 Task: Buy 3 AIR Pipes from Exhaust & Emissions section under best seller category for shipping address: Dustin Brown, 3514 Cook Hill Road, Danbury, Connecticut 06810, Cell Number 2034707320. Pay from credit card ending with 6010, CVV 682
Action: Mouse moved to (1, 96)
Screenshot: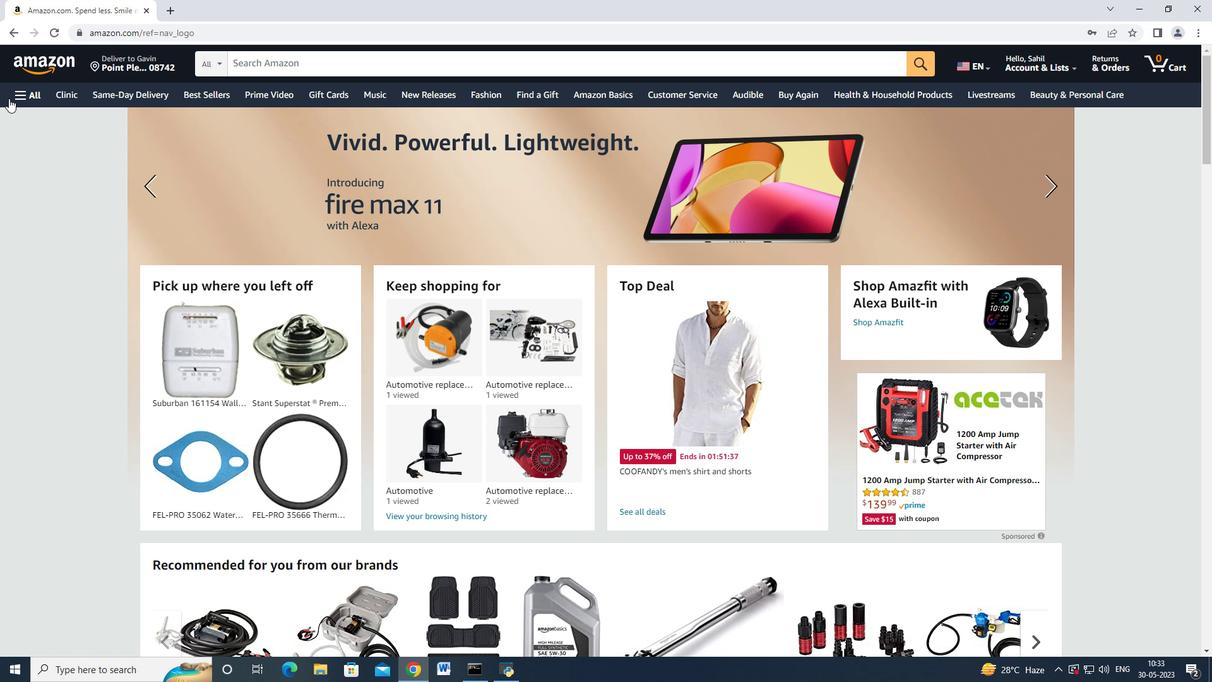 
Action: Mouse pressed left at (1, 96)
Screenshot: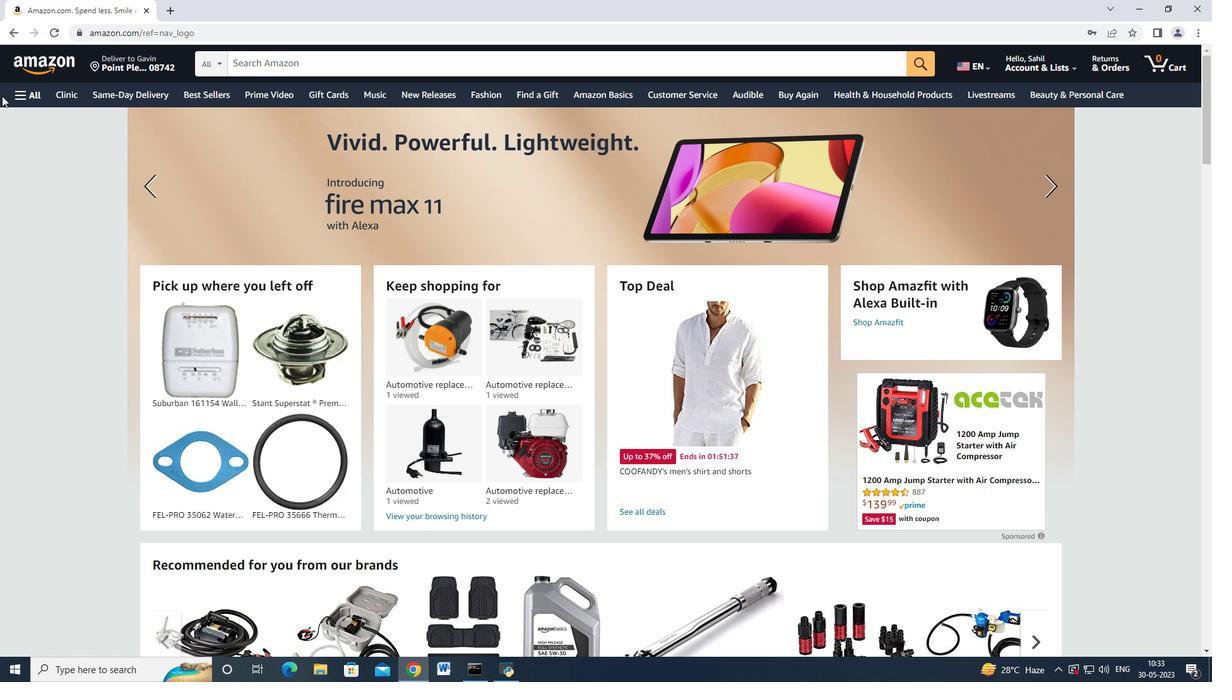 
Action: Mouse moved to (13, 94)
Screenshot: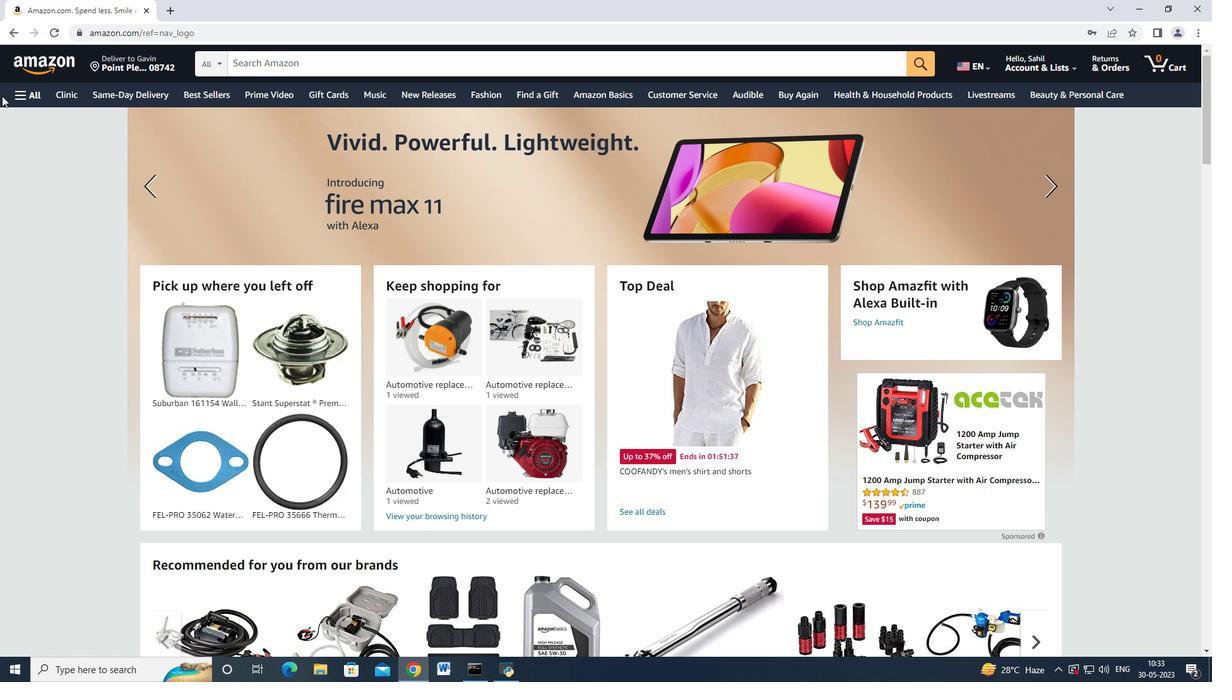 
Action: Mouse pressed left at (13, 94)
Screenshot: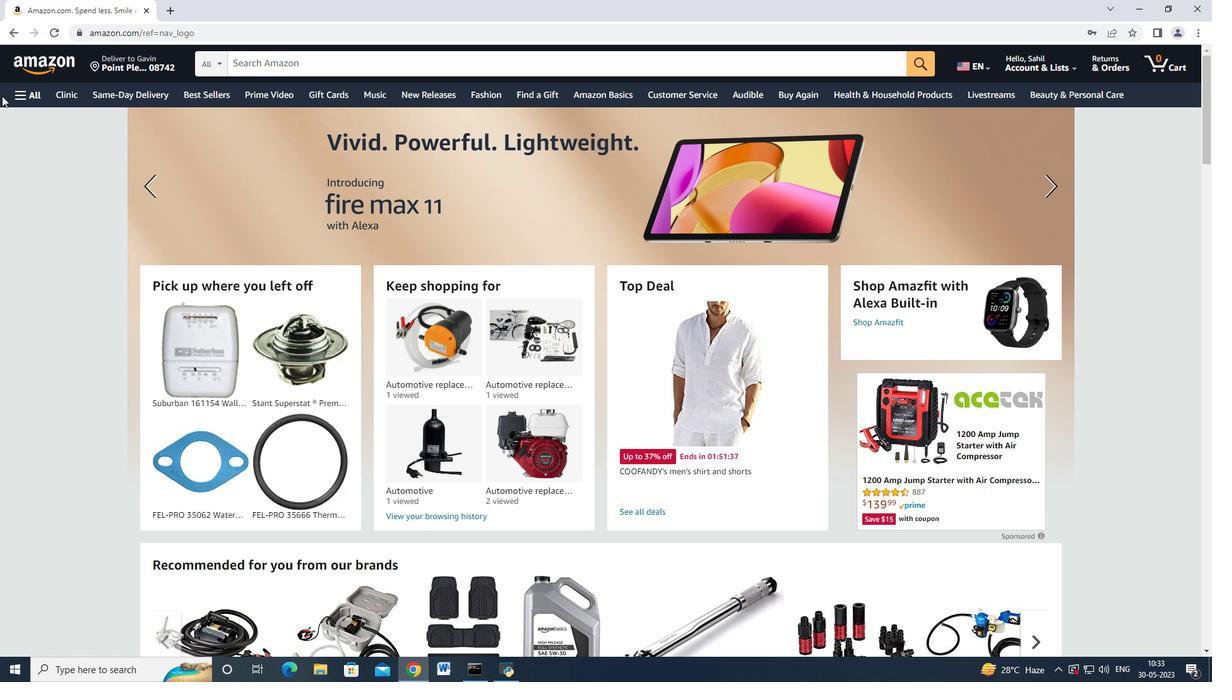 
Action: Mouse moved to (97, 373)
Screenshot: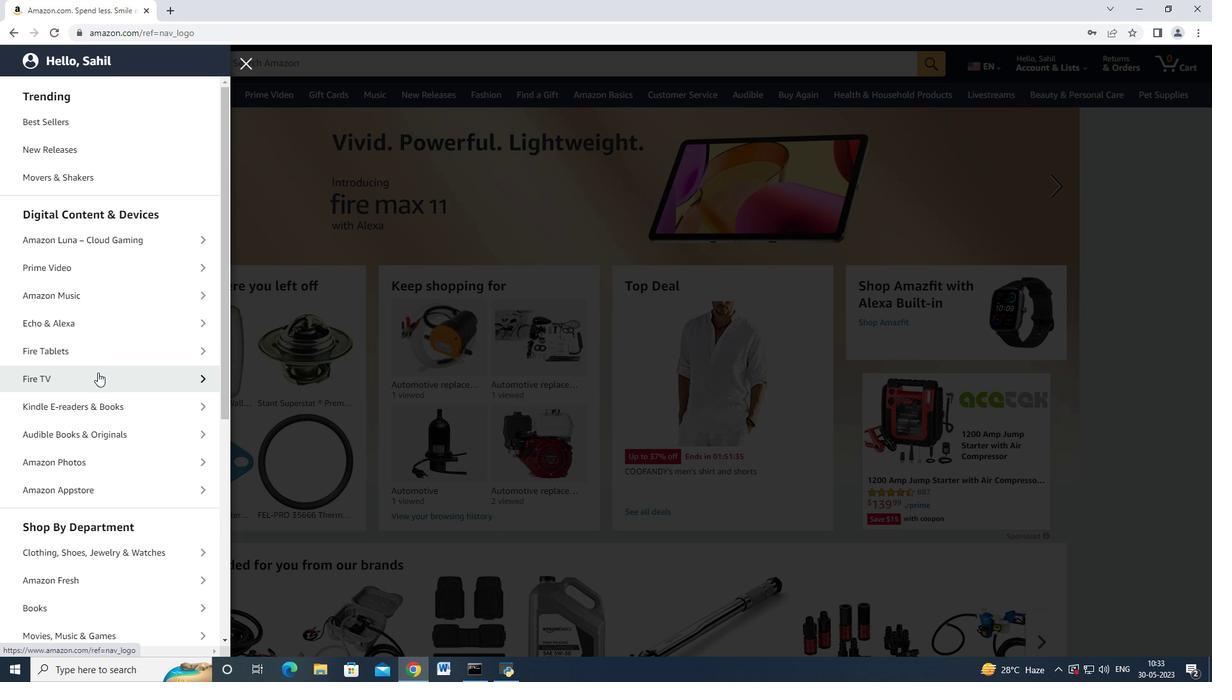
Action: Mouse scrolled (97, 373) with delta (0, 0)
Screenshot: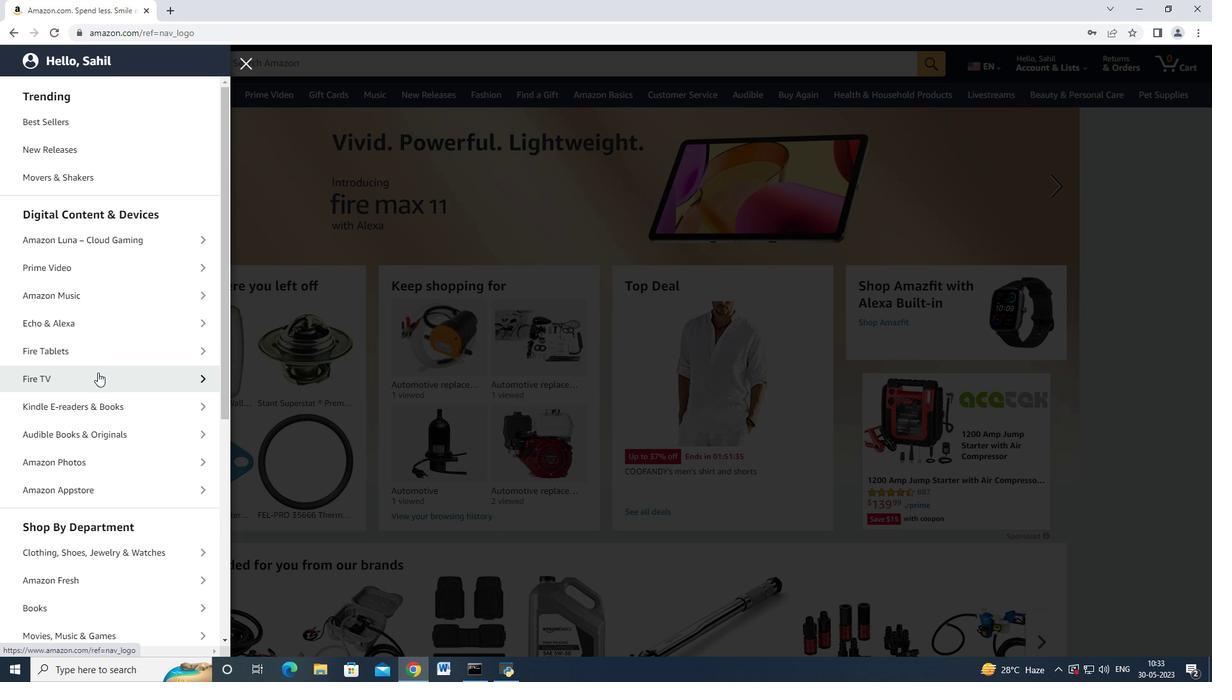 
Action: Mouse moved to (93, 421)
Screenshot: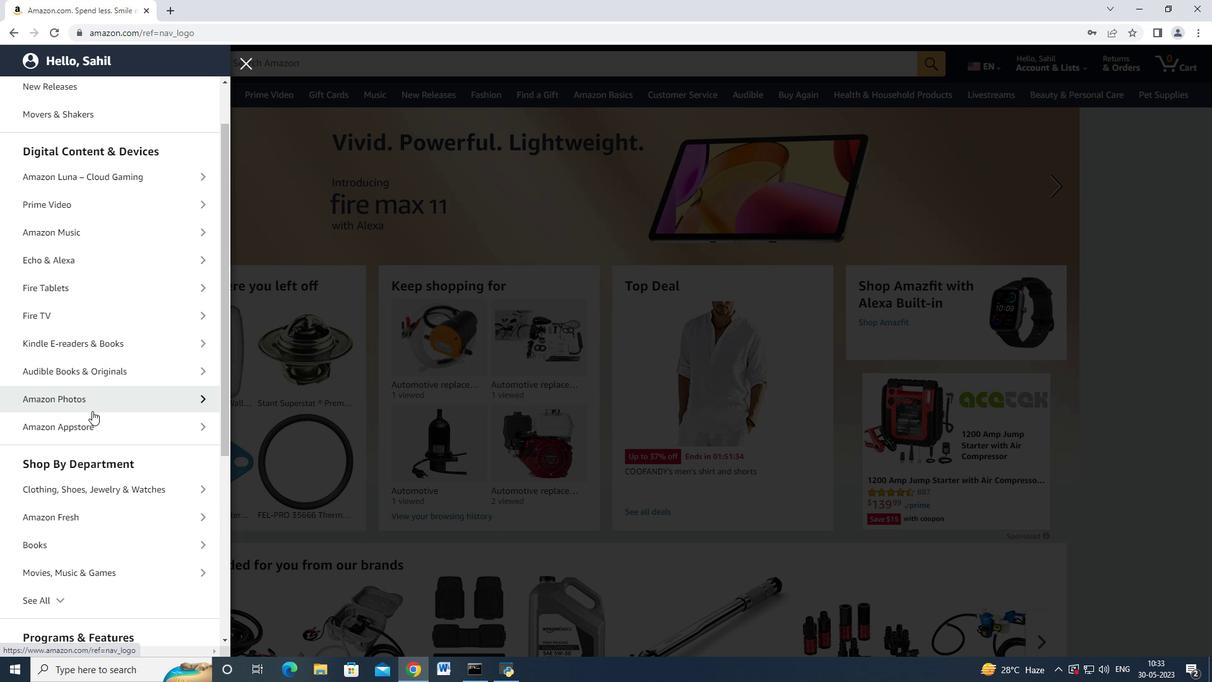 
Action: Mouse scrolled (93, 420) with delta (0, 0)
Screenshot: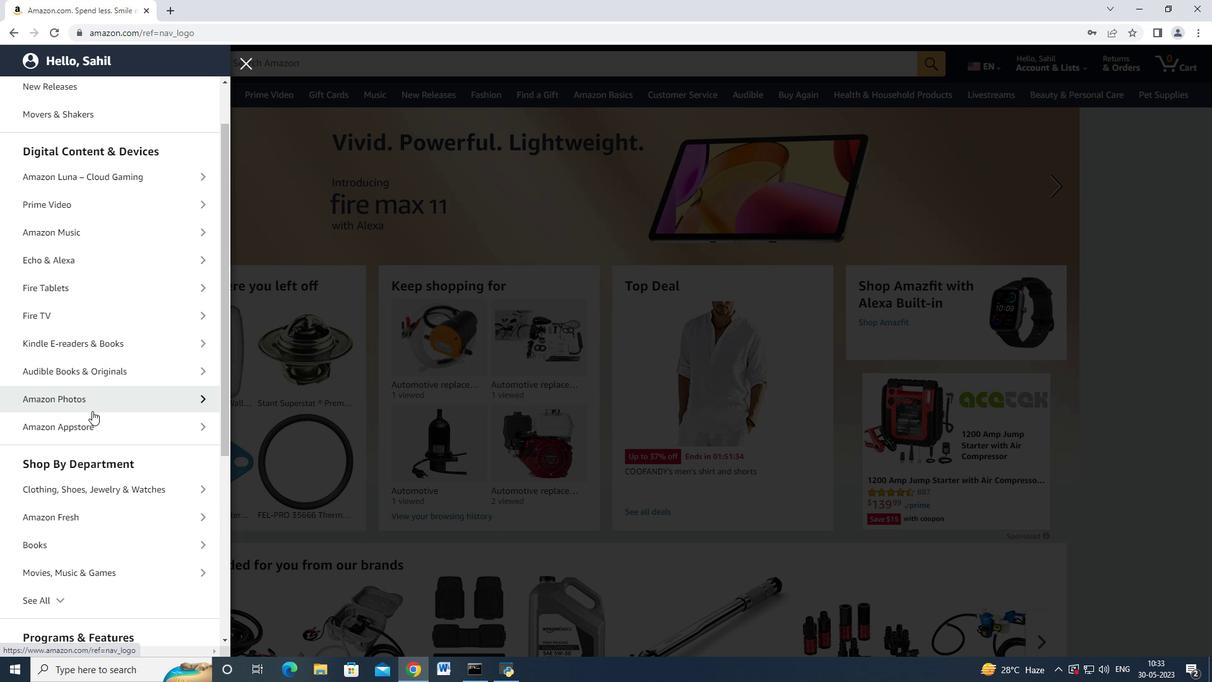 
Action: Mouse moved to (47, 540)
Screenshot: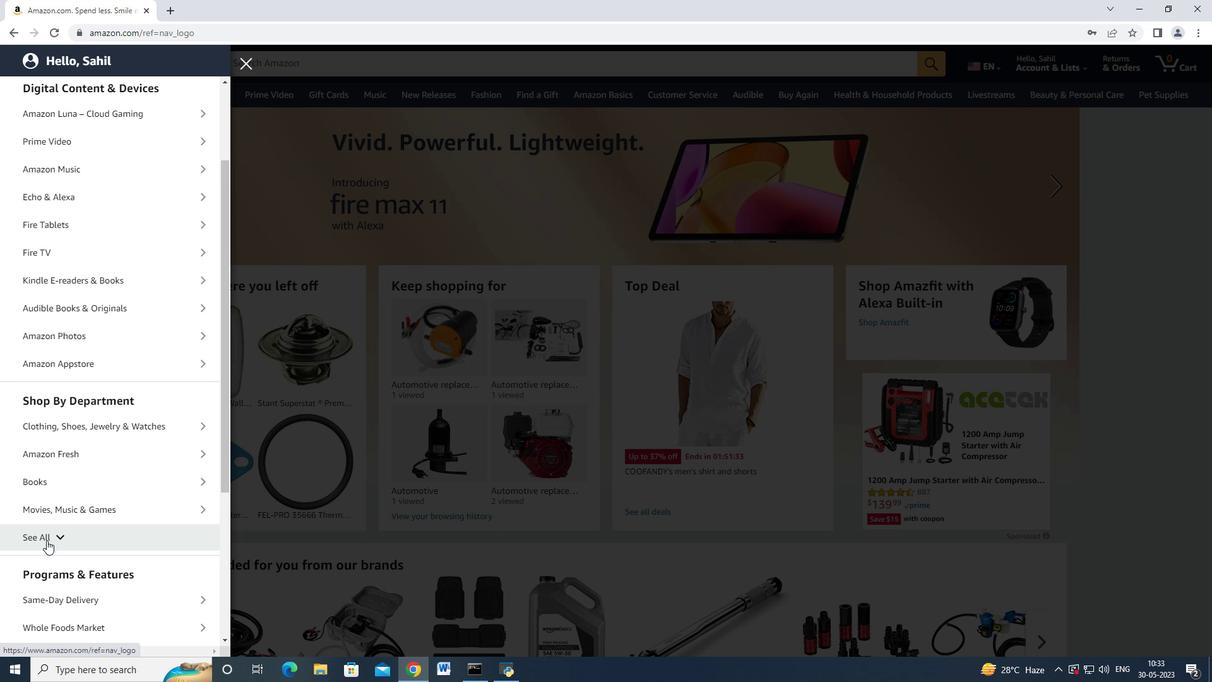 
Action: Mouse pressed left at (47, 540)
Screenshot: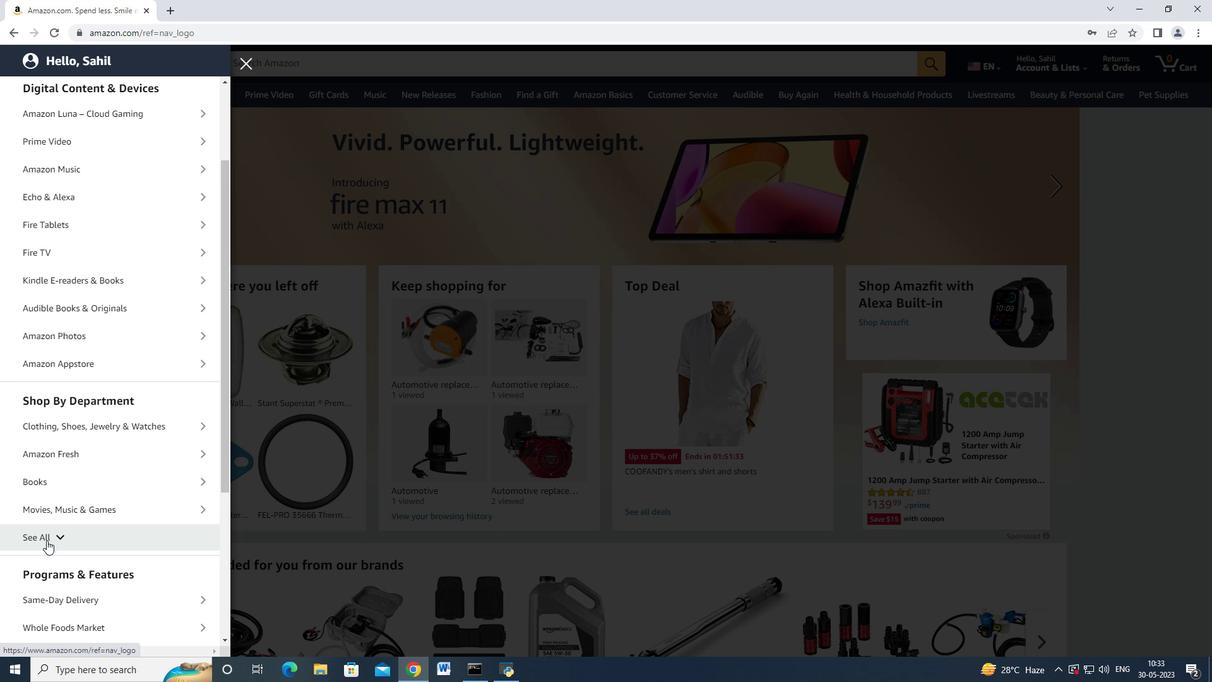 
Action: Mouse moved to (108, 473)
Screenshot: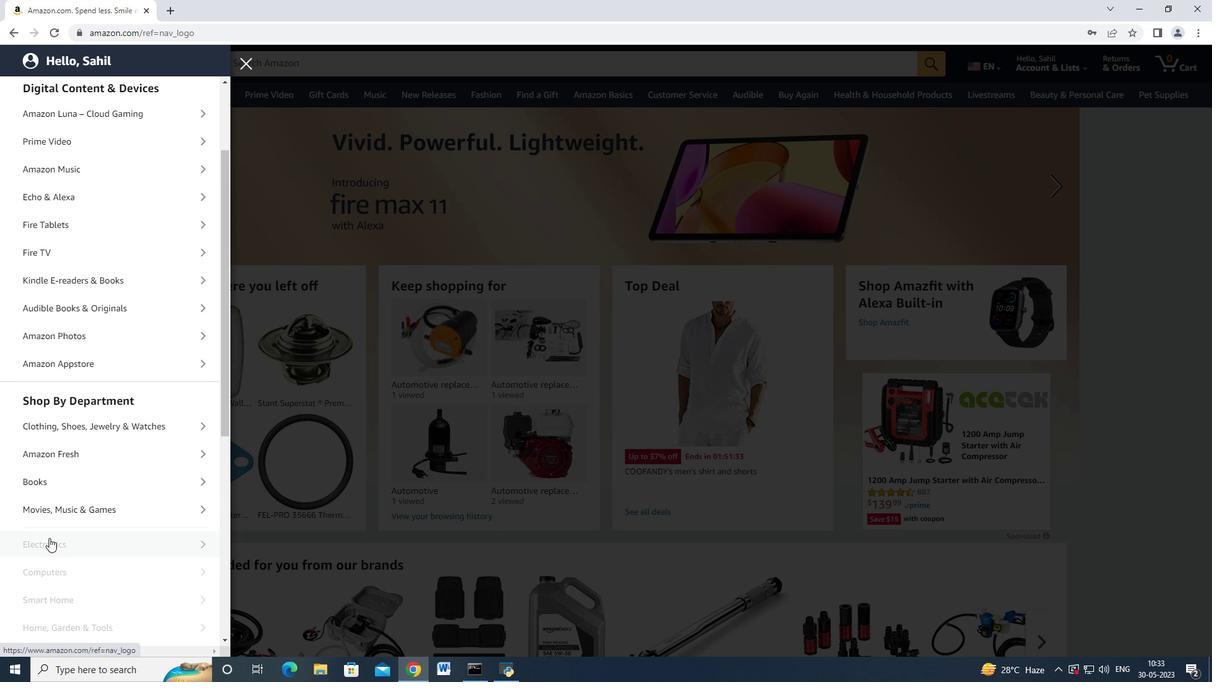 
Action: Mouse scrolled (108, 473) with delta (0, 0)
Screenshot: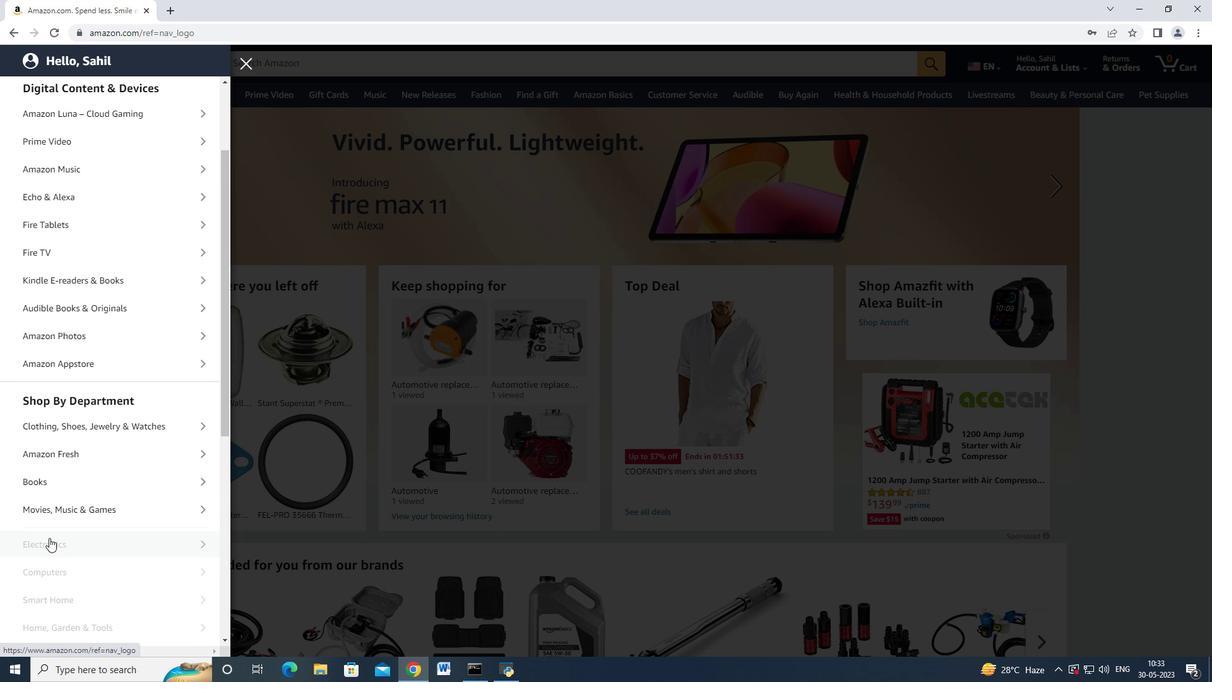 
Action: Mouse moved to (108, 473)
Screenshot: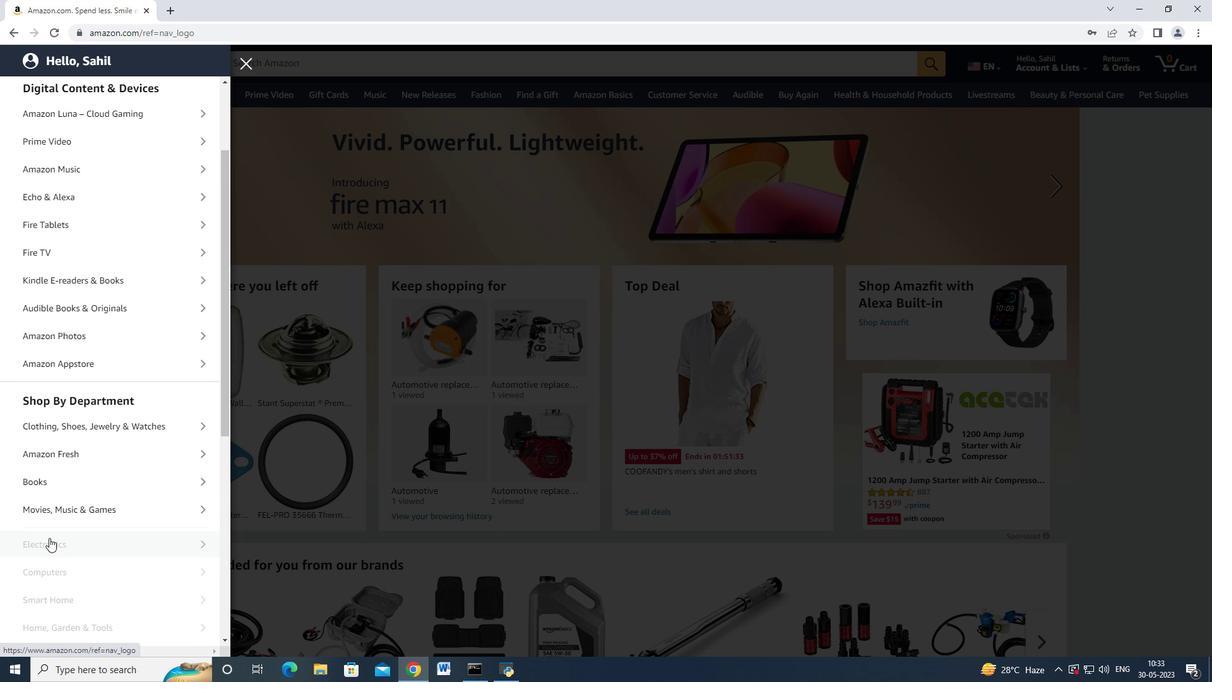 
Action: Mouse scrolled (108, 473) with delta (0, 0)
Screenshot: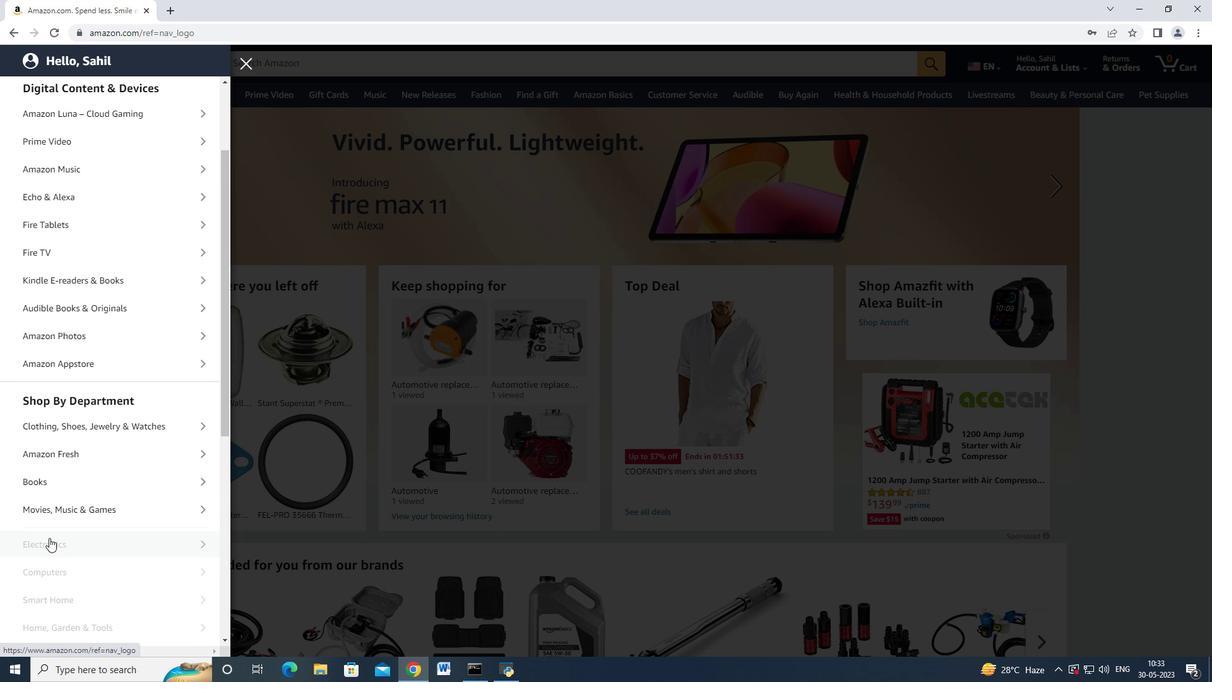 
Action: Mouse scrolled (108, 473) with delta (0, 0)
Screenshot: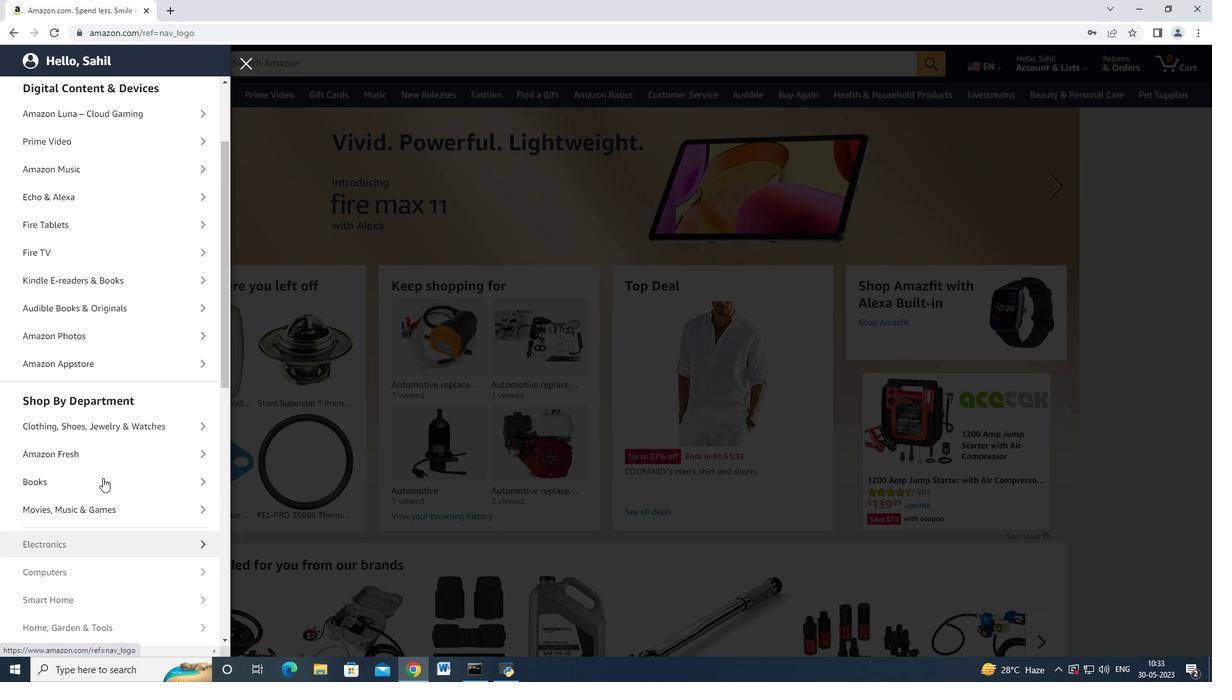 
Action: Mouse scrolled (108, 473) with delta (0, 0)
Screenshot: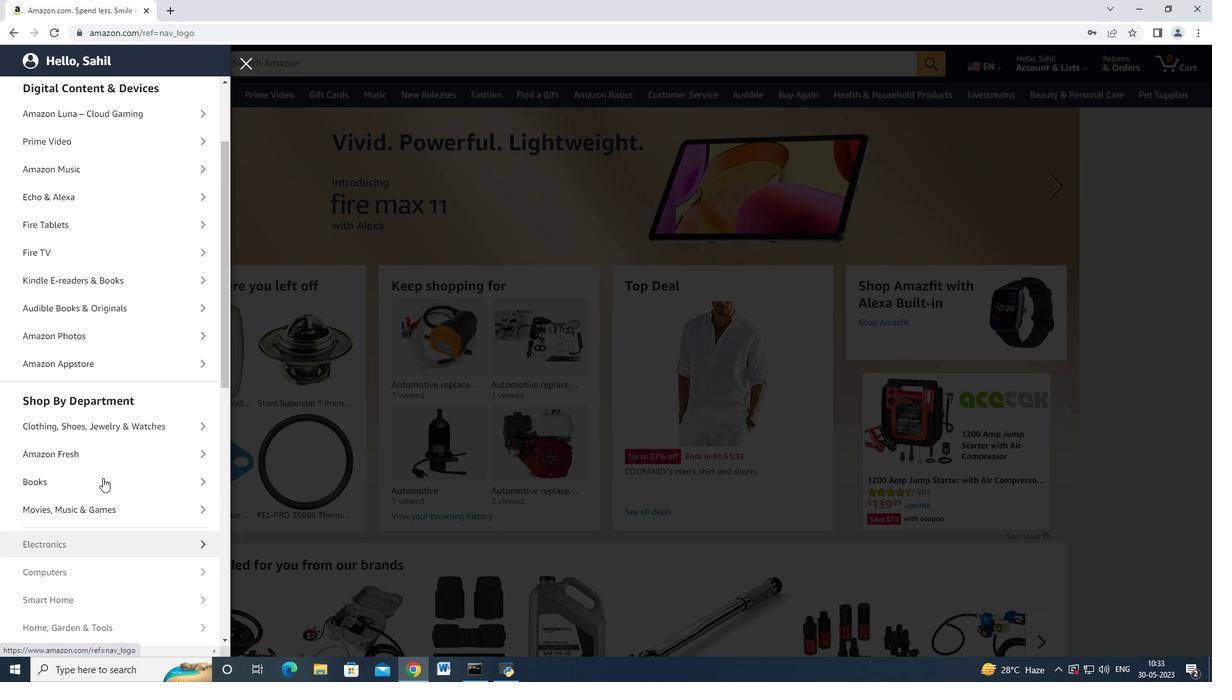 
Action: Mouse scrolled (108, 473) with delta (0, 0)
Screenshot: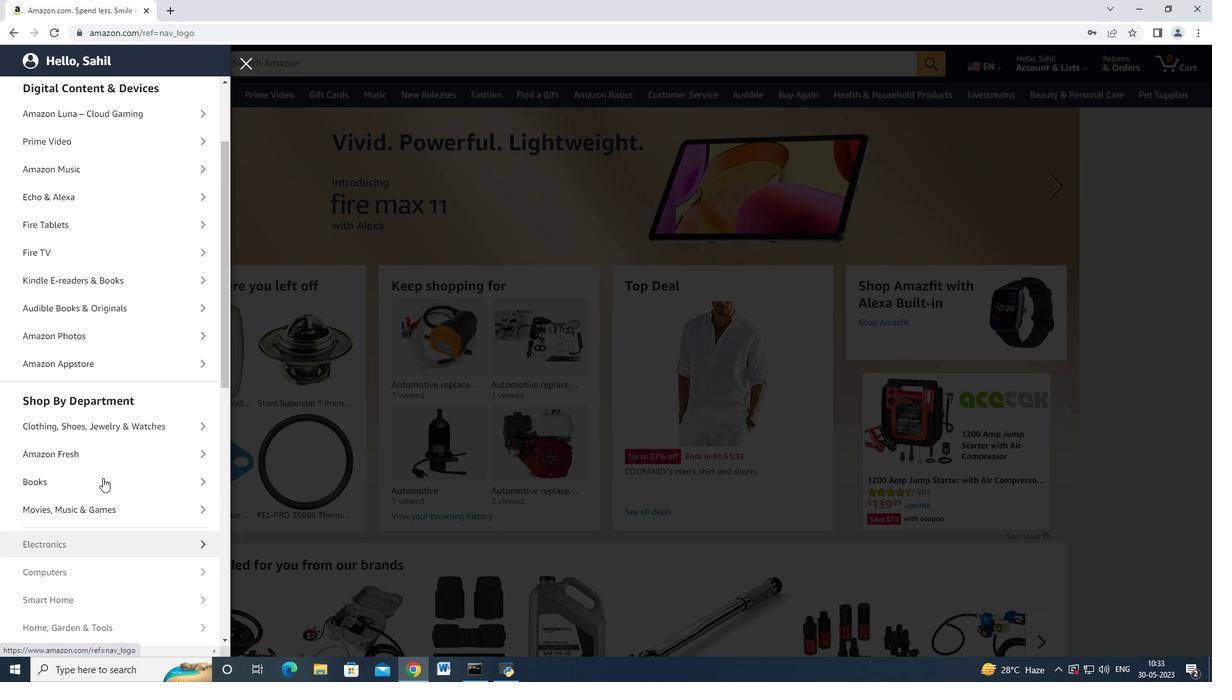 
Action: Mouse moved to (106, 477)
Screenshot: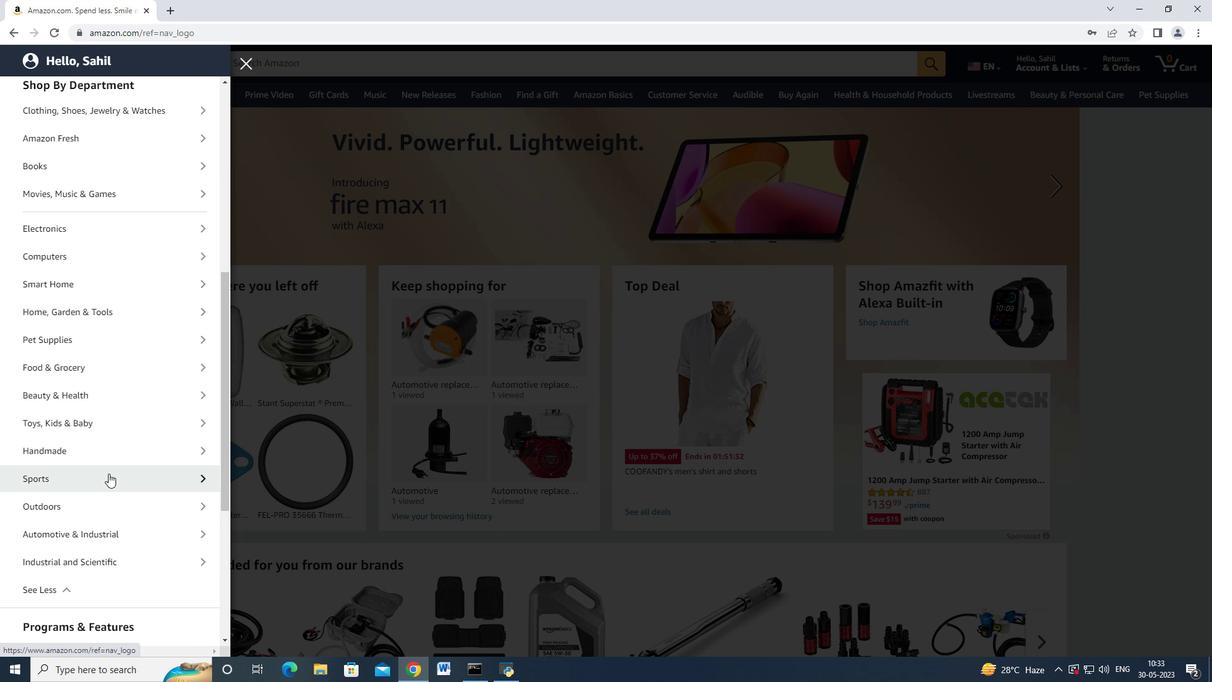 
Action: Mouse scrolled (106, 476) with delta (0, 0)
Screenshot: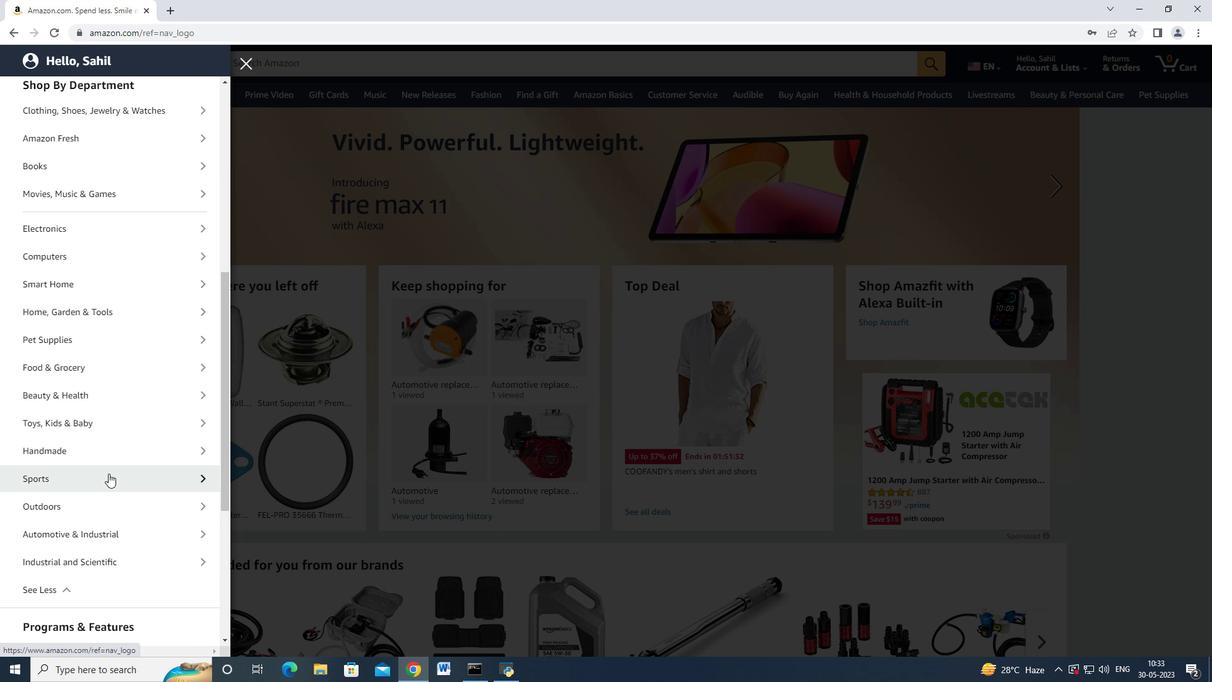 
Action: Mouse moved to (105, 477)
Screenshot: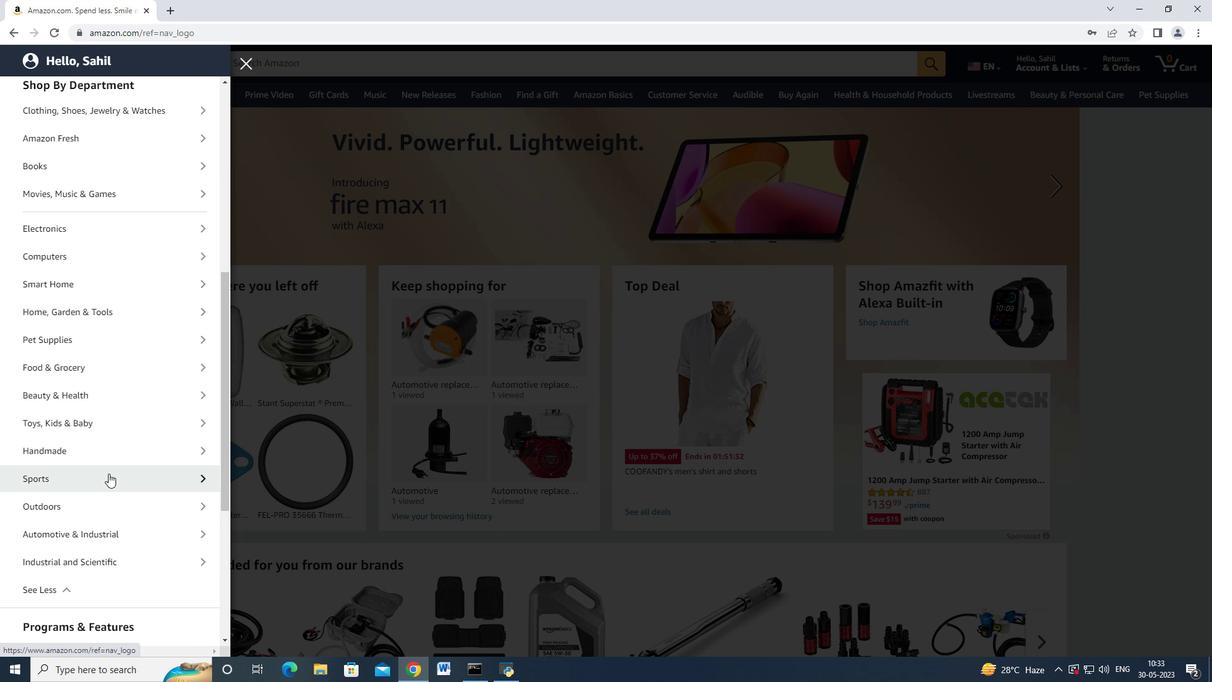 
Action: Mouse scrolled (105, 476) with delta (0, 0)
Screenshot: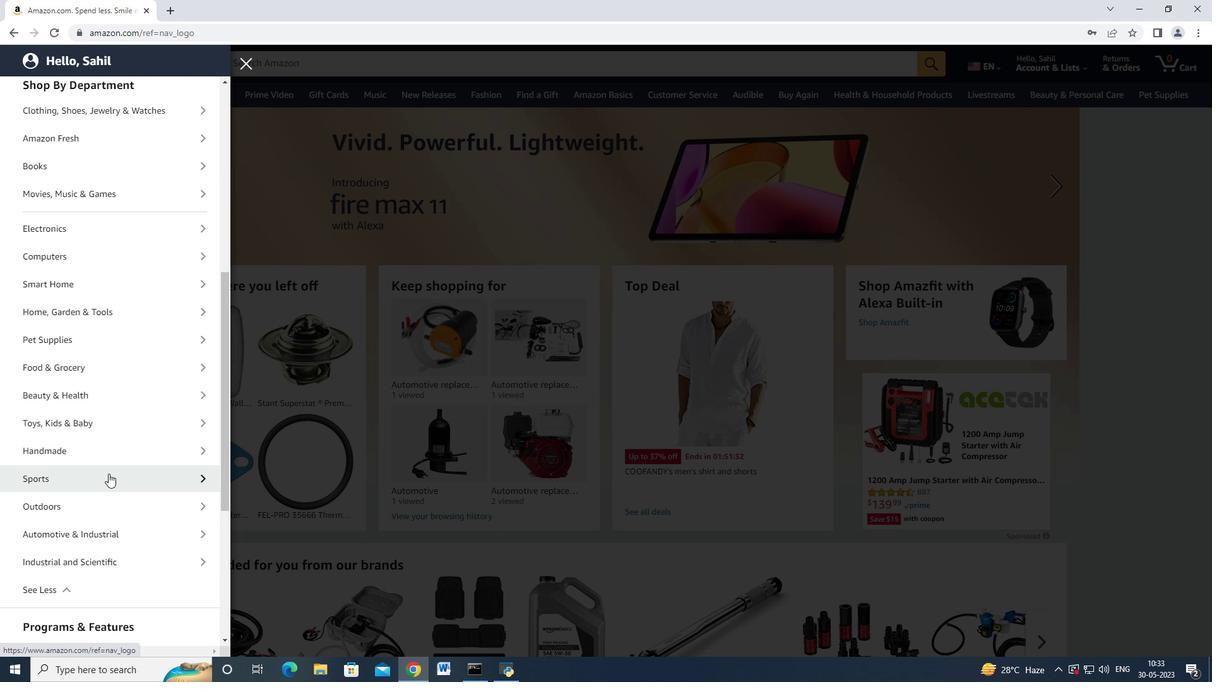 
Action: Mouse moved to (108, 399)
Screenshot: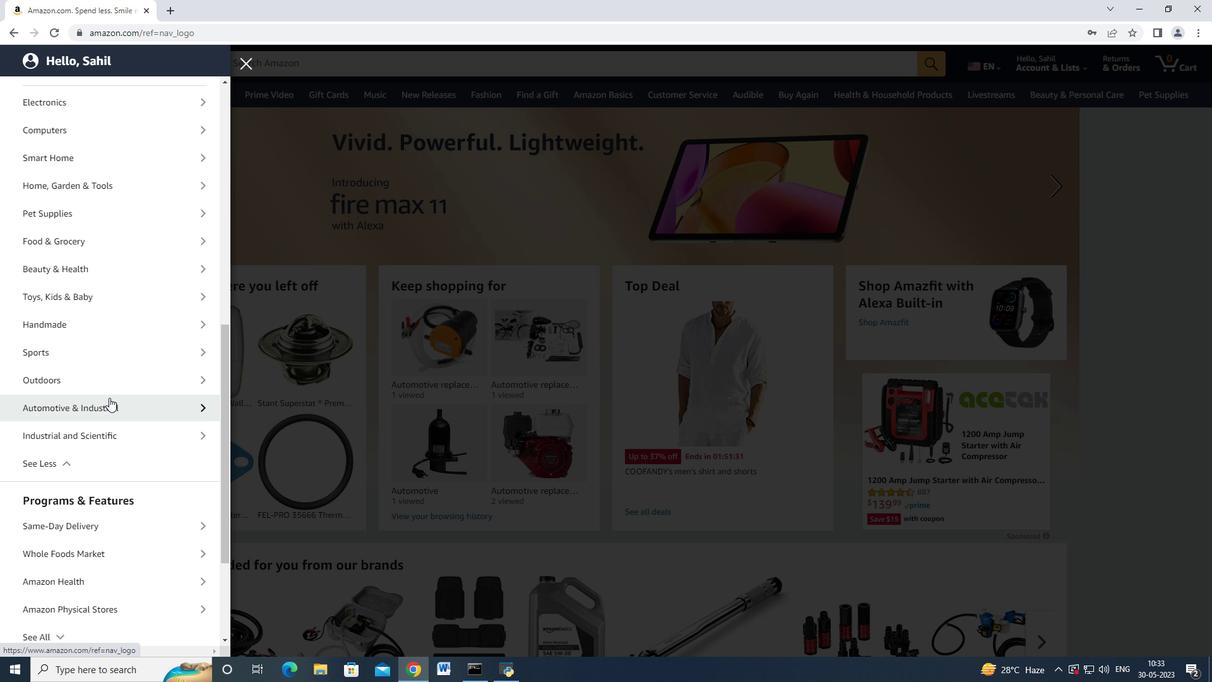
Action: Mouse pressed left at (108, 399)
Screenshot: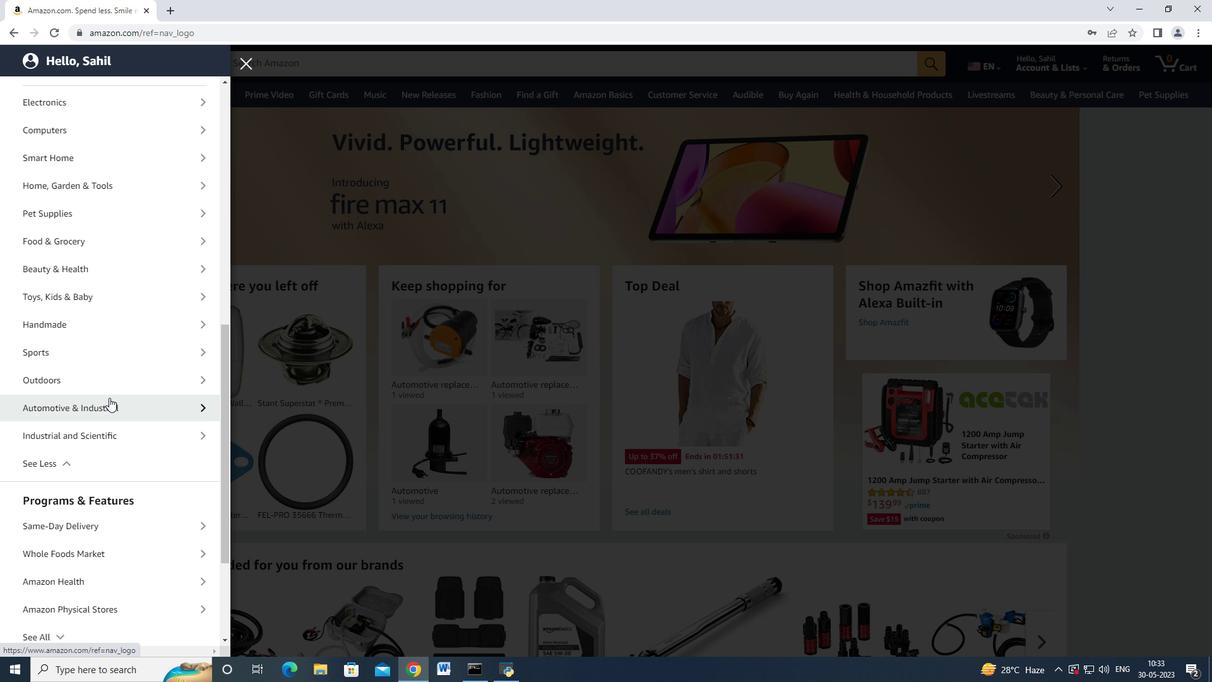 
Action: Mouse moved to (126, 159)
Screenshot: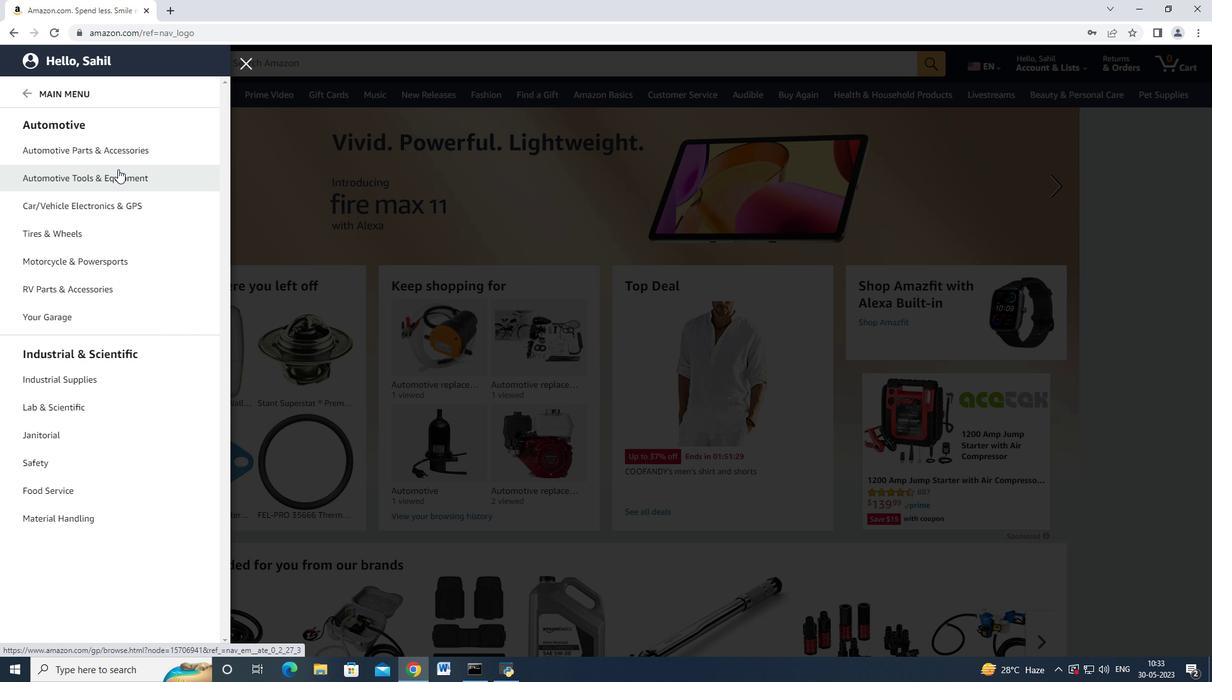 
Action: Mouse pressed left at (126, 159)
Screenshot: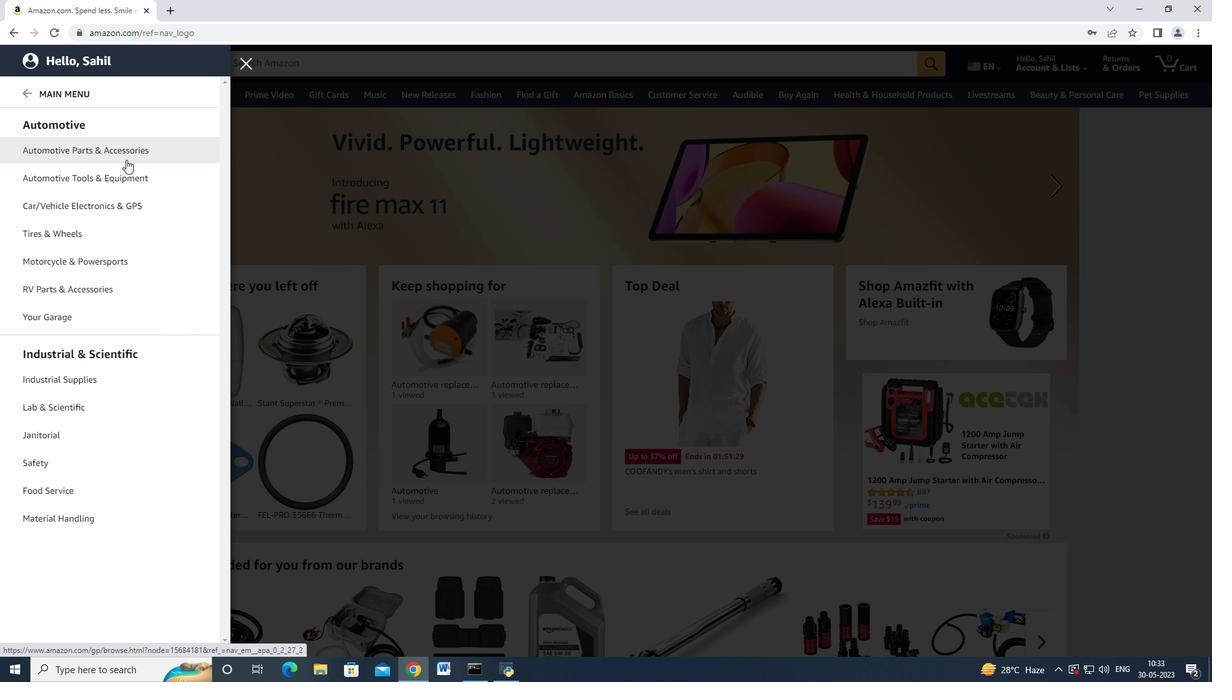 
Action: Mouse moved to (196, 125)
Screenshot: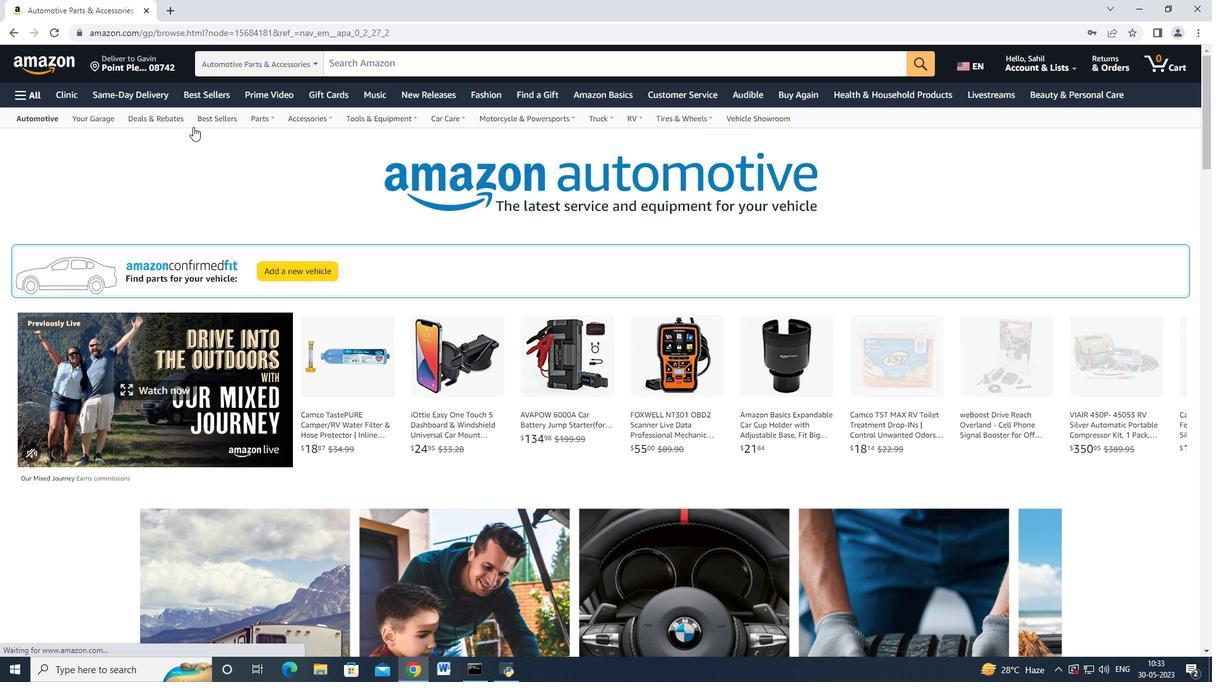 
Action: Mouse pressed left at (196, 125)
Screenshot: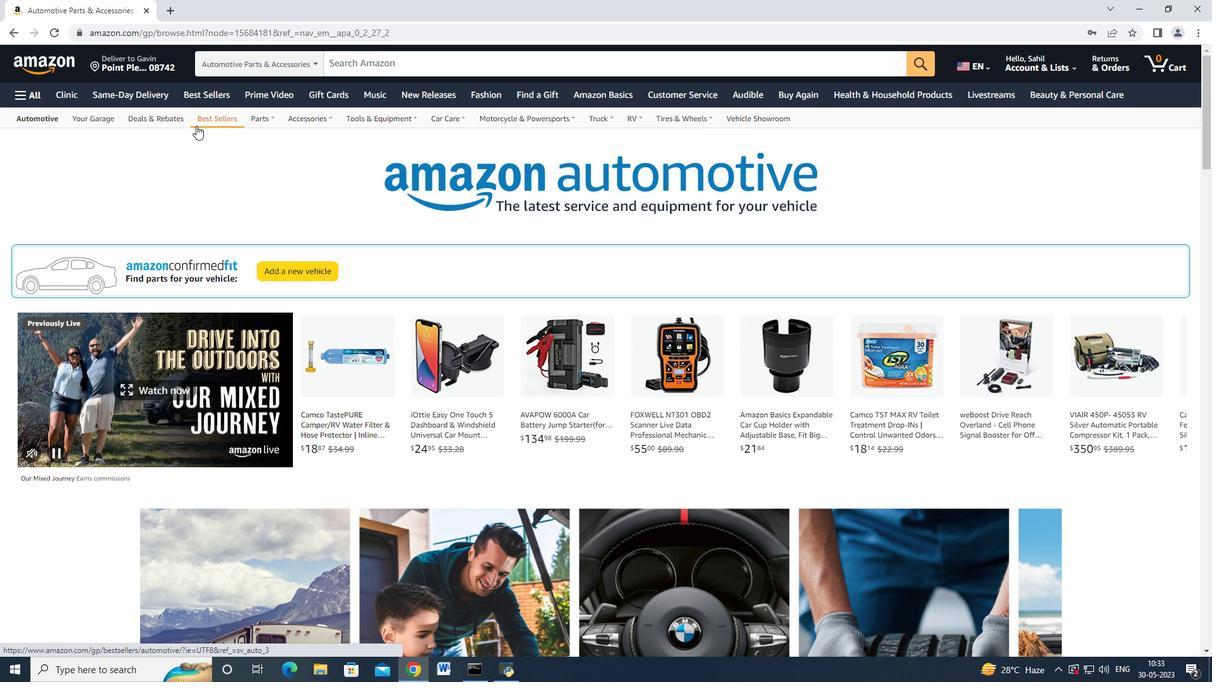 
Action: Mouse moved to (88, 399)
Screenshot: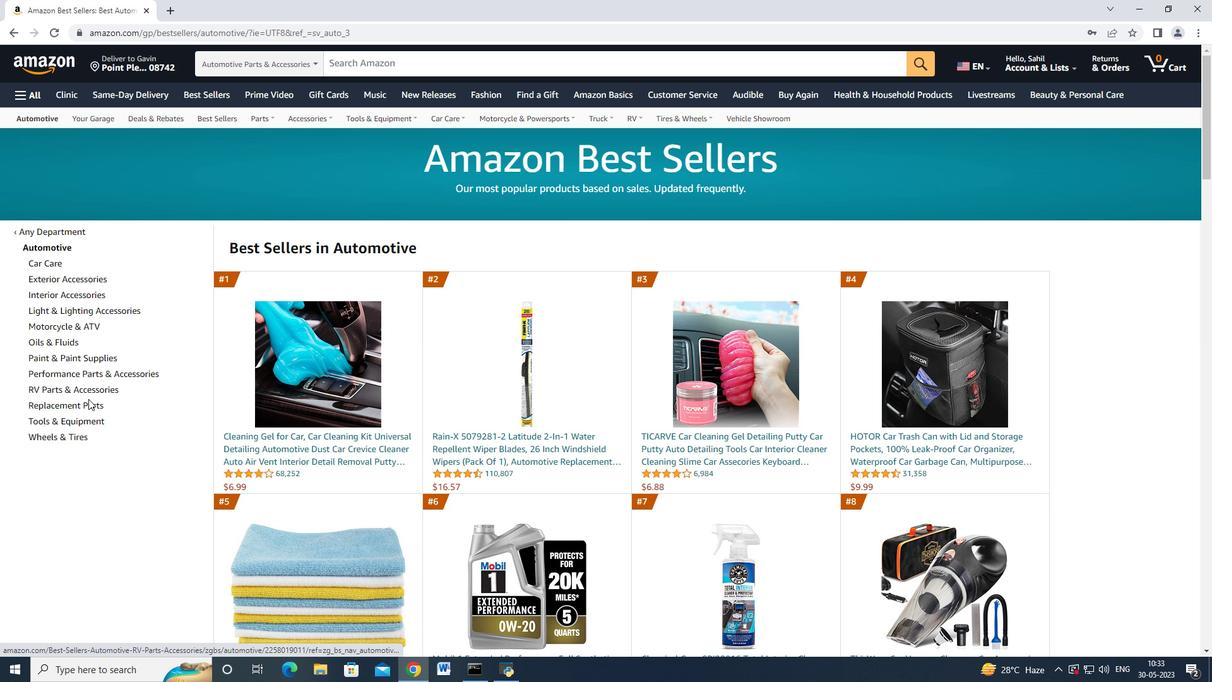 
Action: Mouse pressed left at (88, 399)
Screenshot: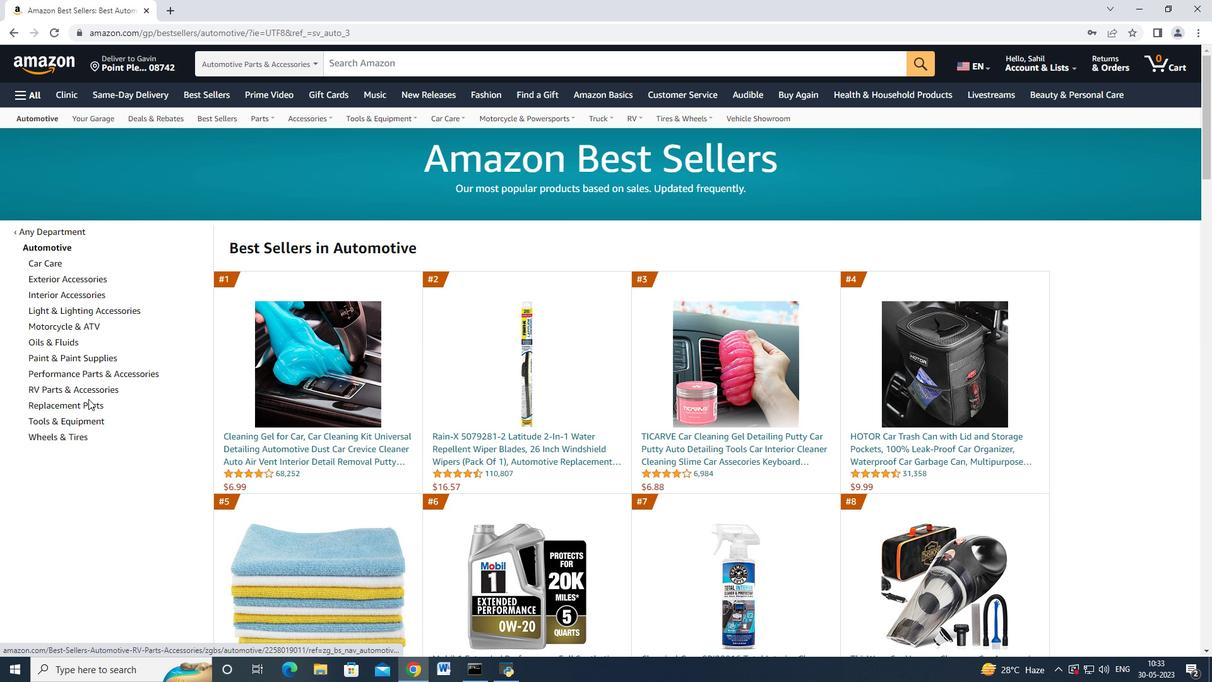 
Action: Mouse moved to (152, 373)
Screenshot: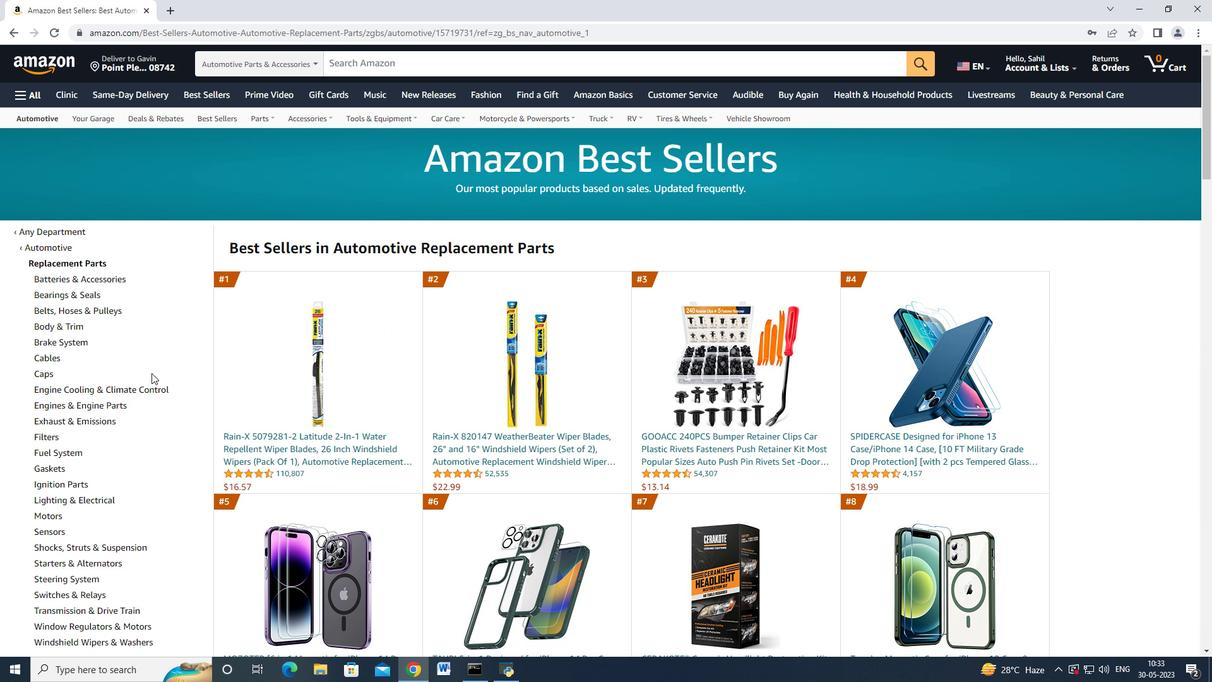 
Action: Mouse scrolled (152, 372) with delta (0, 0)
Screenshot: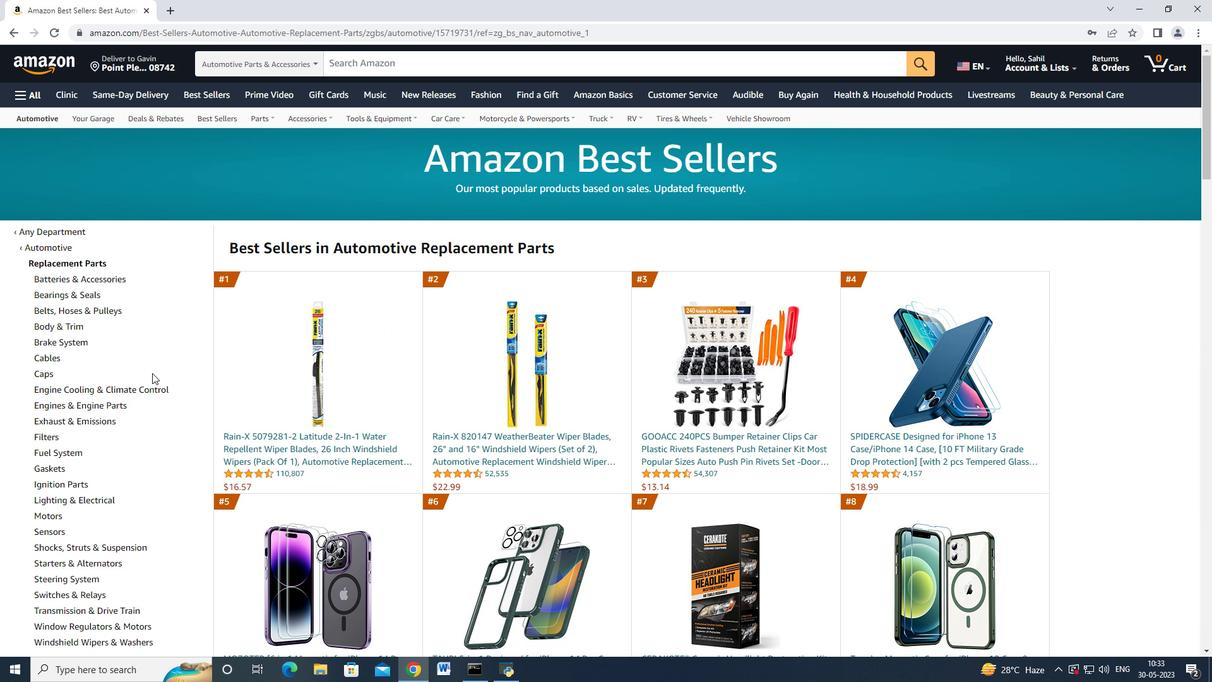 
Action: Mouse moved to (164, 372)
Screenshot: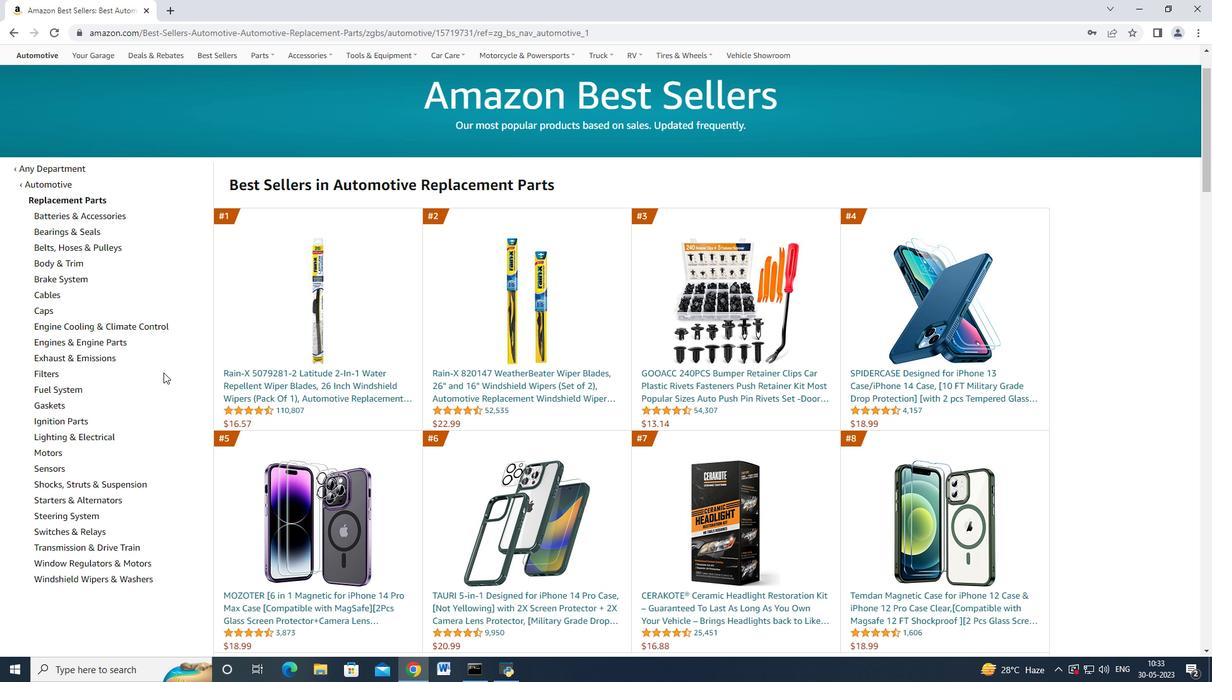 
Action: Mouse scrolled (164, 372) with delta (0, 0)
Screenshot: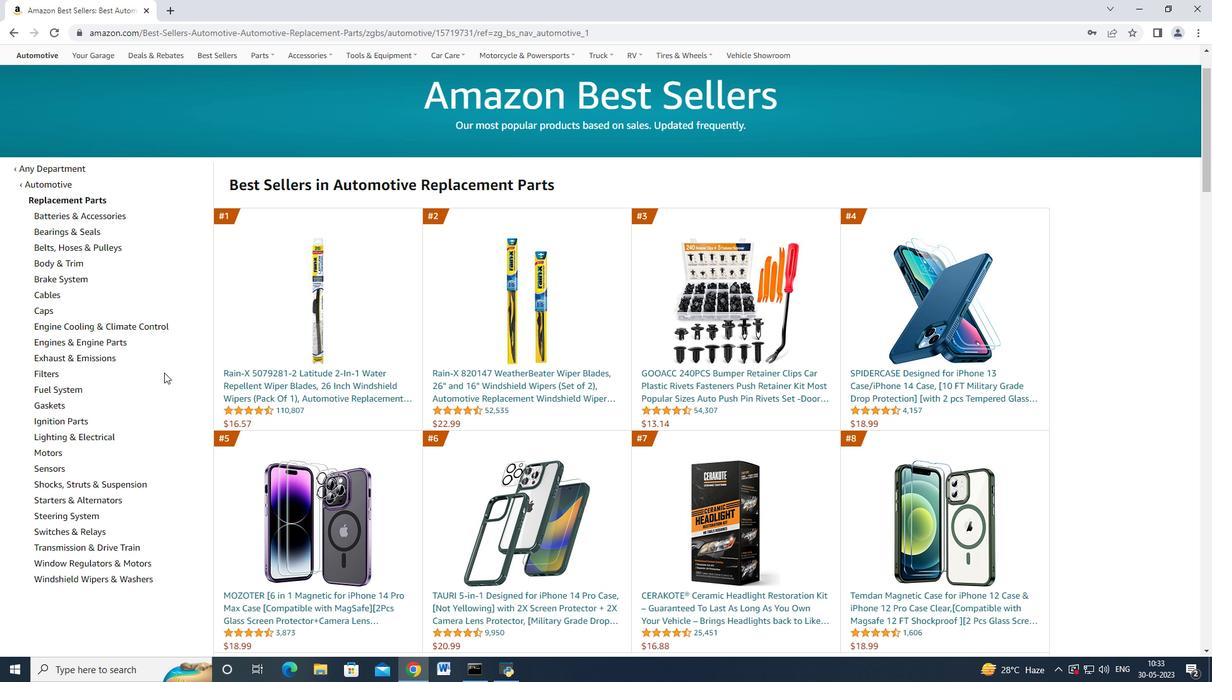 
Action: Mouse moved to (162, 373)
Screenshot: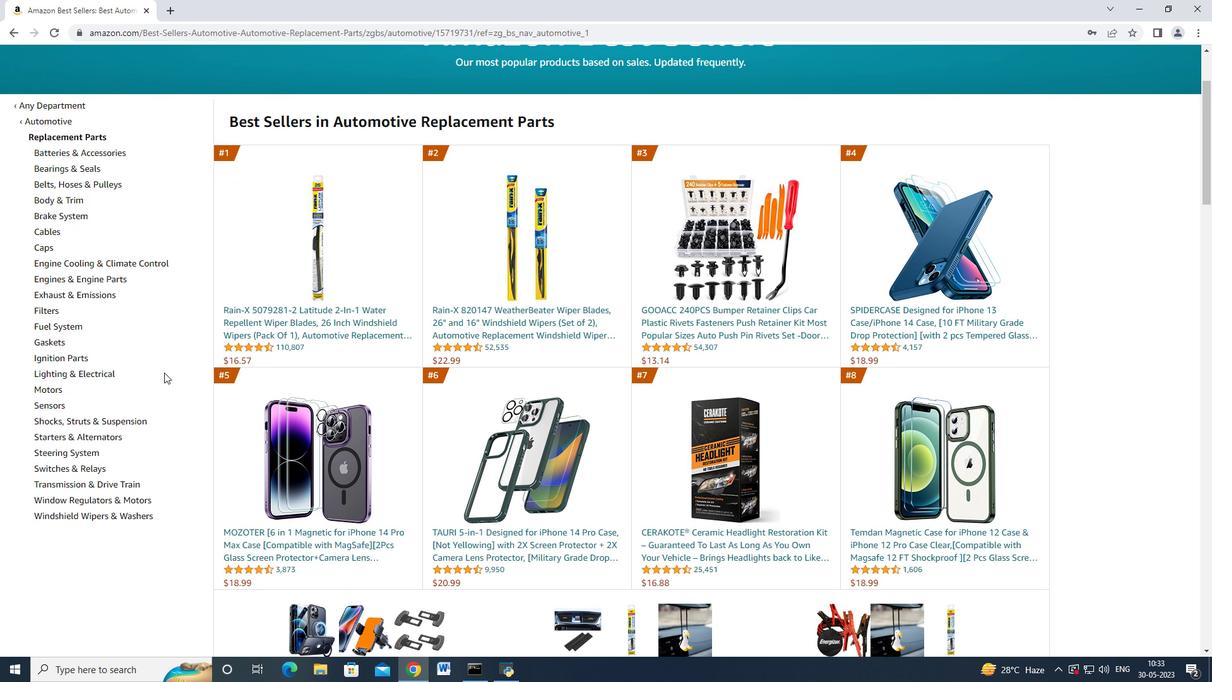 
Action: Mouse scrolled (162, 374) with delta (0, 0)
Screenshot: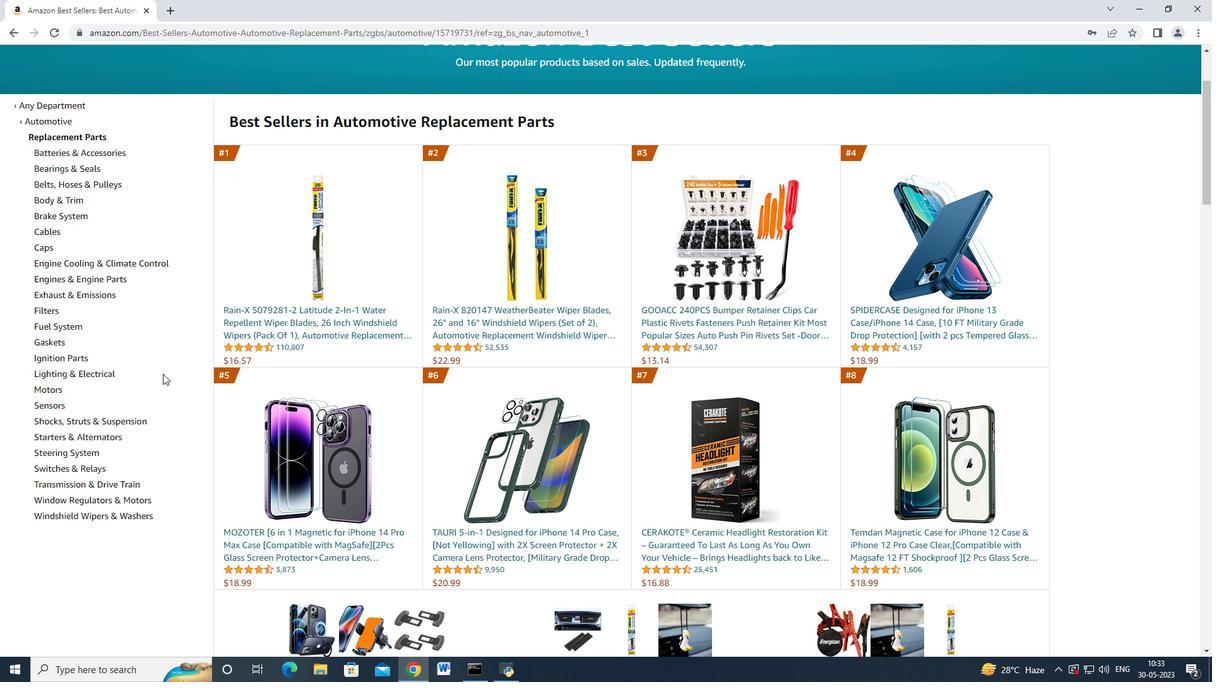 
Action: Mouse moved to (104, 358)
Screenshot: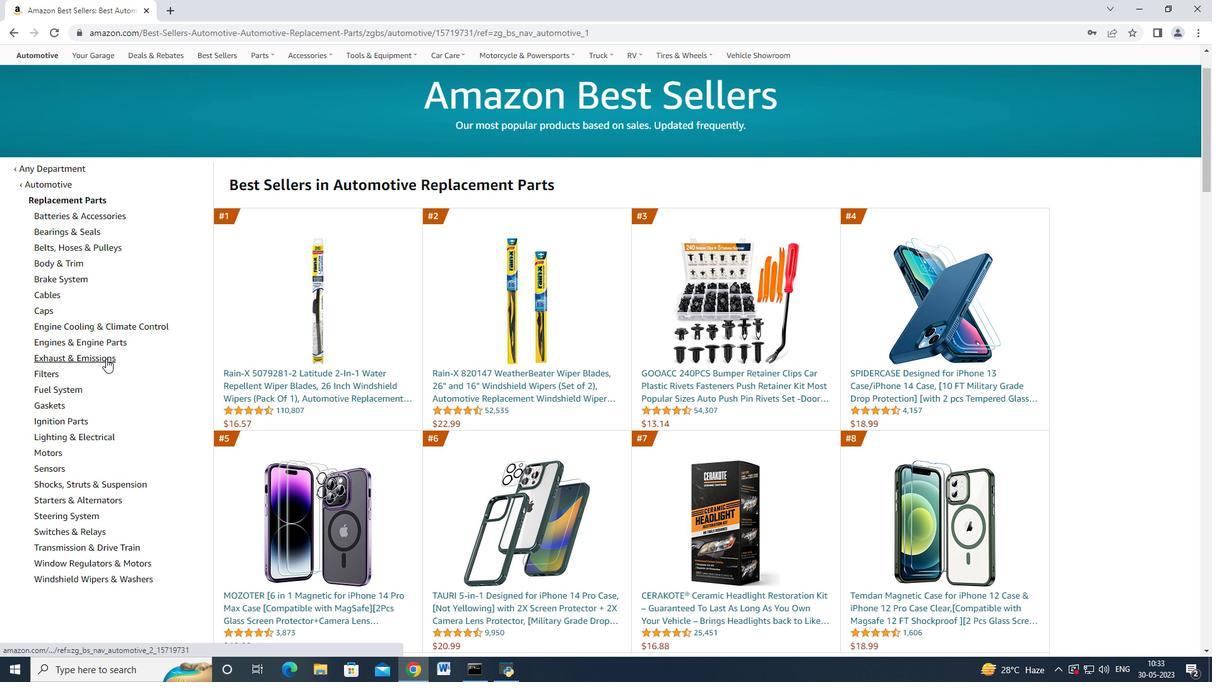 
Action: Mouse pressed left at (104, 358)
Screenshot: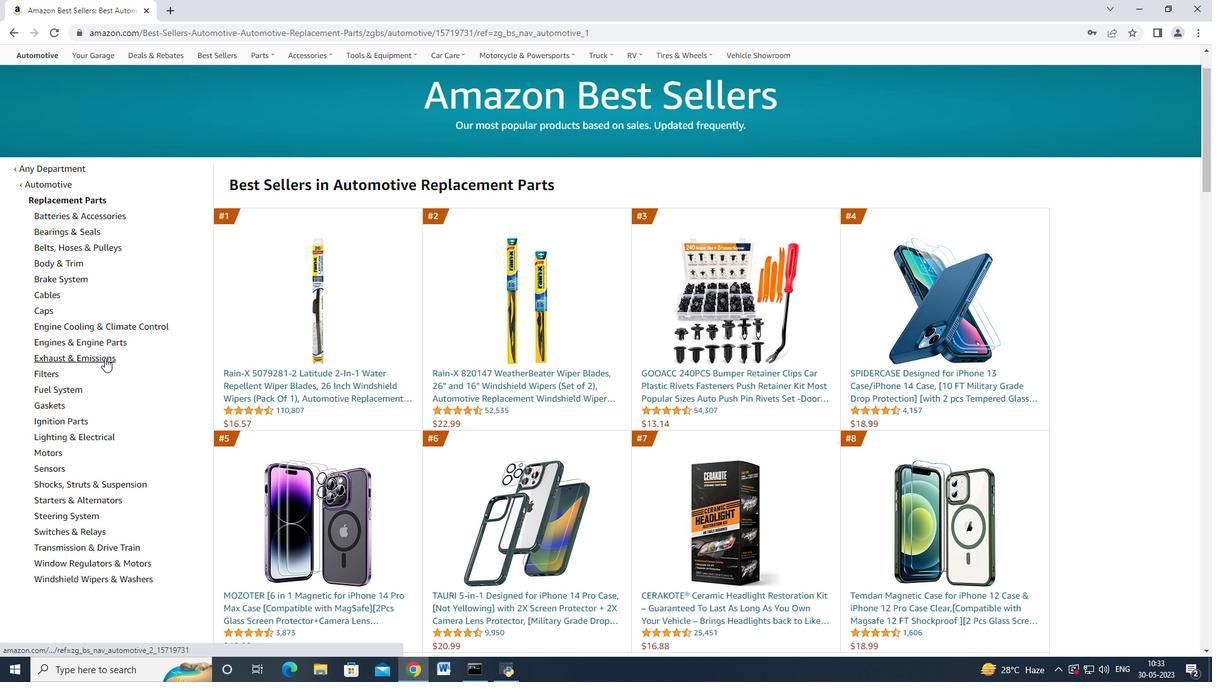 
Action: Mouse moved to (201, 329)
Screenshot: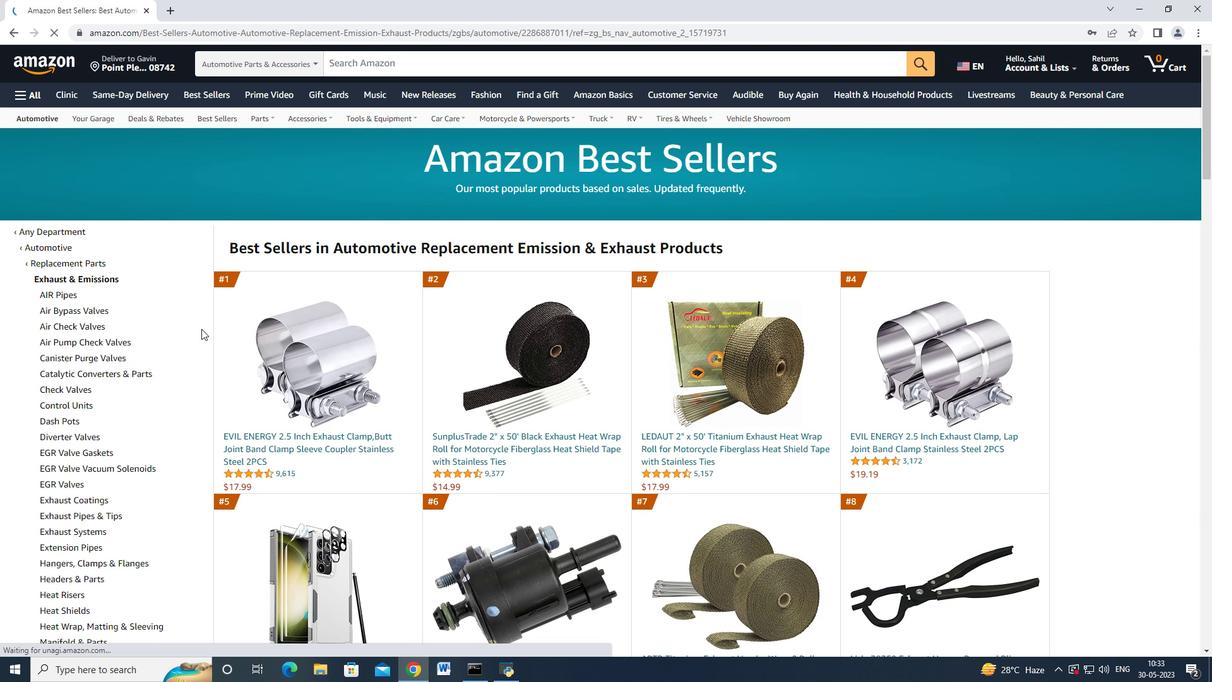 
Action: Mouse scrolled (201, 328) with delta (0, 0)
Screenshot: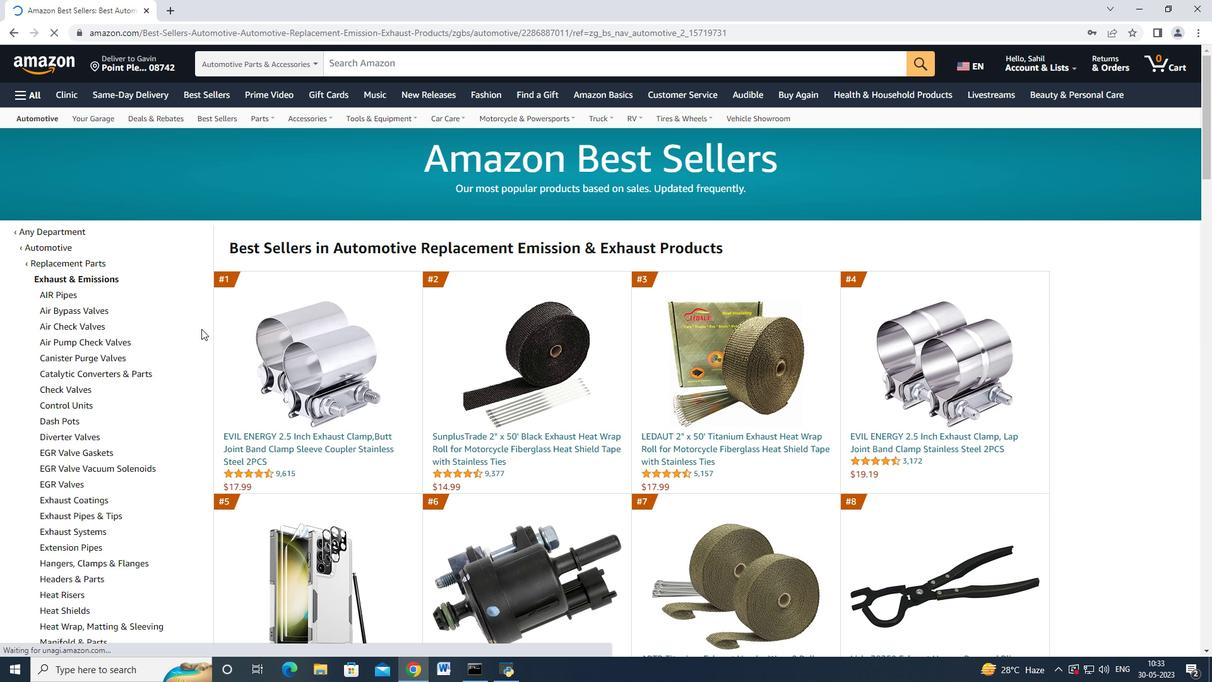 
Action: Mouse scrolled (201, 328) with delta (0, 0)
Screenshot: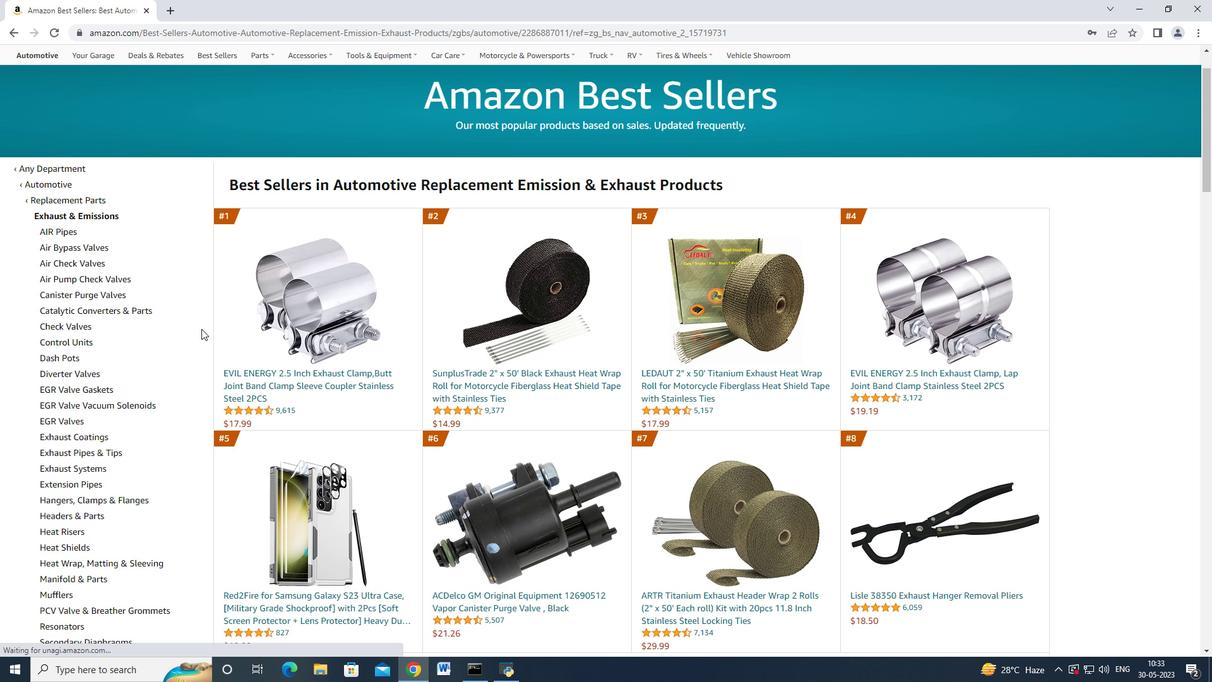 
Action: Mouse moved to (71, 166)
Screenshot: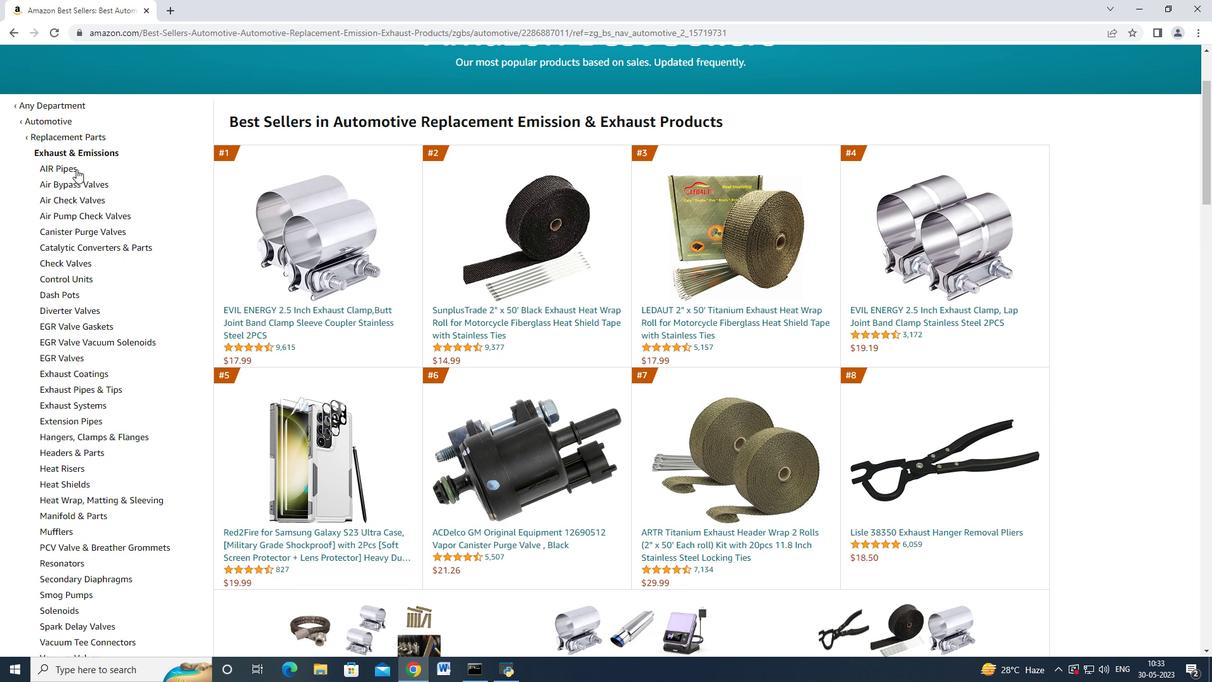 
Action: Mouse pressed left at (71, 166)
Screenshot: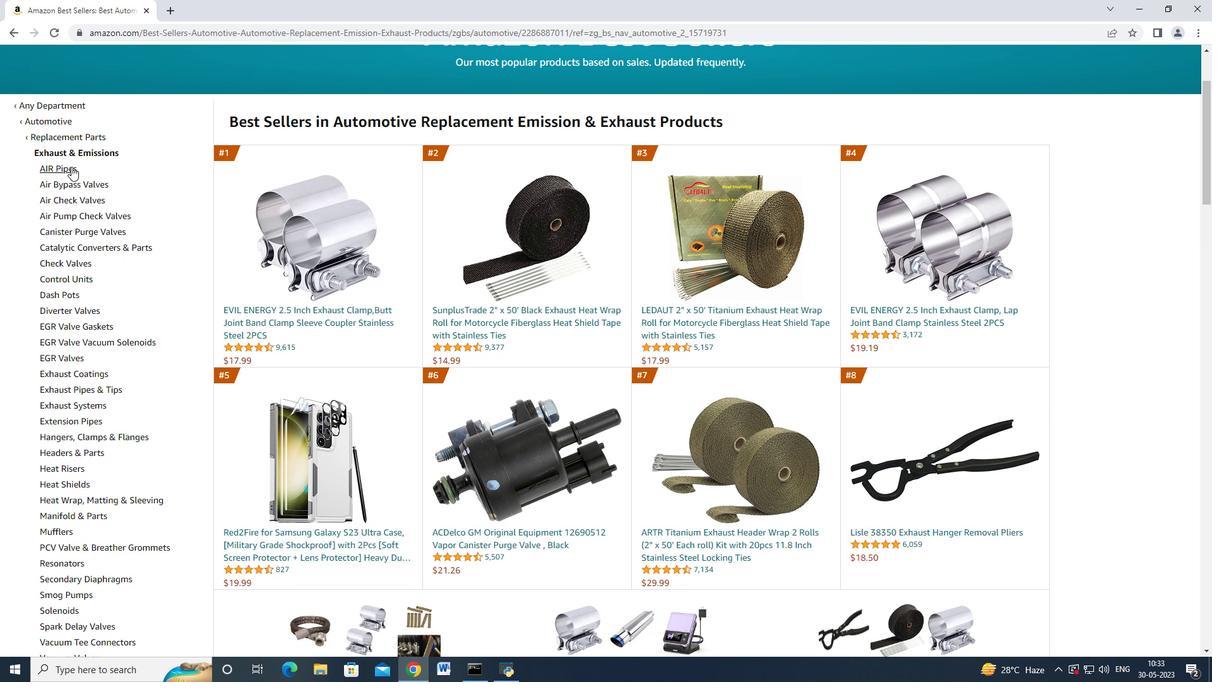 
Action: Mouse moved to (330, 452)
Screenshot: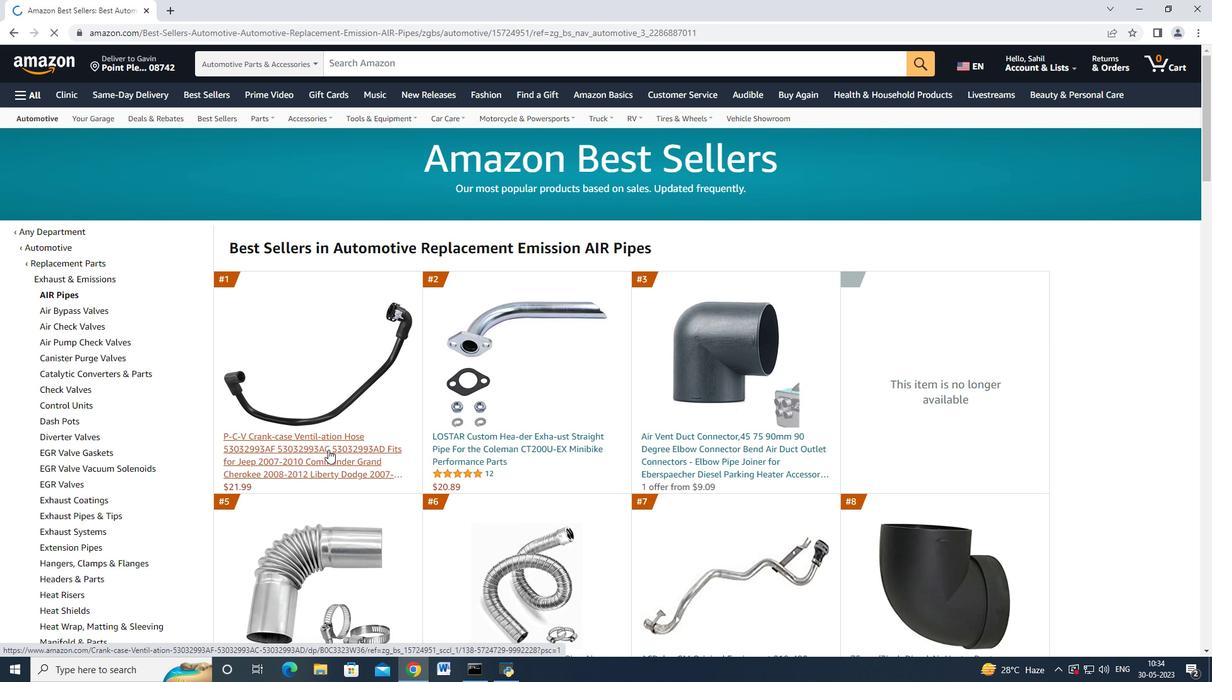 
Action: Mouse pressed left at (330, 452)
Screenshot: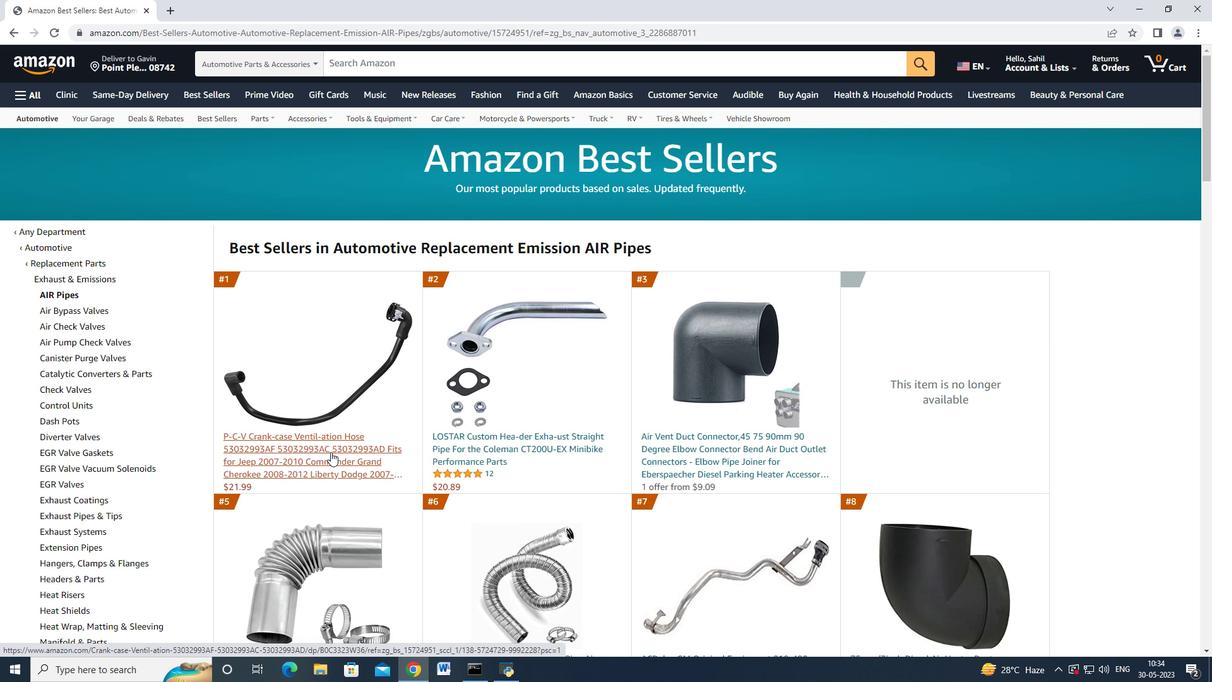 
Action: Mouse moved to (947, 466)
Screenshot: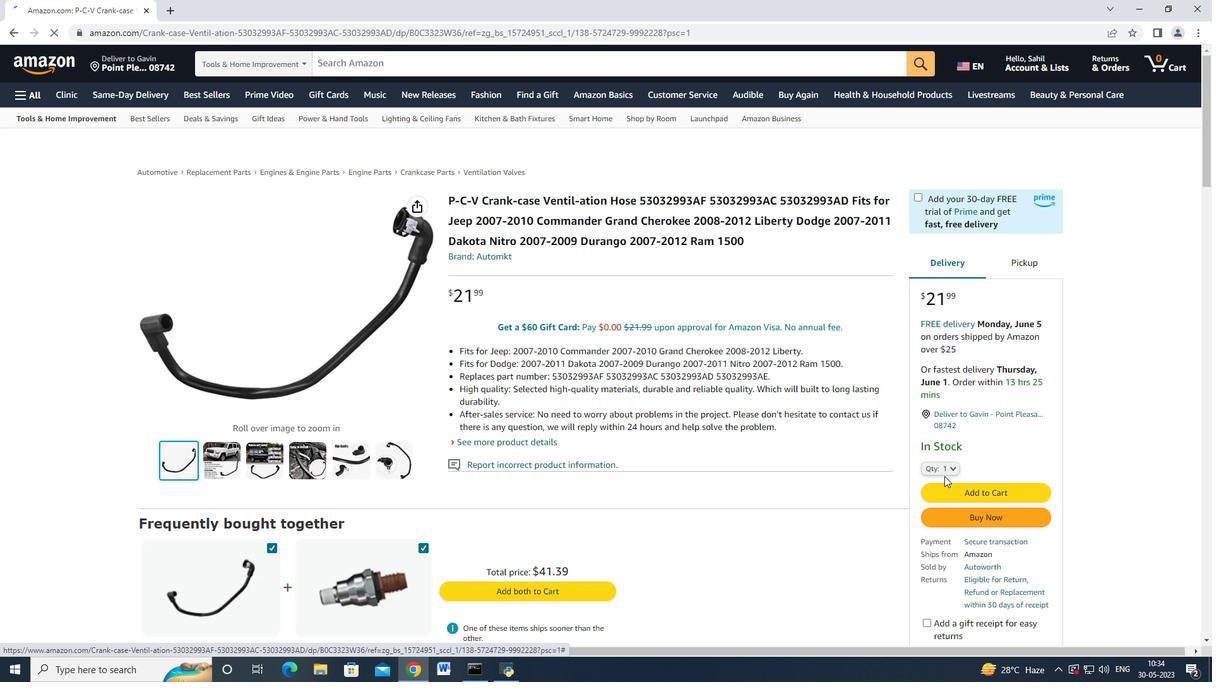 
Action: Mouse pressed left at (947, 466)
Screenshot: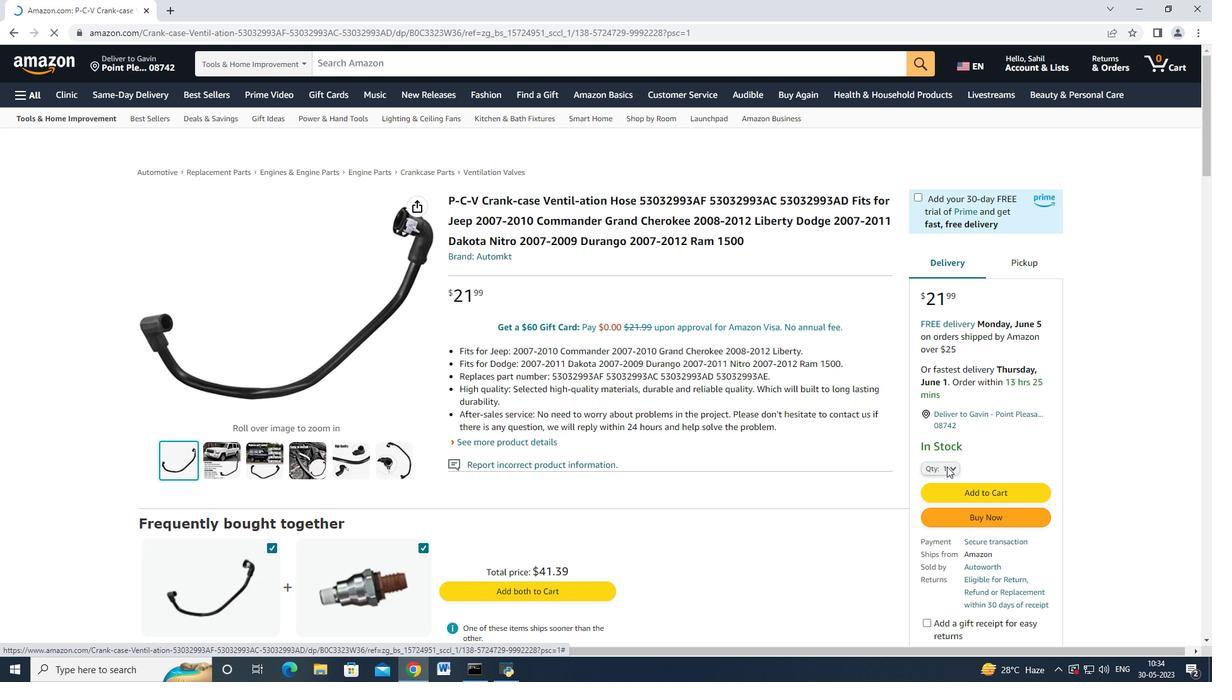 
Action: Mouse moved to (936, 161)
Screenshot: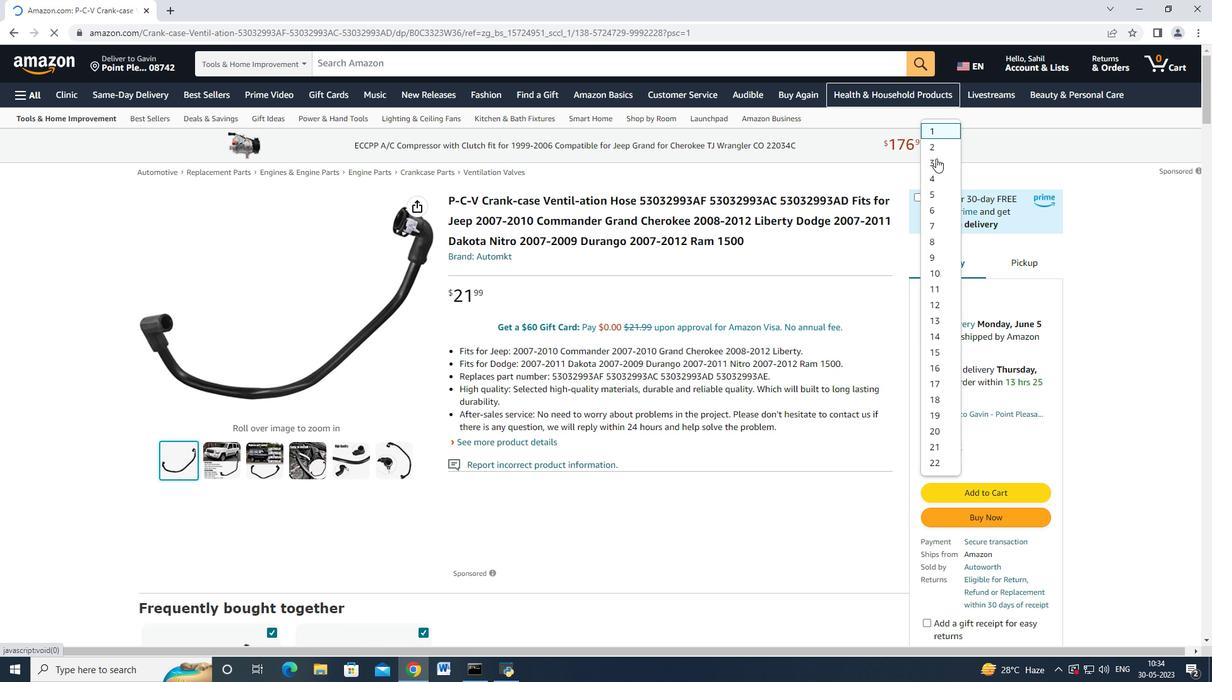 
Action: Mouse pressed left at (936, 161)
Screenshot: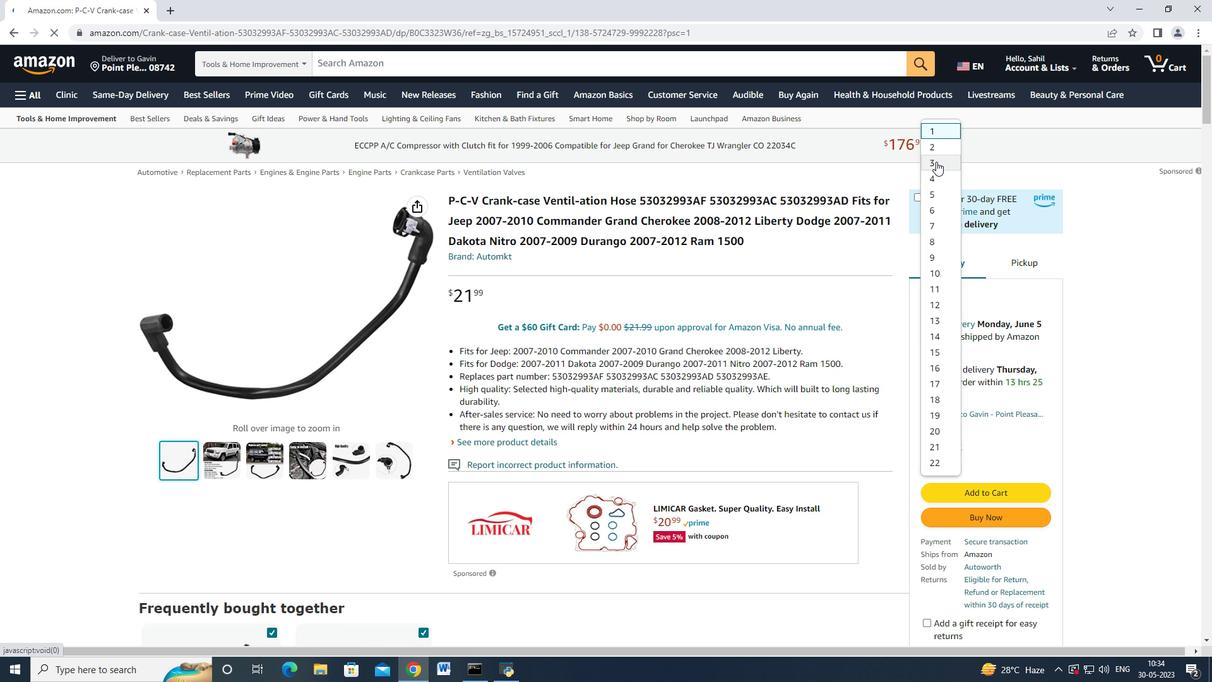 
Action: Mouse moved to (994, 489)
Screenshot: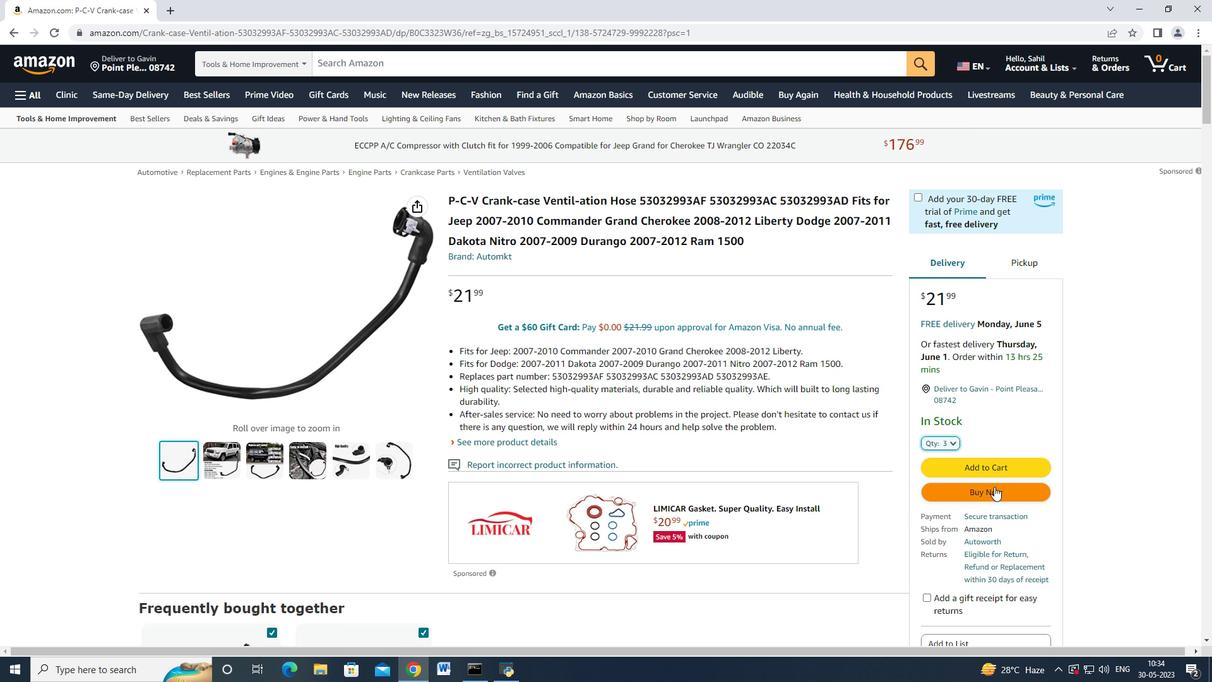 
Action: Mouse pressed left at (994, 489)
Screenshot: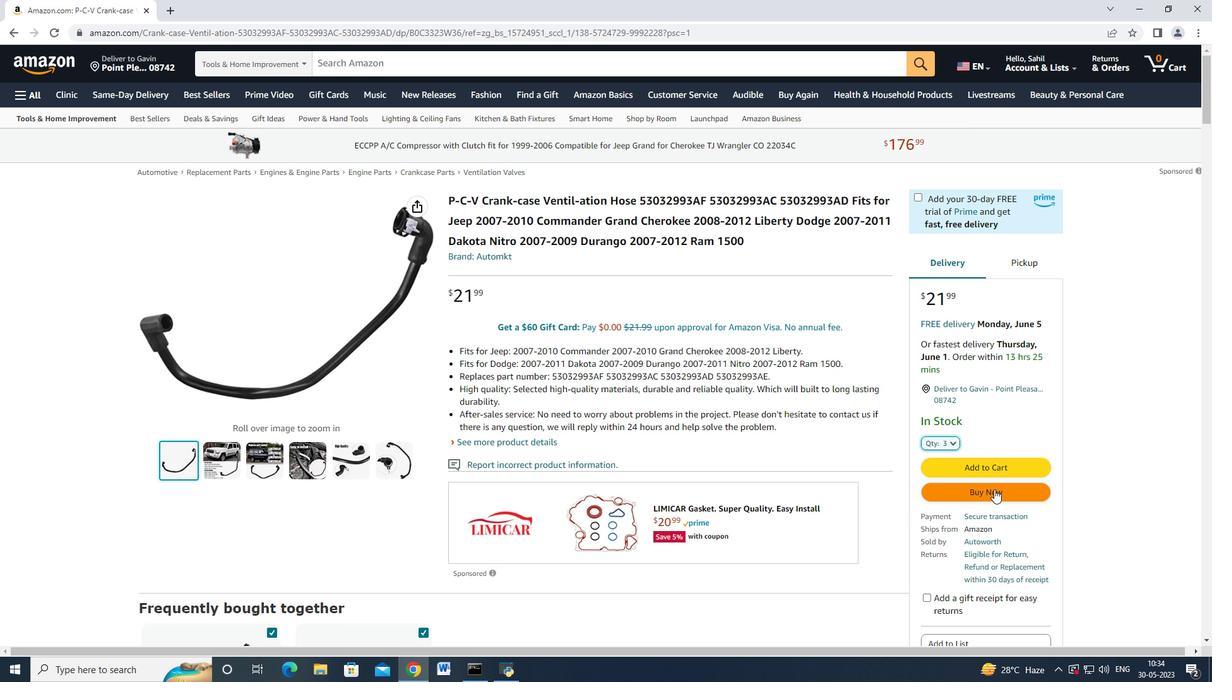 
Action: Mouse moved to (735, 103)
Screenshot: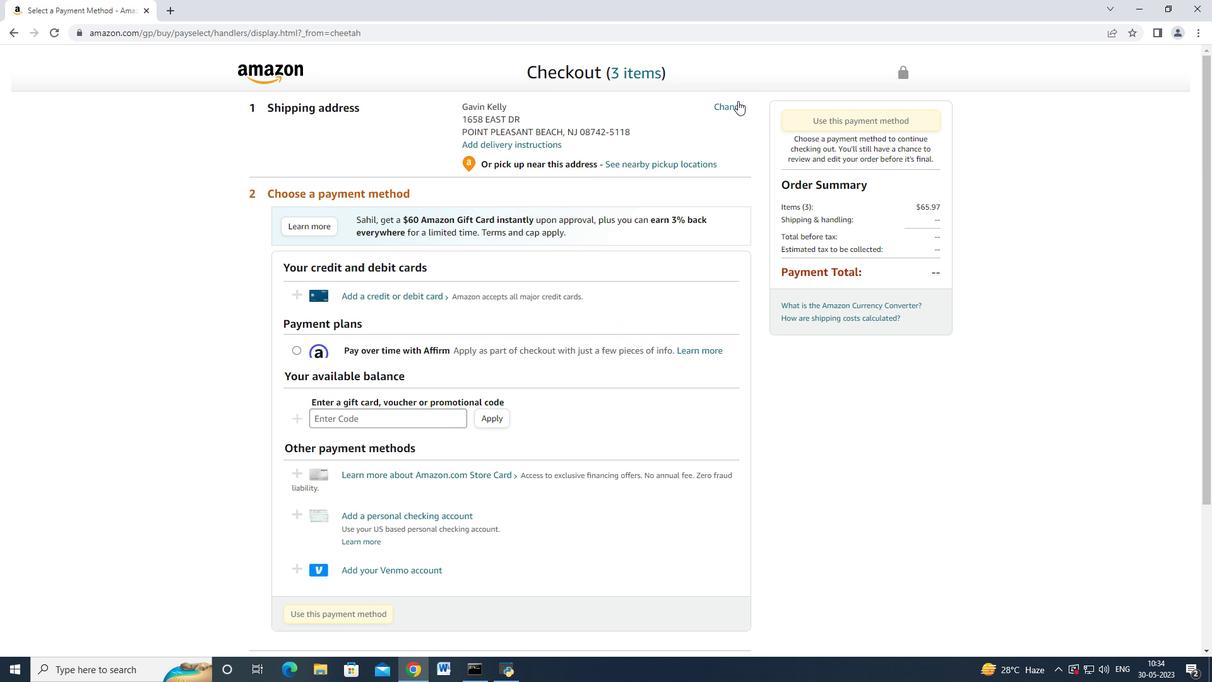 
Action: Mouse pressed left at (735, 103)
Screenshot: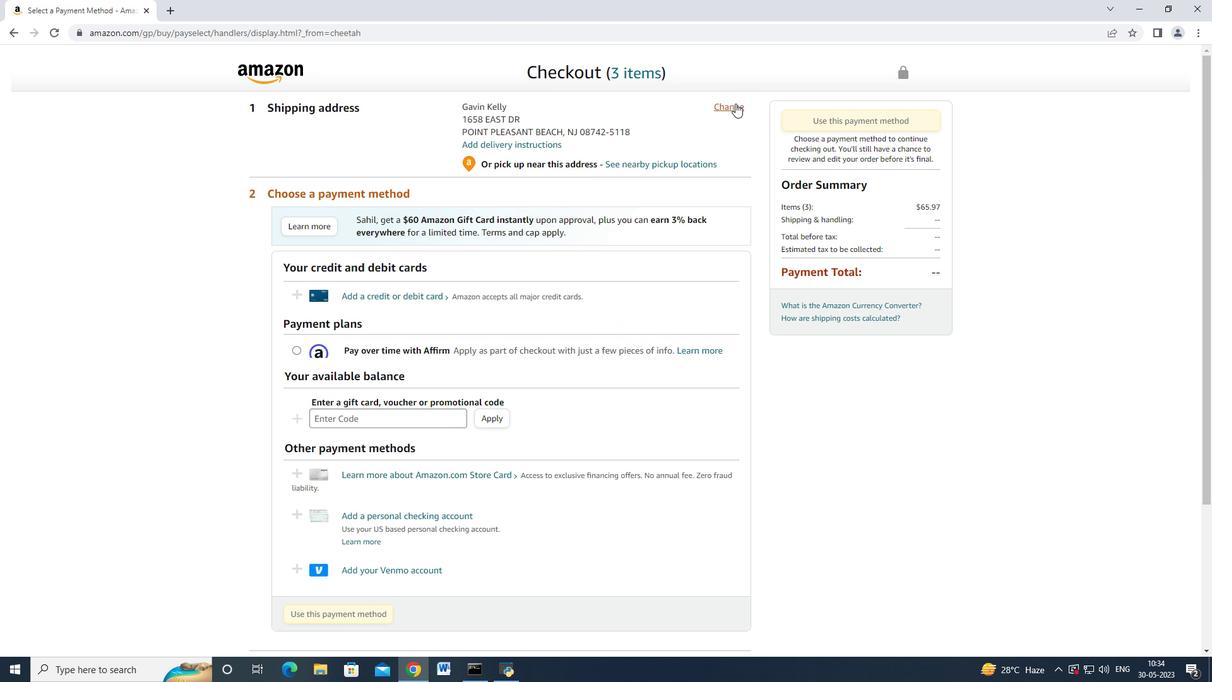 
Action: Mouse moved to (351, 133)
Screenshot: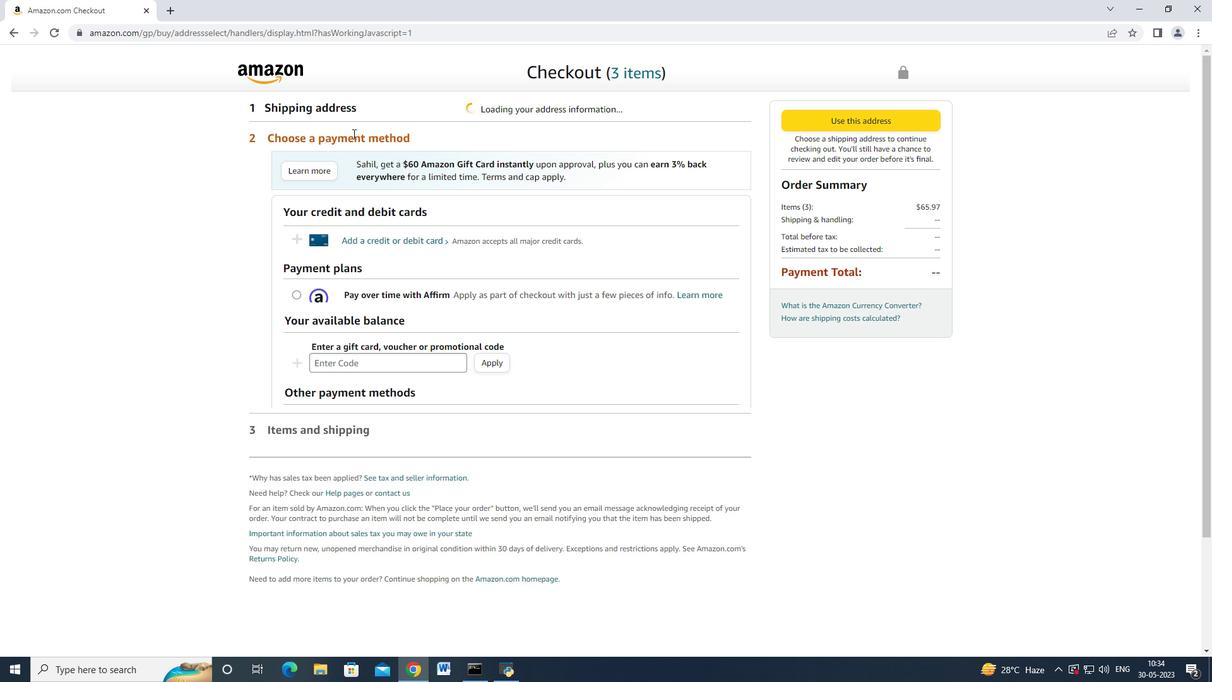 
Action: Mouse scrolled (351, 133) with delta (0, 0)
Screenshot: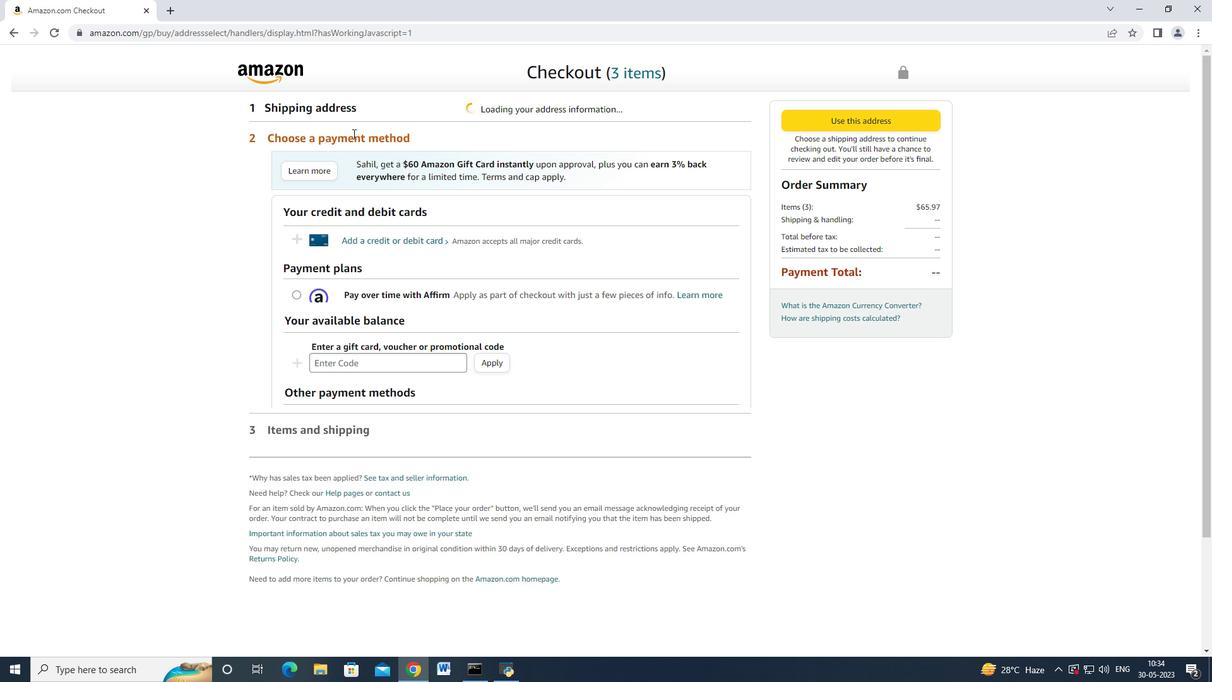 
Action: Mouse moved to (351, 133)
Screenshot: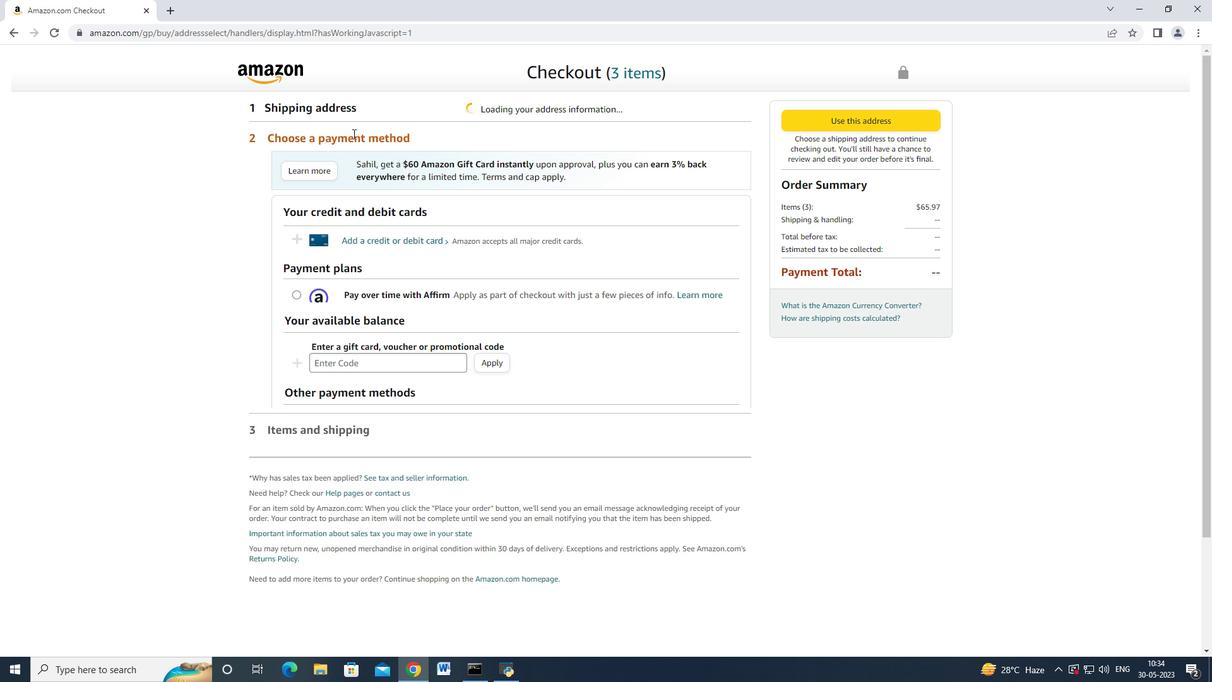 
Action: Mouse scrolled (351, 132) with delta (0, 0)
Screenshot: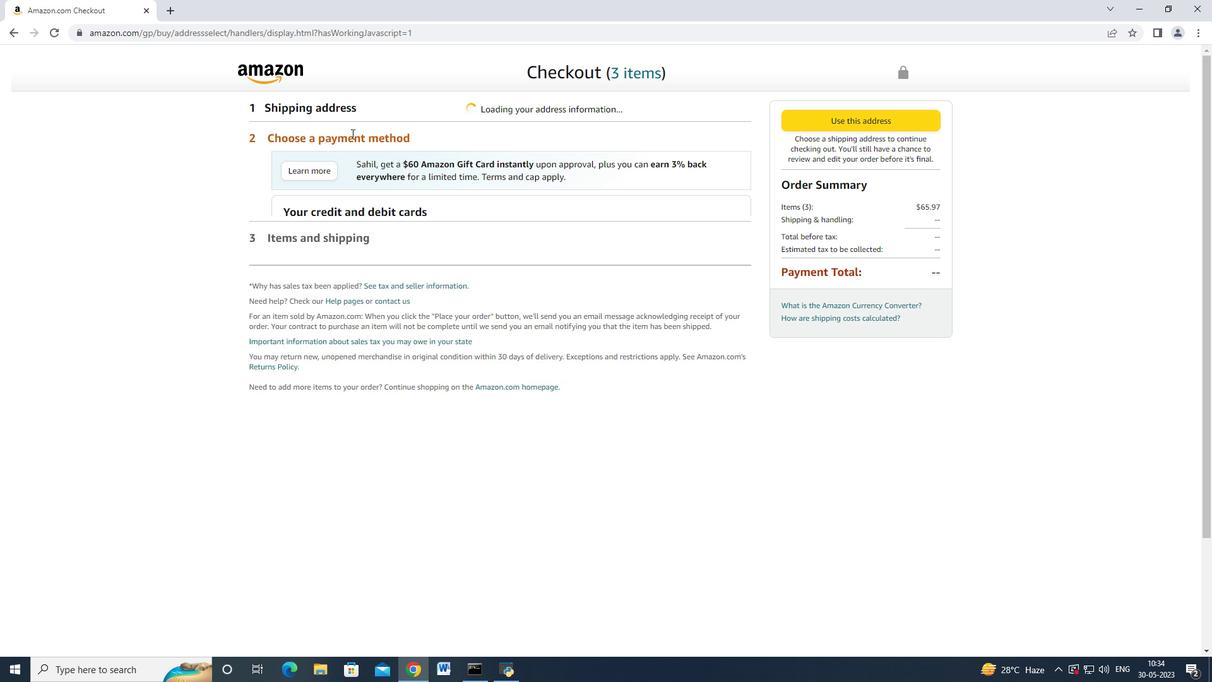 
Action: Mouse moved to (354, 141)
Screenshot: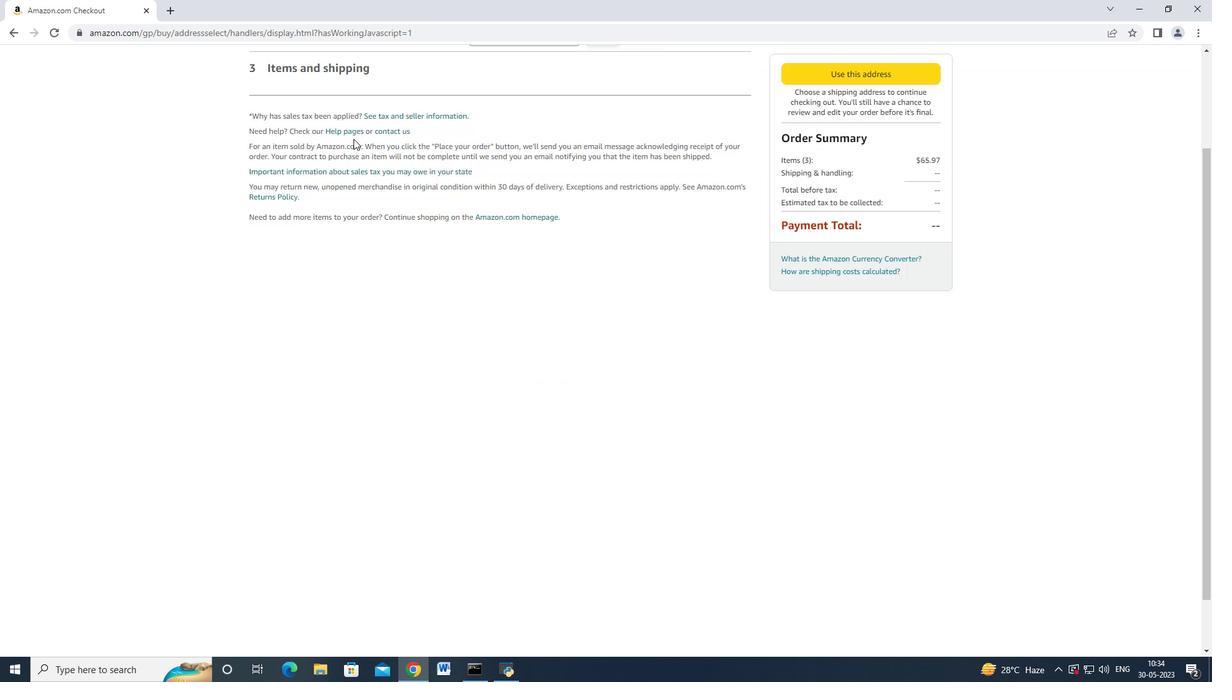 
Action: Mouse scrolled (354, 140) with delta (0, 0)
Screenshot: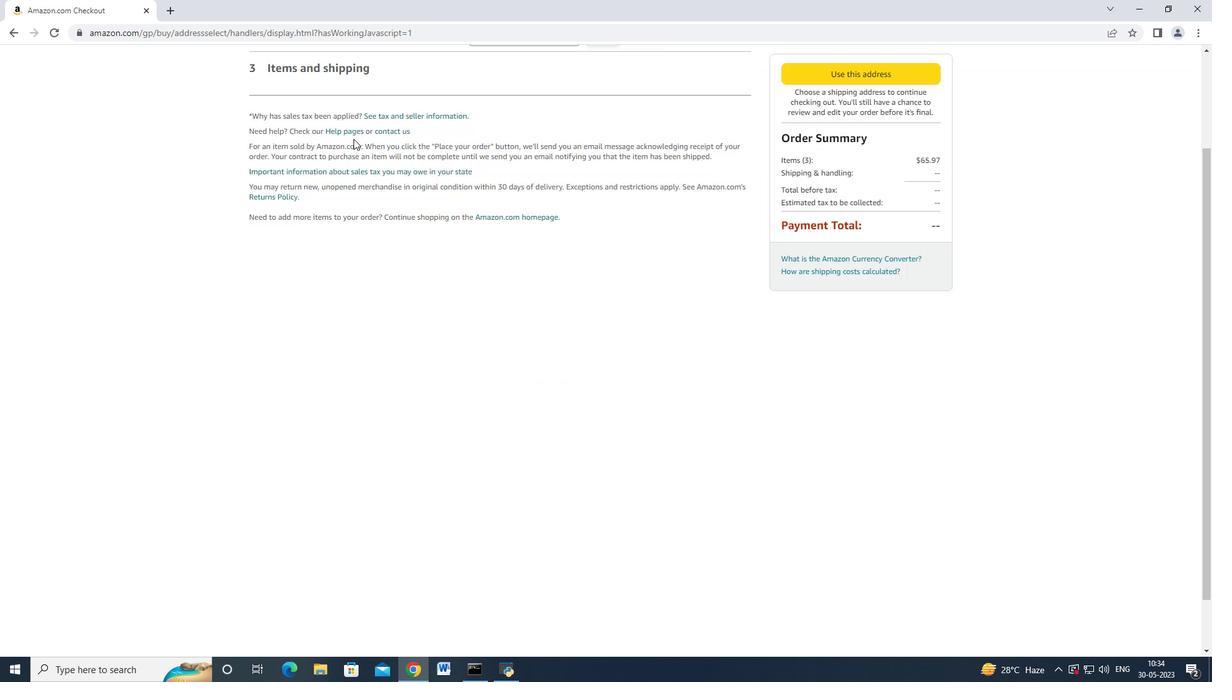 
Action: Mouse moved to (354, 144)
Screenshot: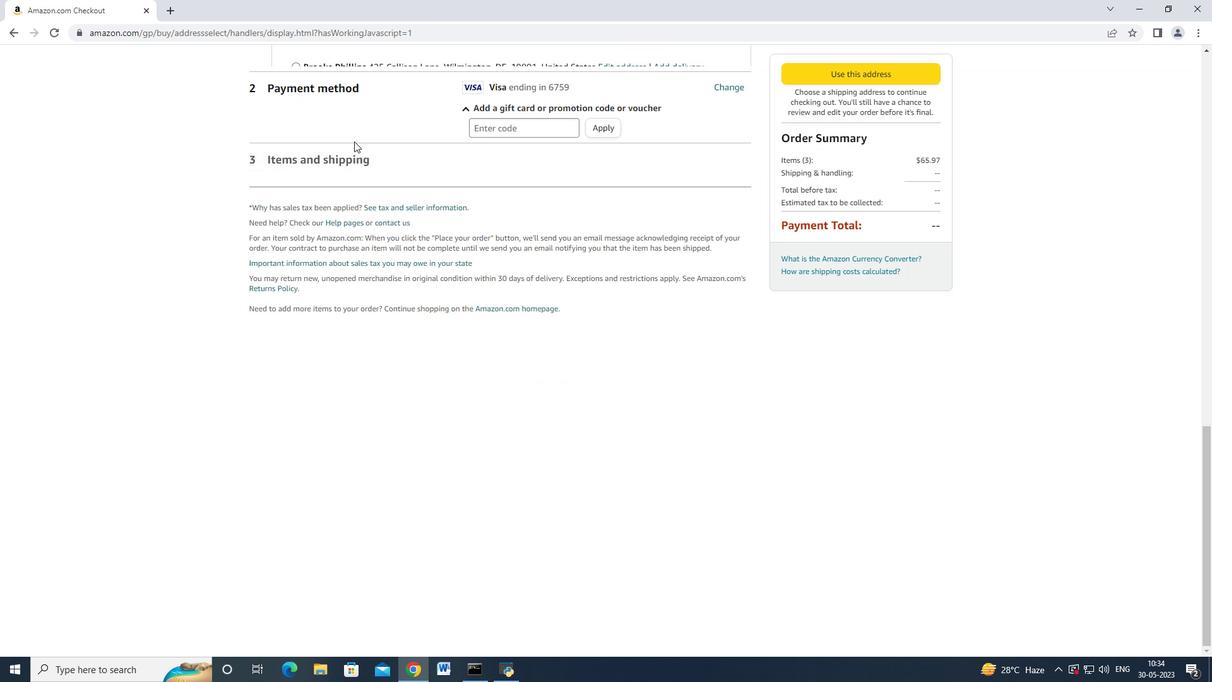 
Action: Mouse scrolled (354, 143) with delta (0, 0)
Screenshot: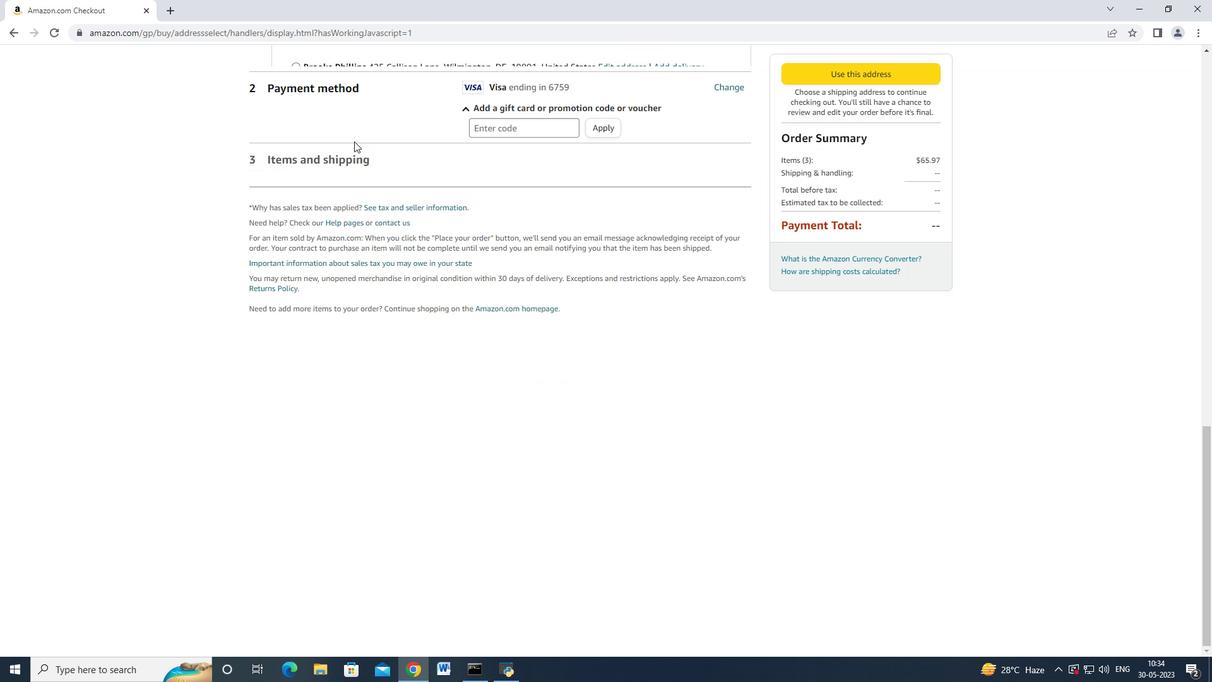 
Action: Mouse moved to (365, 258)
Screenshot: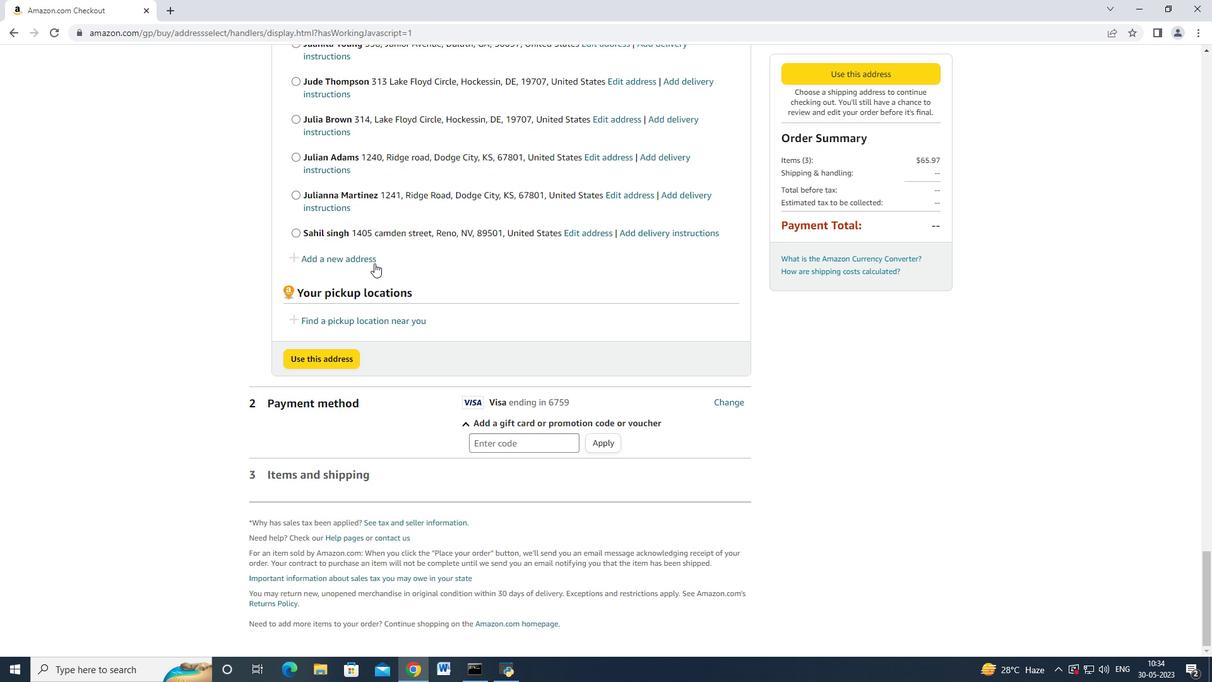
Action: Mouse pressed left at (365, 258)
Screenshot: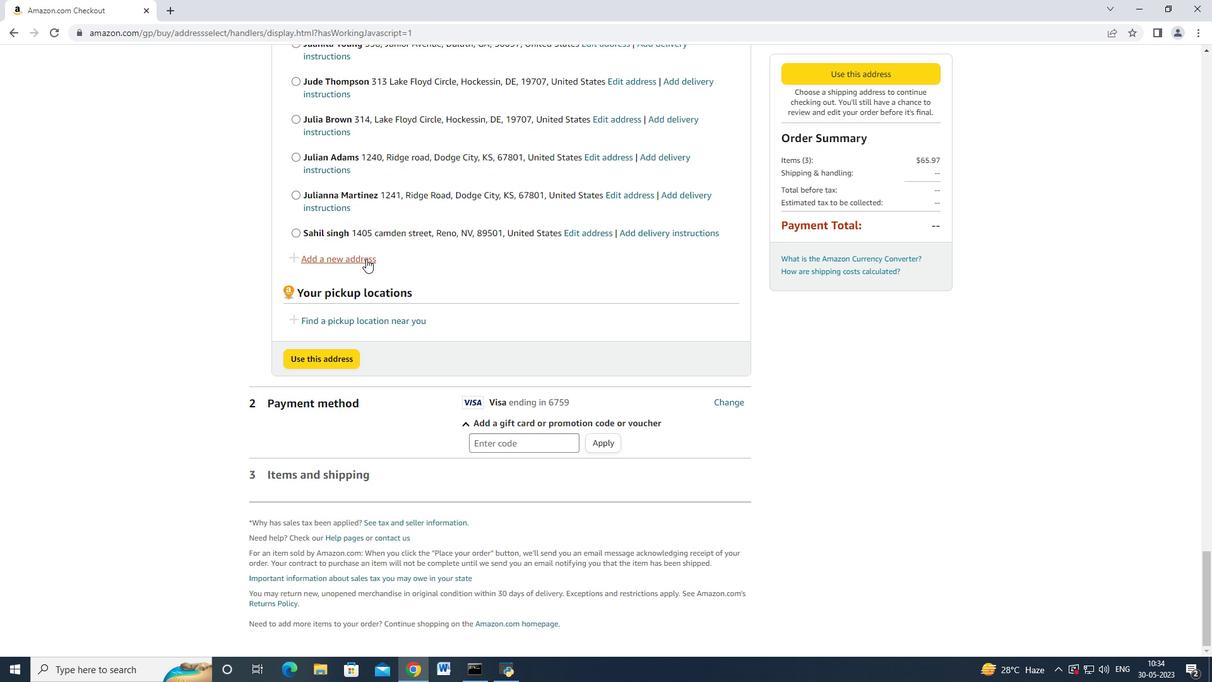 
Action: Mouse moved to (457, 310)
Screenshot: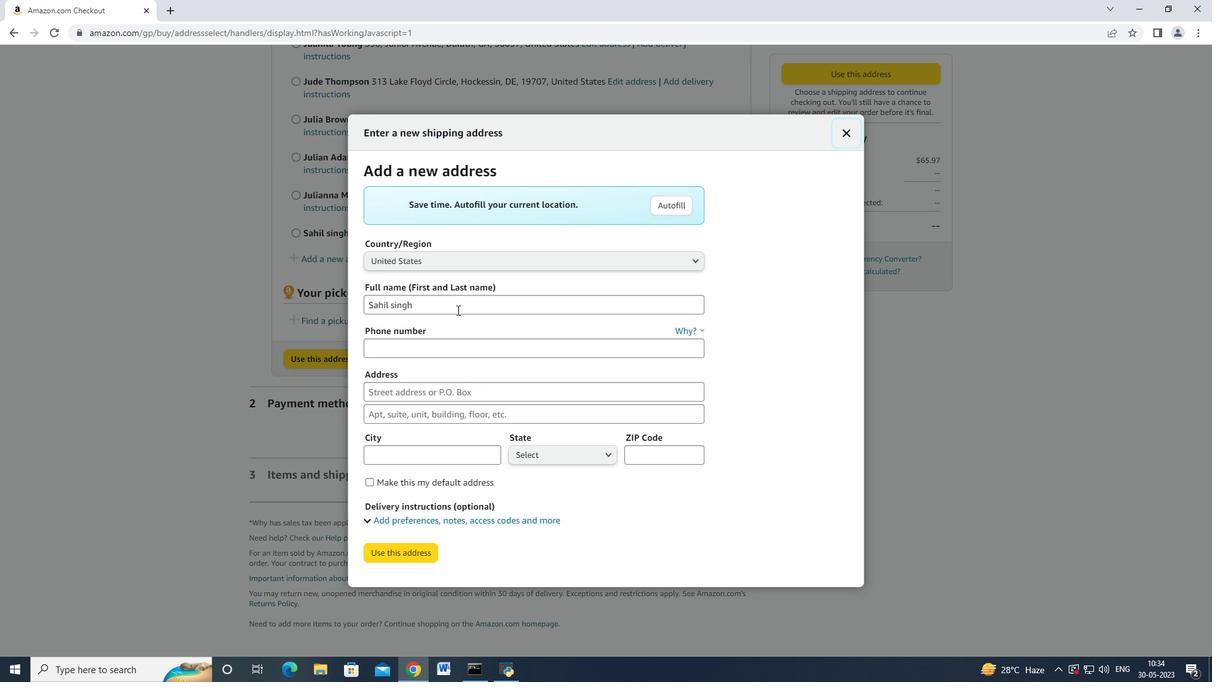 
Action: Mouse pressed left at (457, 310)
Screenshot: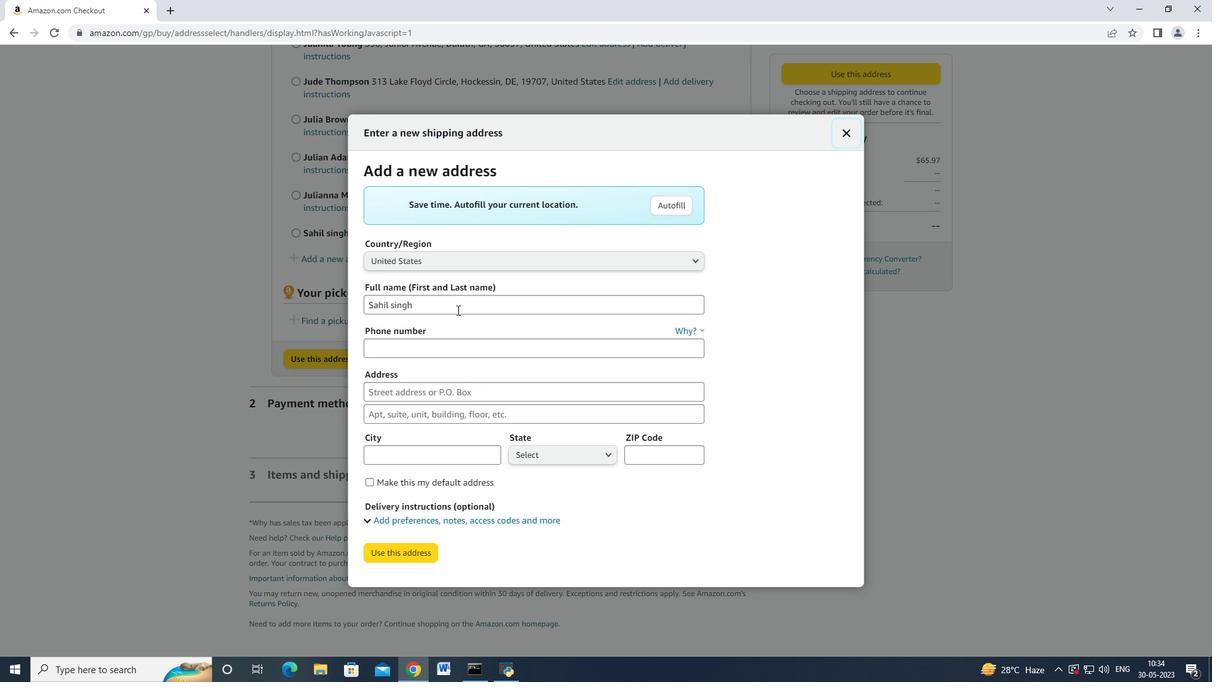 
Action: Mouse moved to (444, 312)
Screenshot: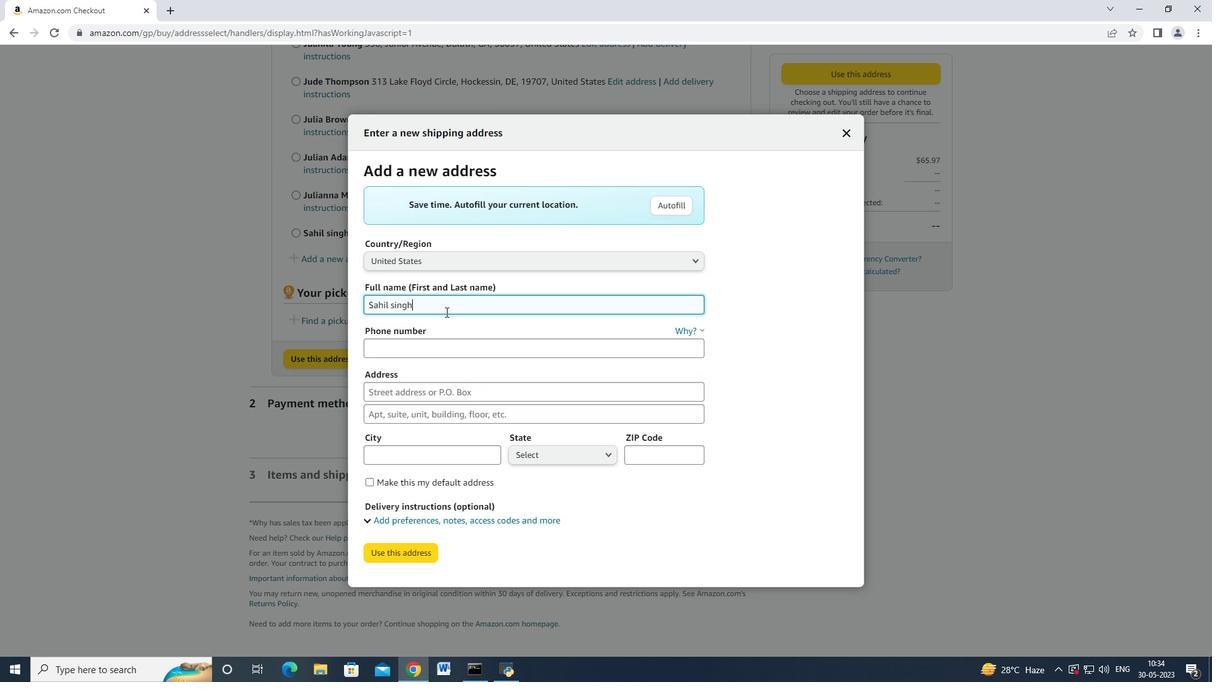 
Action: Key pressed <Key.backspace><Key.backspace><Key.backspace><Key.backspace><Key.backspace><Key.backspace><Key.backspace><Key.backspace><Key.backspace><Key.backspace><Key.backspace><Key.shift_r>Dustin<Key.space><Key.shift>Brown<Key.tab><Key.tab>2034707320<Key.tab><Key.shift><Key.shift><Key.shift><Key.shift><Key.shift><Key.shift><Key.shift><Key.shift><Key.shift>3514<Key.space><Key.shift>Cook<Key.space><Key.shift>Hill<Key.space><Key.shift>Road<Key.space><Key.tab><Key.tab><Key.shift_r>Danbury<Key.tab>
Screenshot: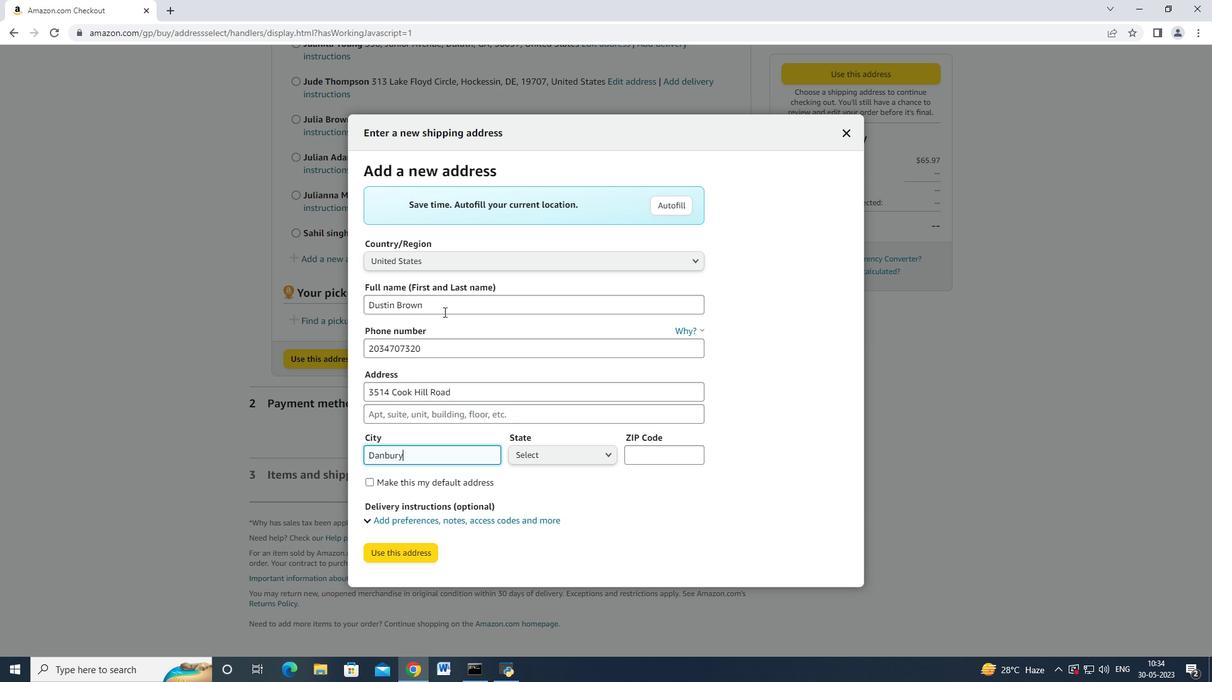 
Action: Mouse moved to (589, 451)
Screenshot: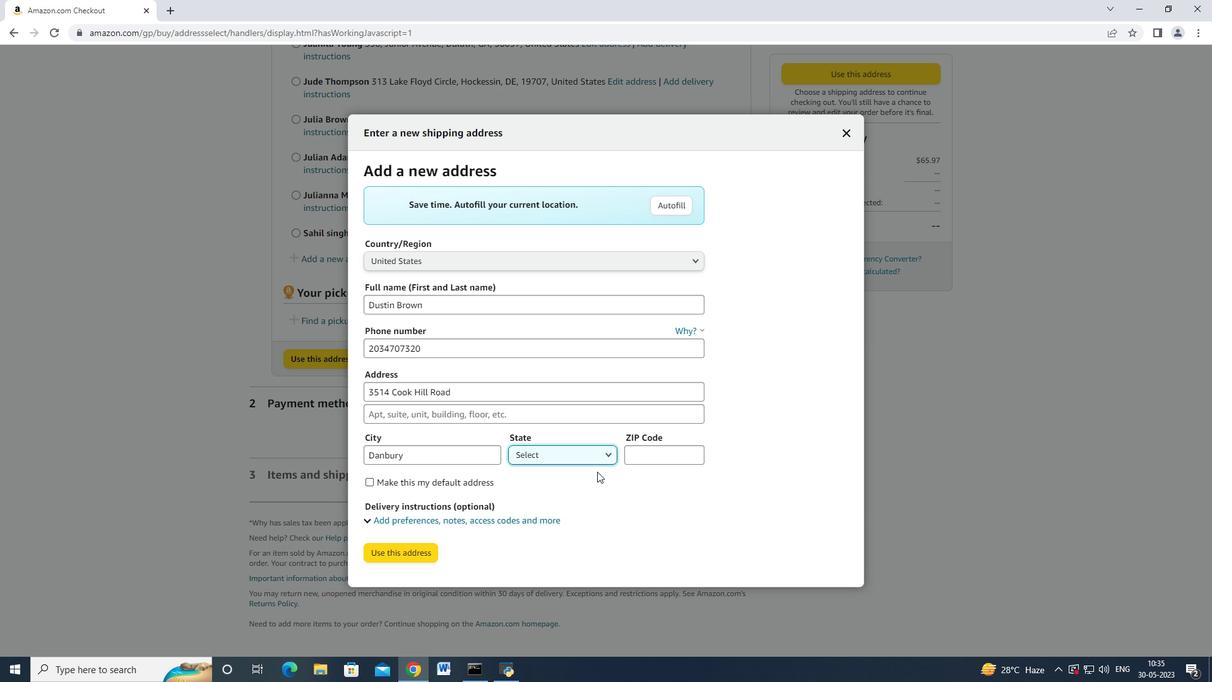 
Action: Mouse pressed left at (589, 451)
Screenshot: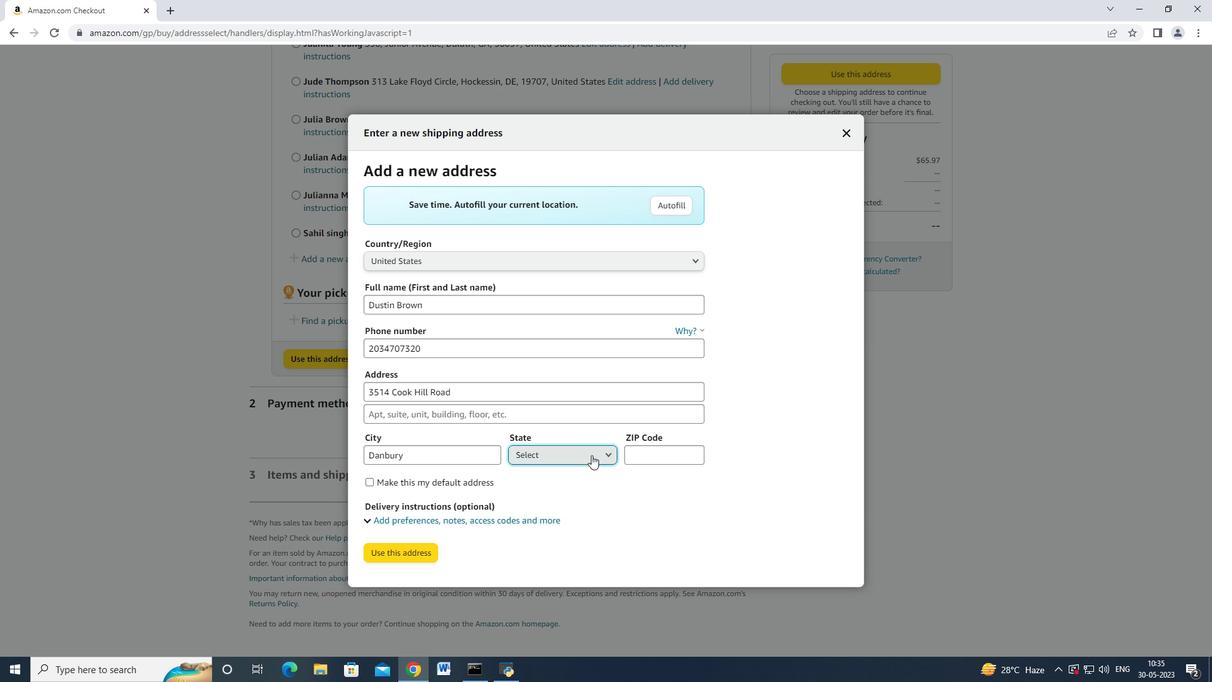 
Action: Mouse moved to (550, 186)
Screenshot: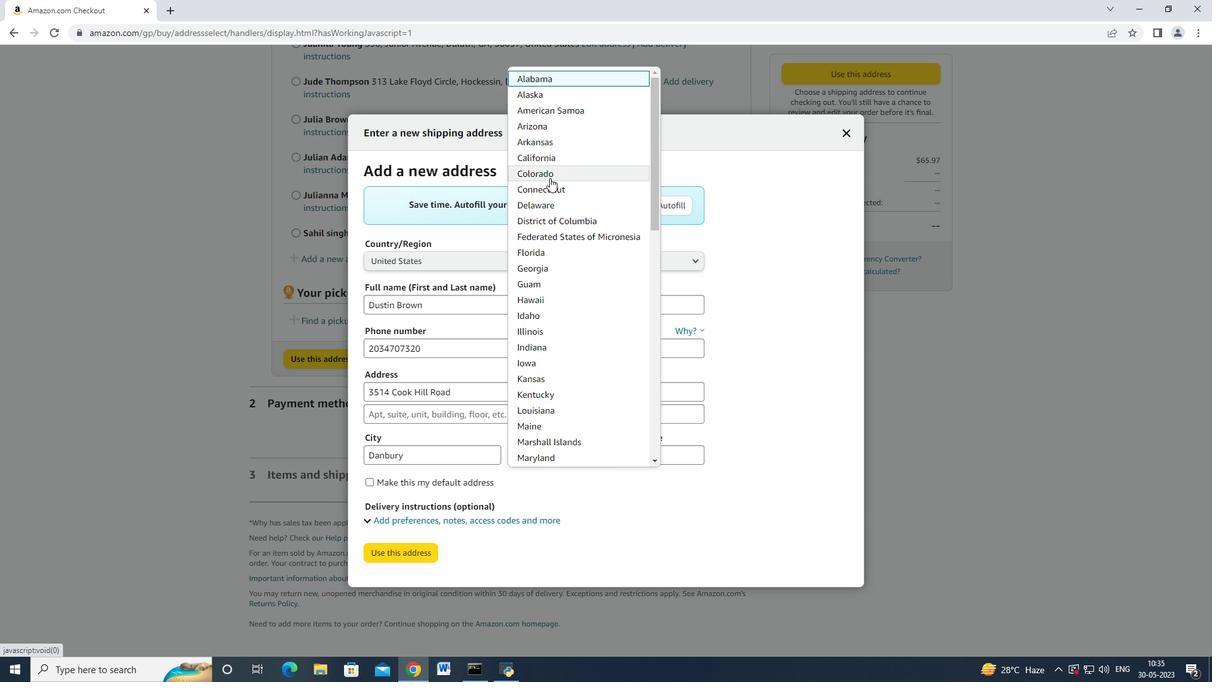 
Action: Mouse pressed left at (550, 186)
Screenshot: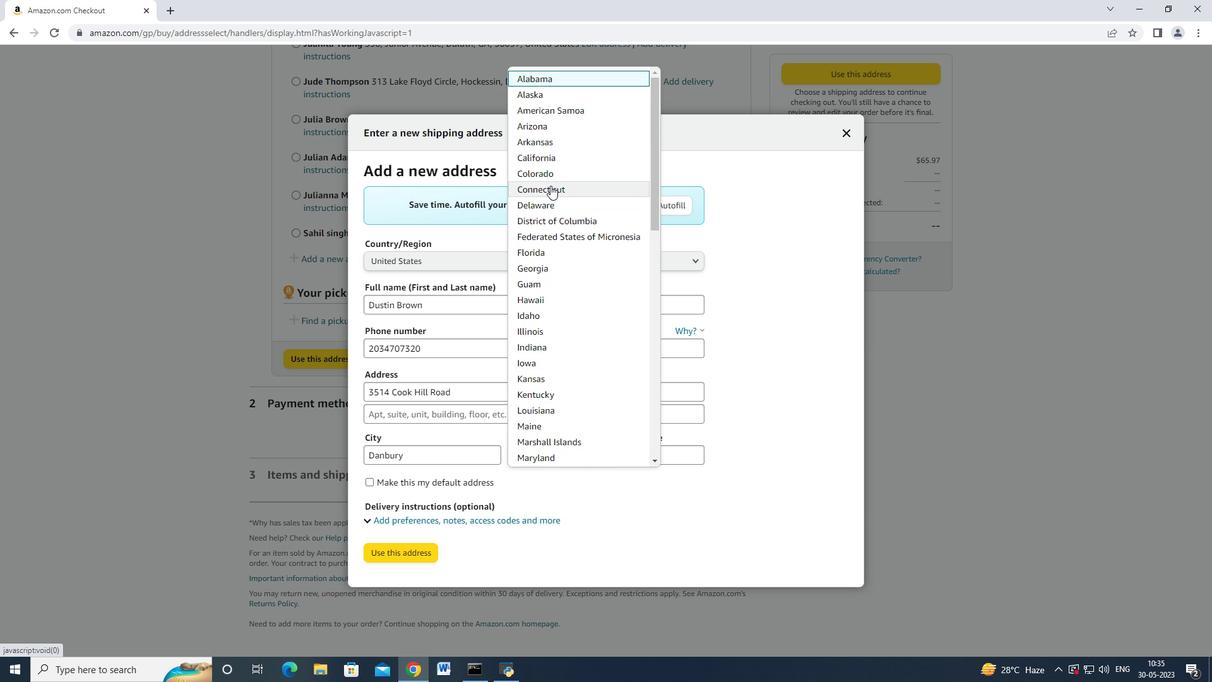
Action: Mouse moved to (656, 456)
Screenshot: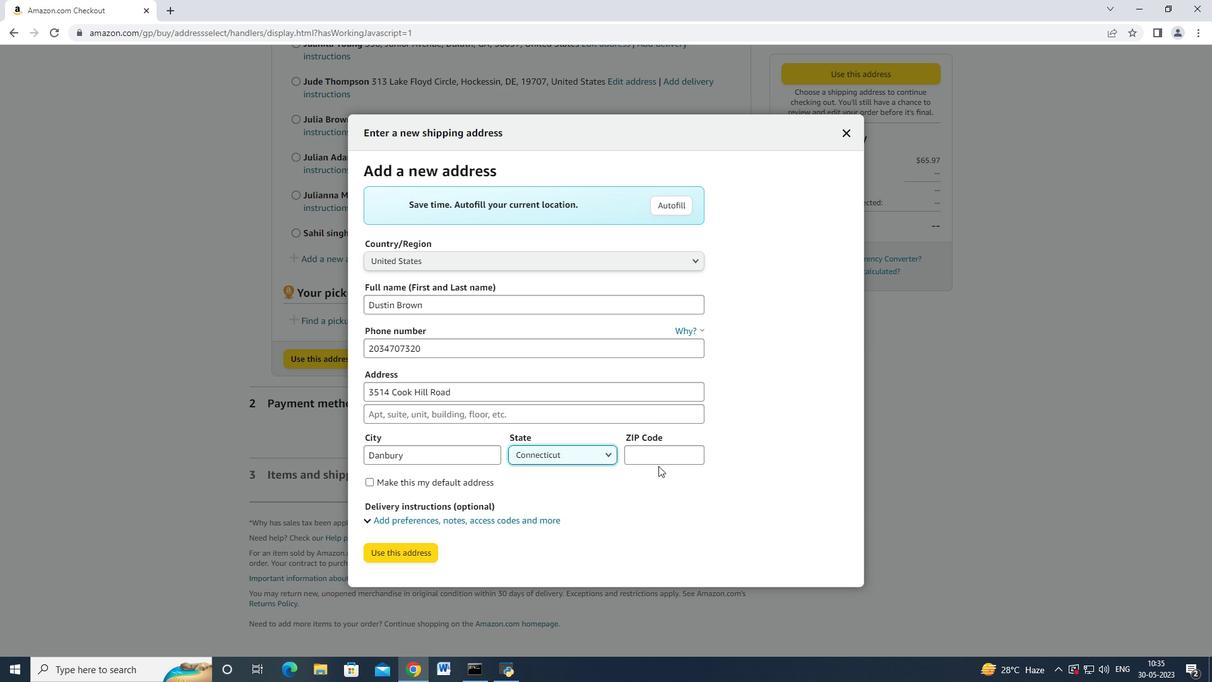 
Action: Mouse pressed left at (656, 456)
Screenshot: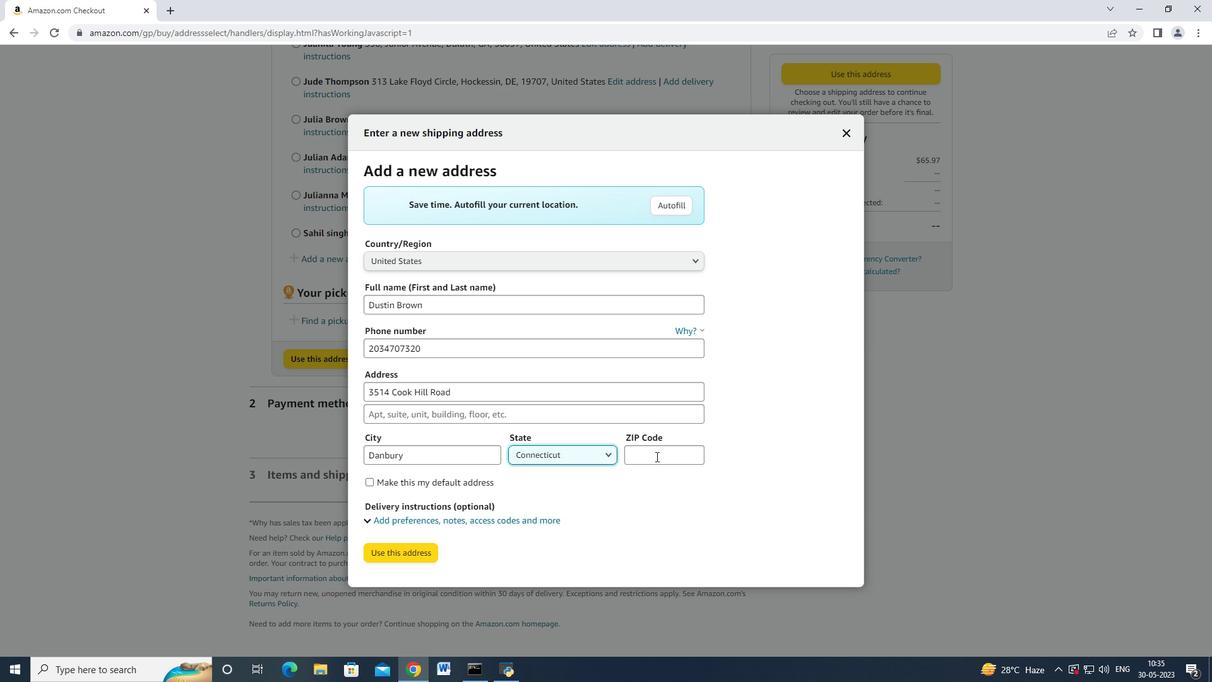 
Action: Mouse moved to (655, 457)
Screenshot: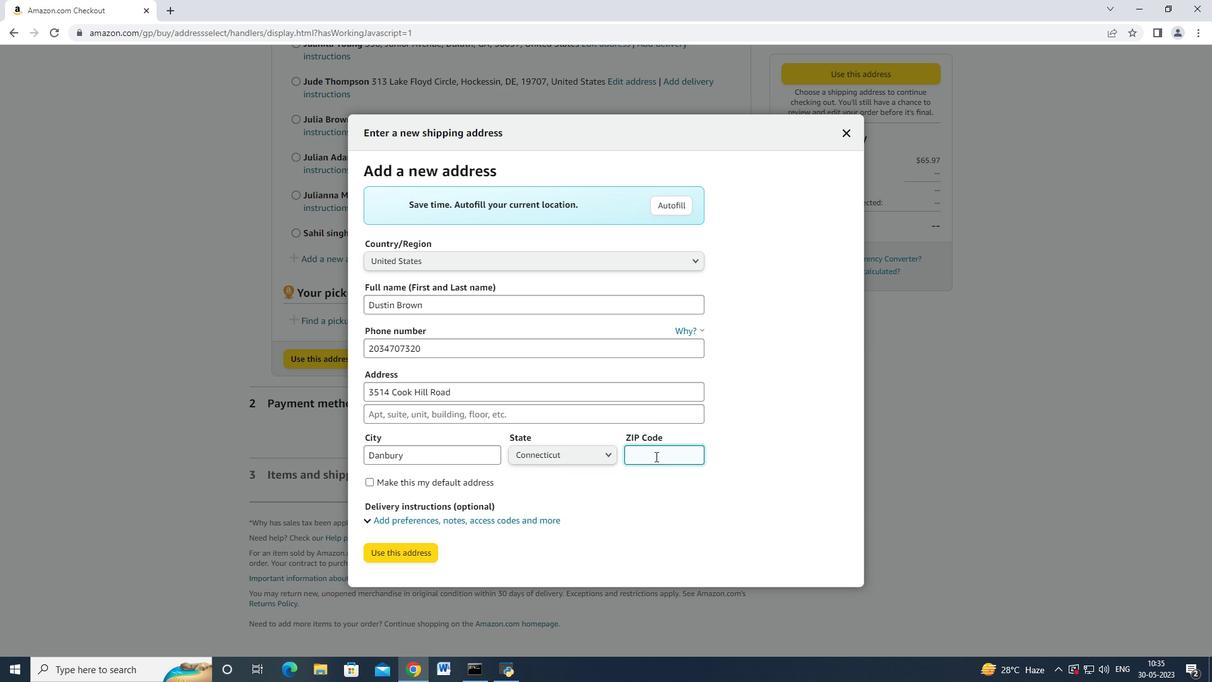 
Action: Key pressed 06810
Screenshot: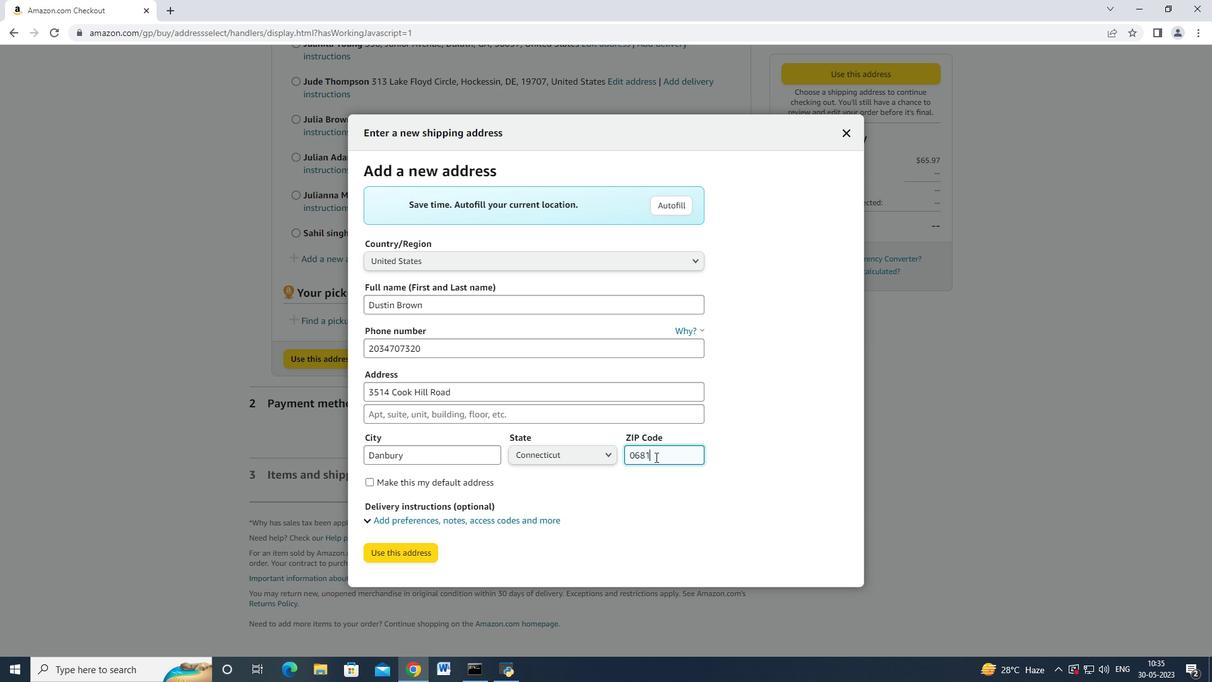 
Action: Mouse moved to (427, 555)
Screenshot: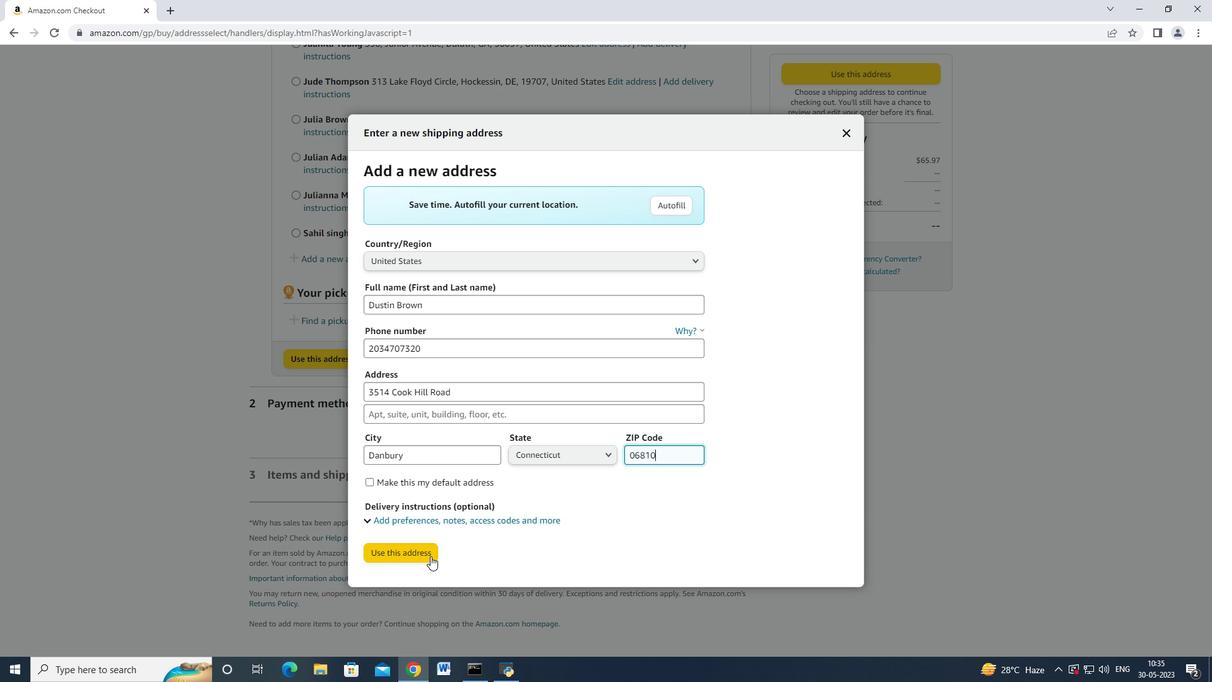
Action: Mouse pressed left at (427, 555)
Screenshot: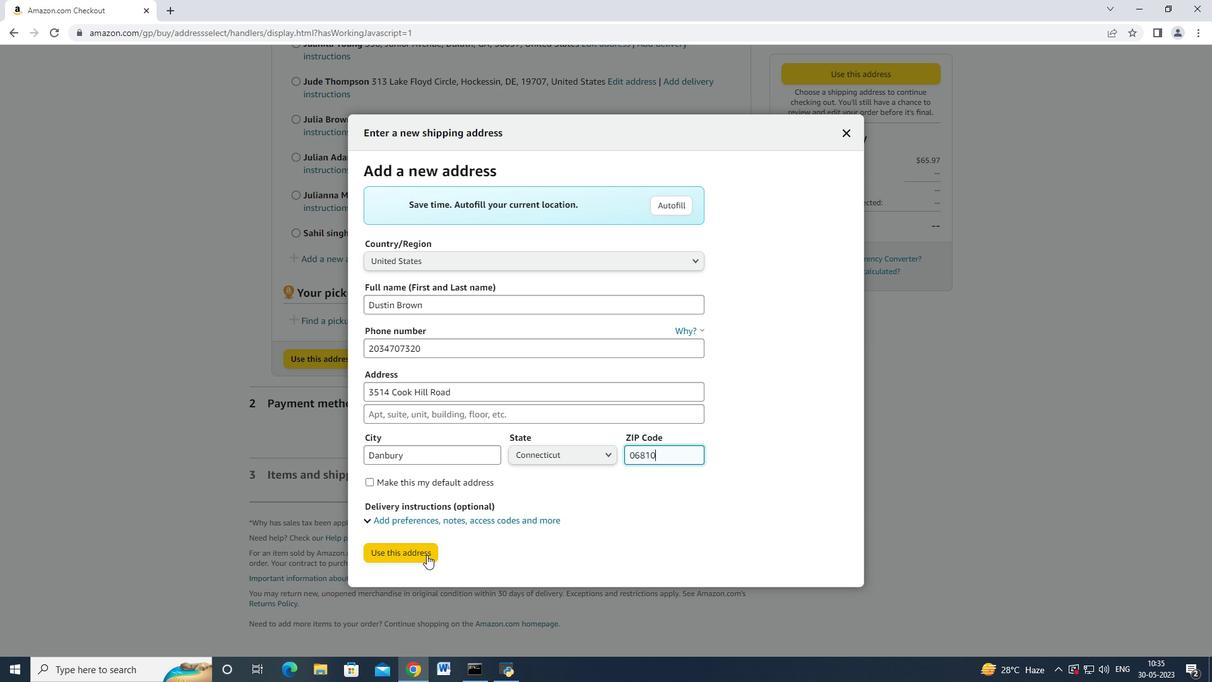 
Action: Mouse moved to (429, 552)
Screenshot: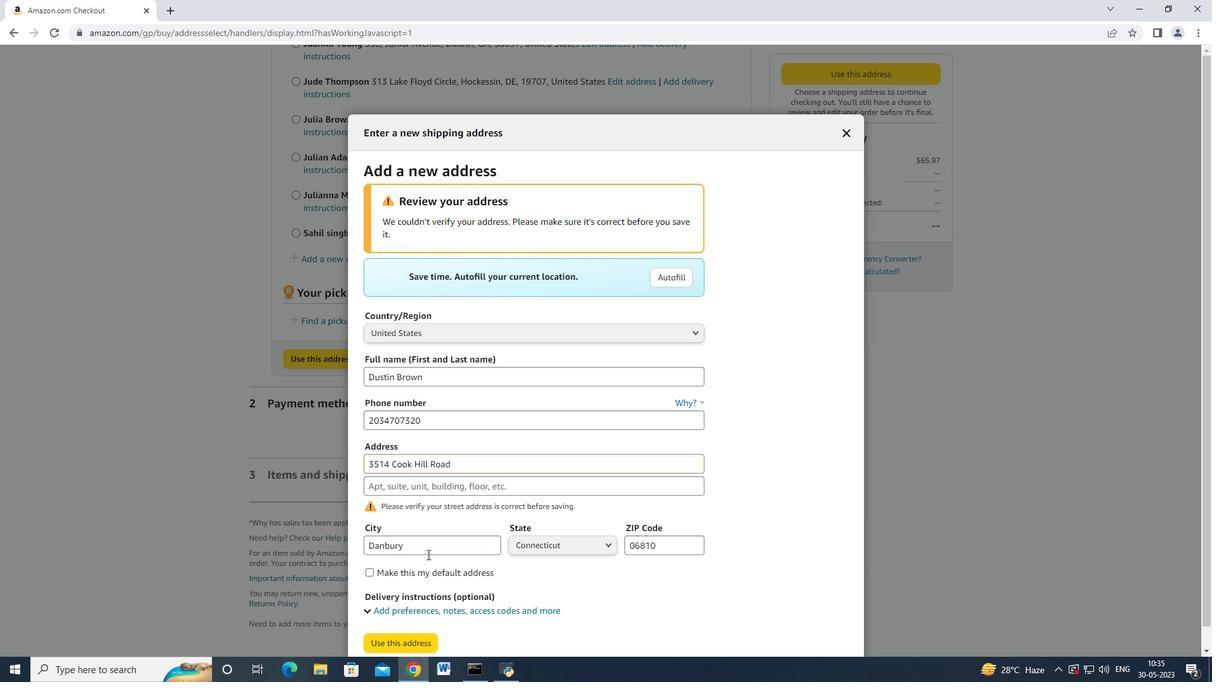 
Action: Mouse scrolled (429, 551) with delta (0, 0)
Screenshot: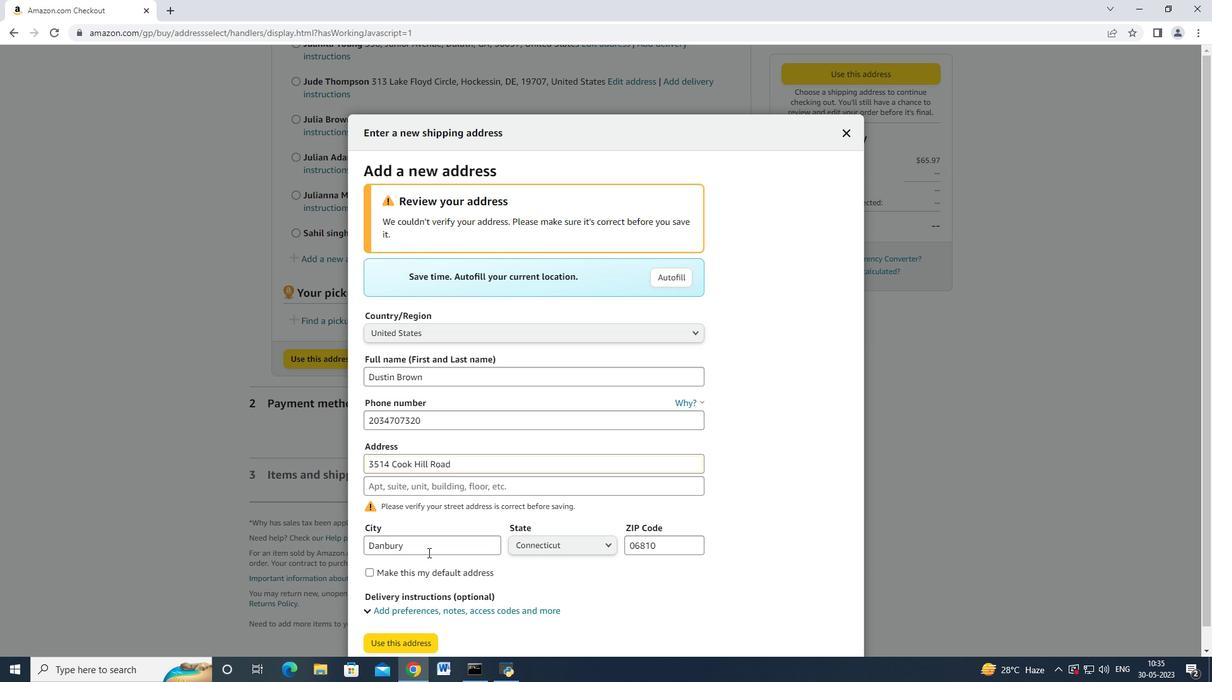 
Action: Mouse scrolled (429, 551) with delta (0, 0)
Screenshot: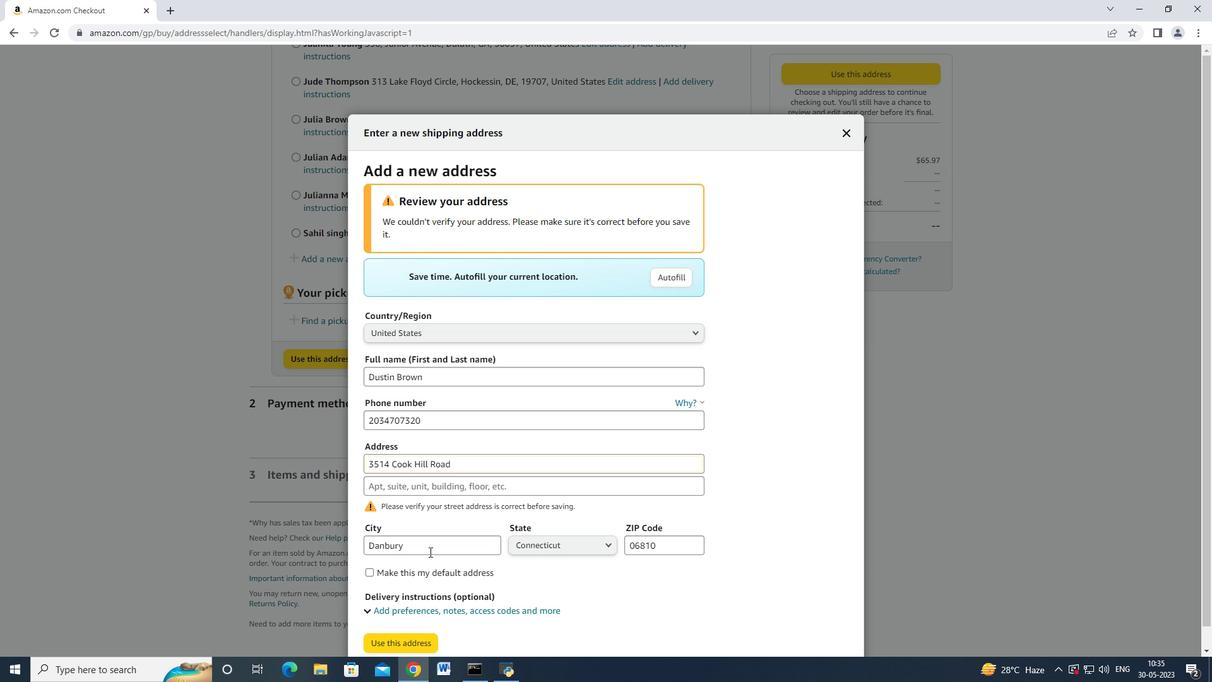 
Action: Mouse scrolled (429, 551) with delta (0, 0)
Screenshot: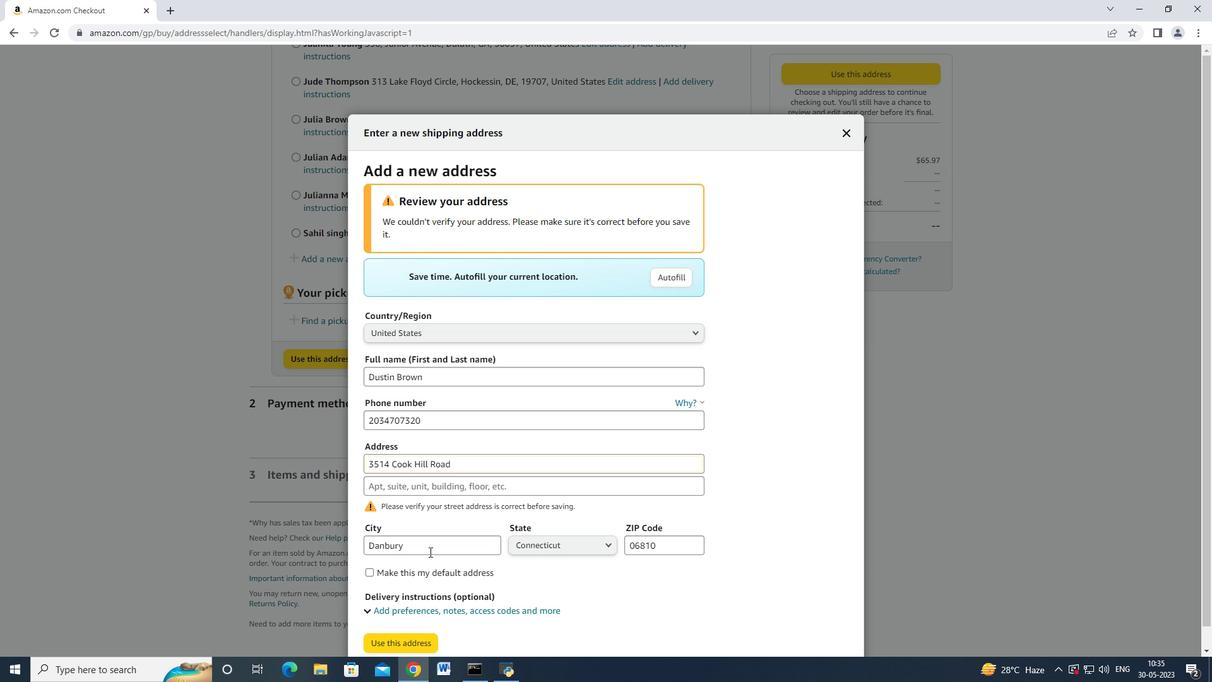 
Action: Mouse scrolled (429, 551) with delta (0, 0)
Screenshot: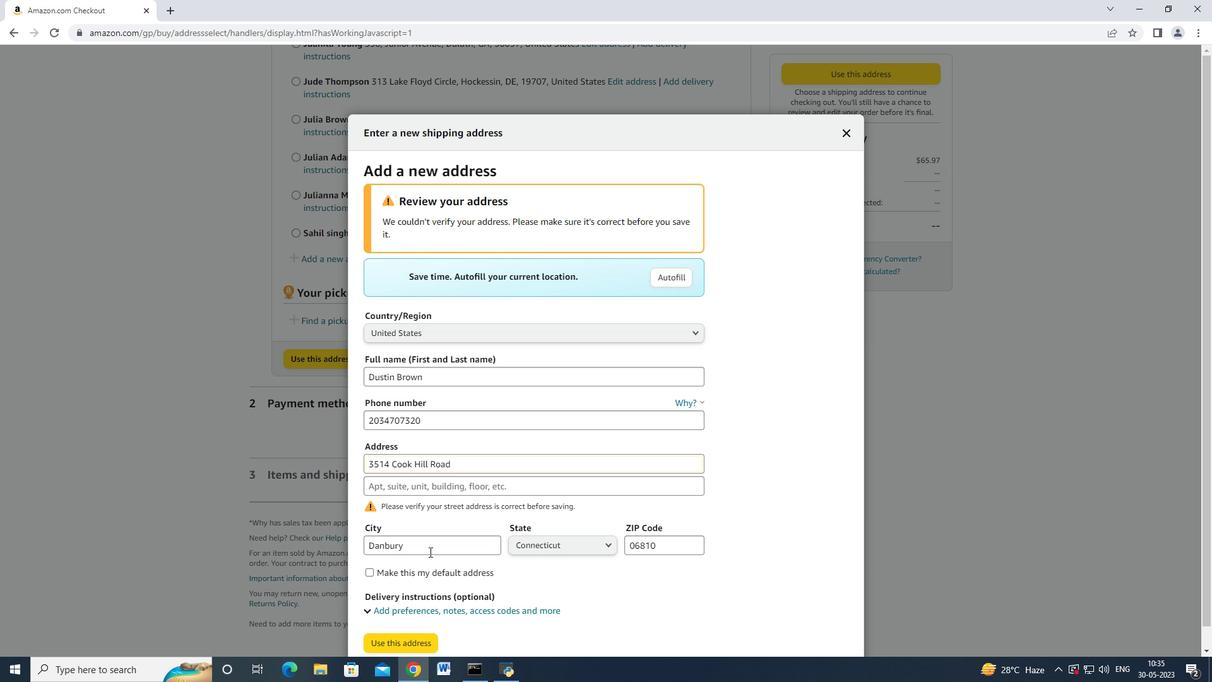 
Action: Mouse scrolled (429, 551) with delta (0, 0)
Screenshot: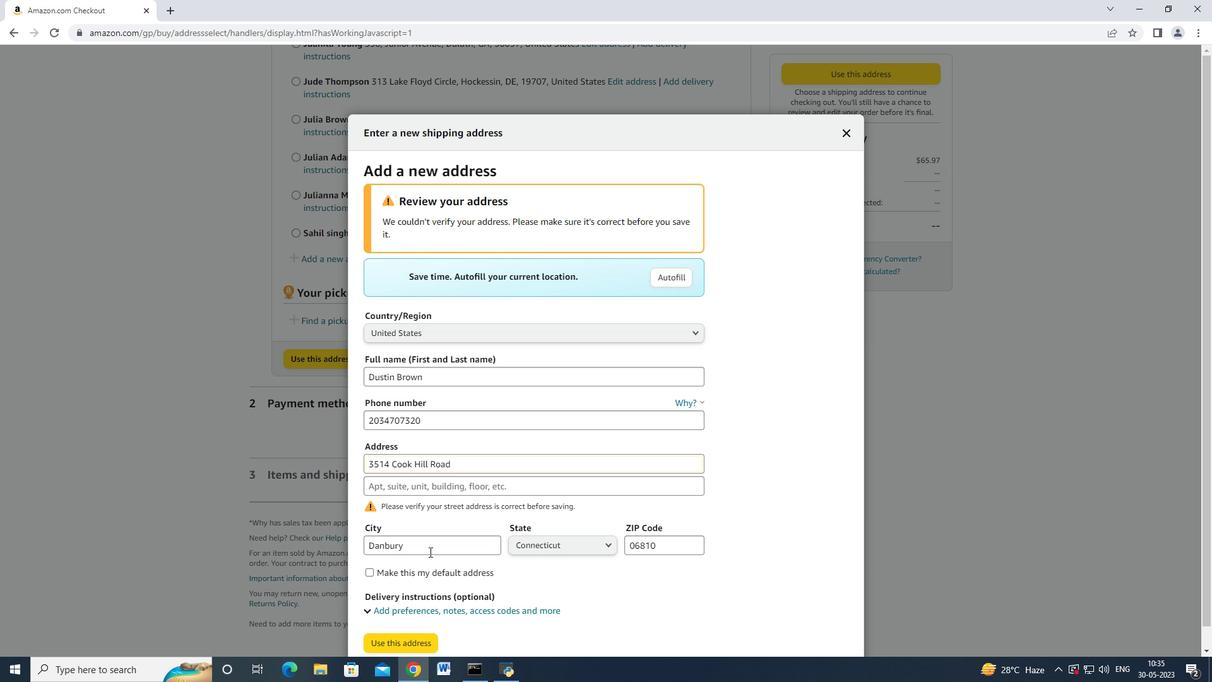 
Action: Mouse moved to (411, 615)
Screenshot: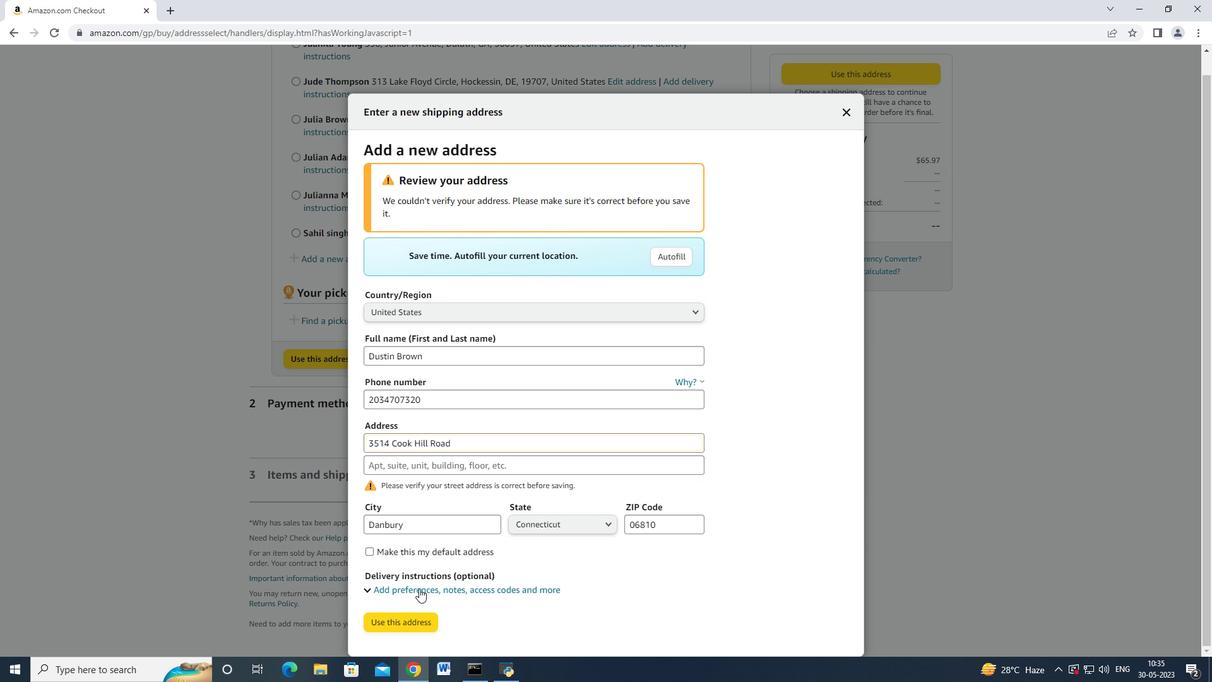 
Action: Mouse pressed left at (411, 615)
Screenshot: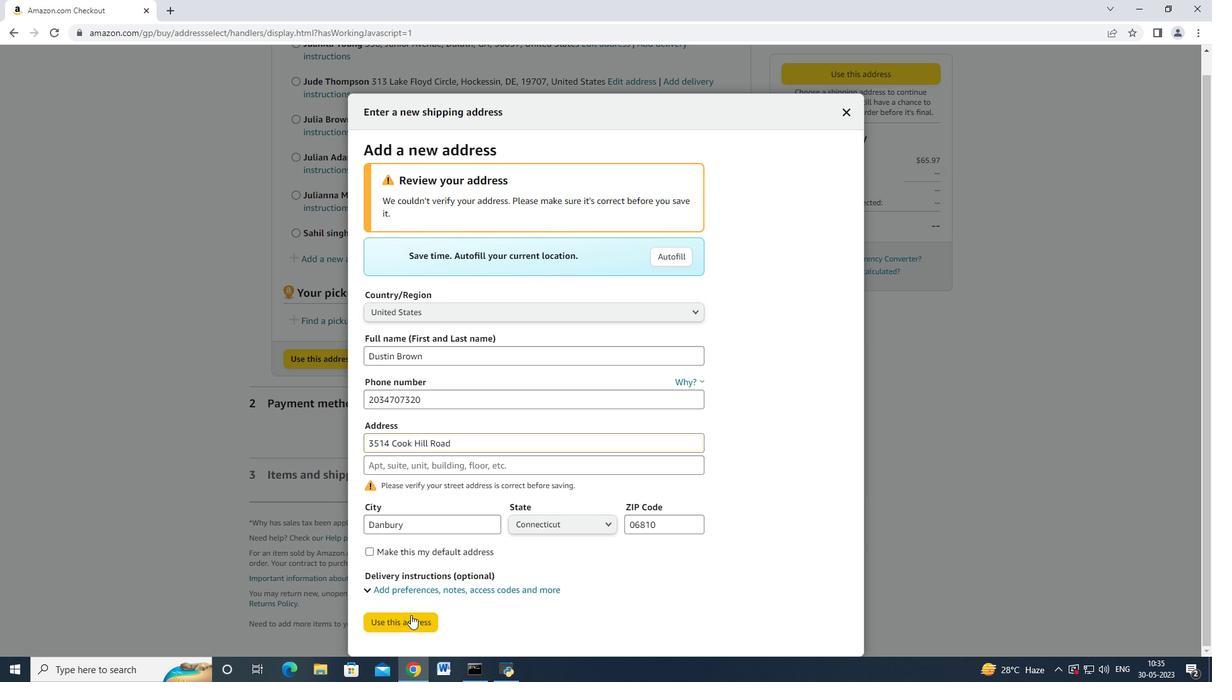
Action: Mouse moved to (517, 380)
Screenshot: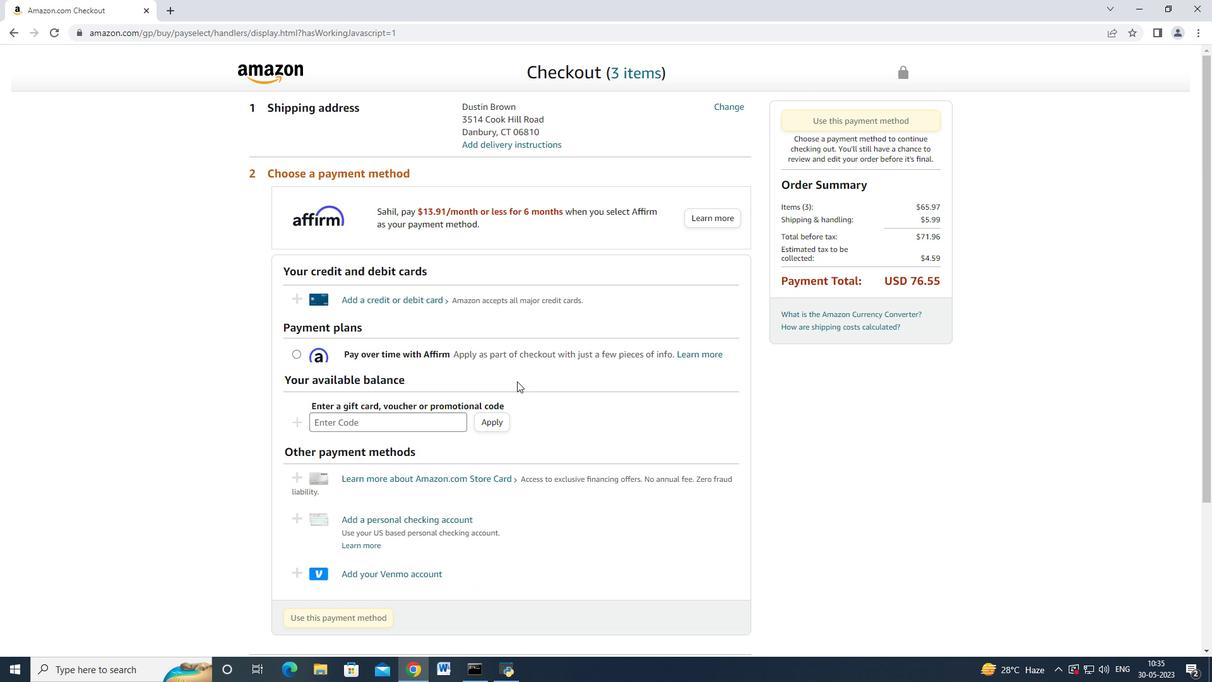 
Action: Mouse scrolled (517, 380) with delta (0, 0)
Screenshot: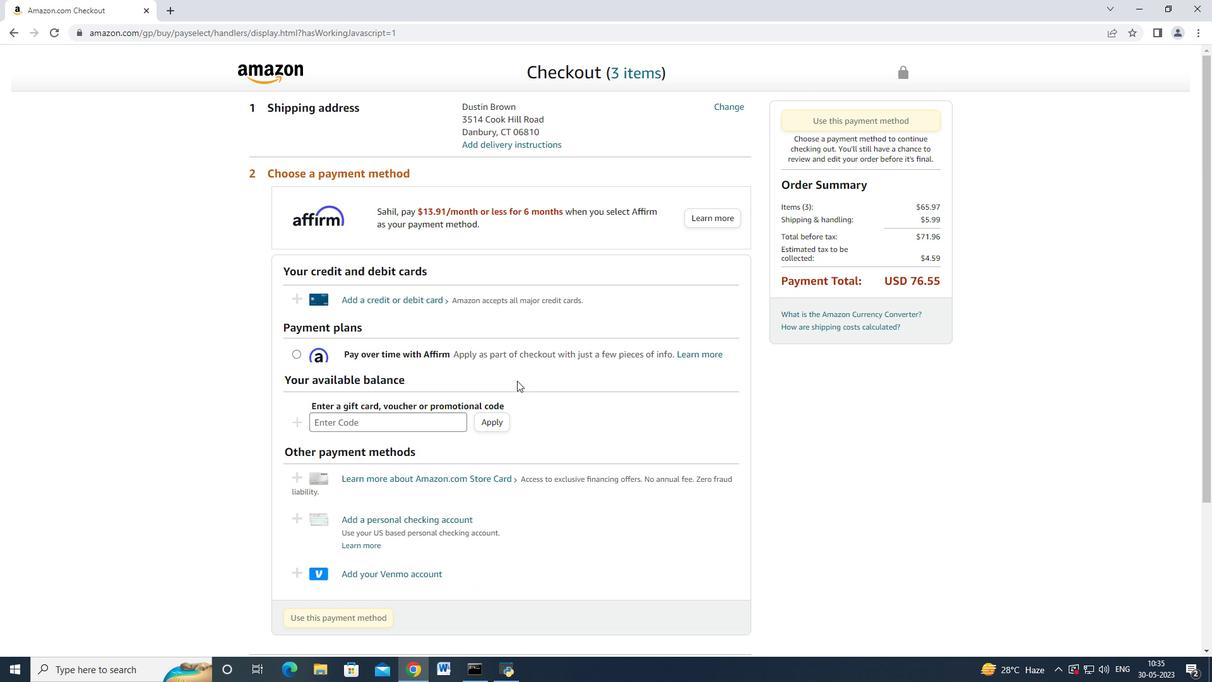 
Action: Mouse scrolled (517, 380) with delta (0, 0)
Screenshot: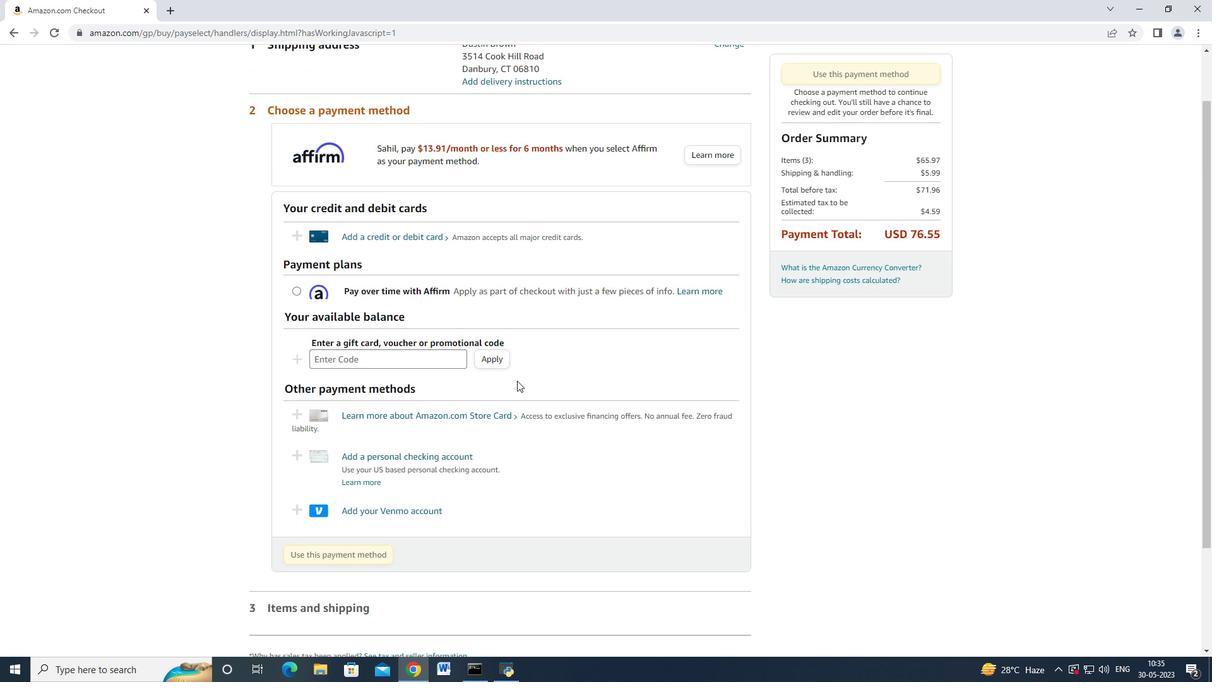 
Action: Mouse moved to (510, 367)
Screenshot: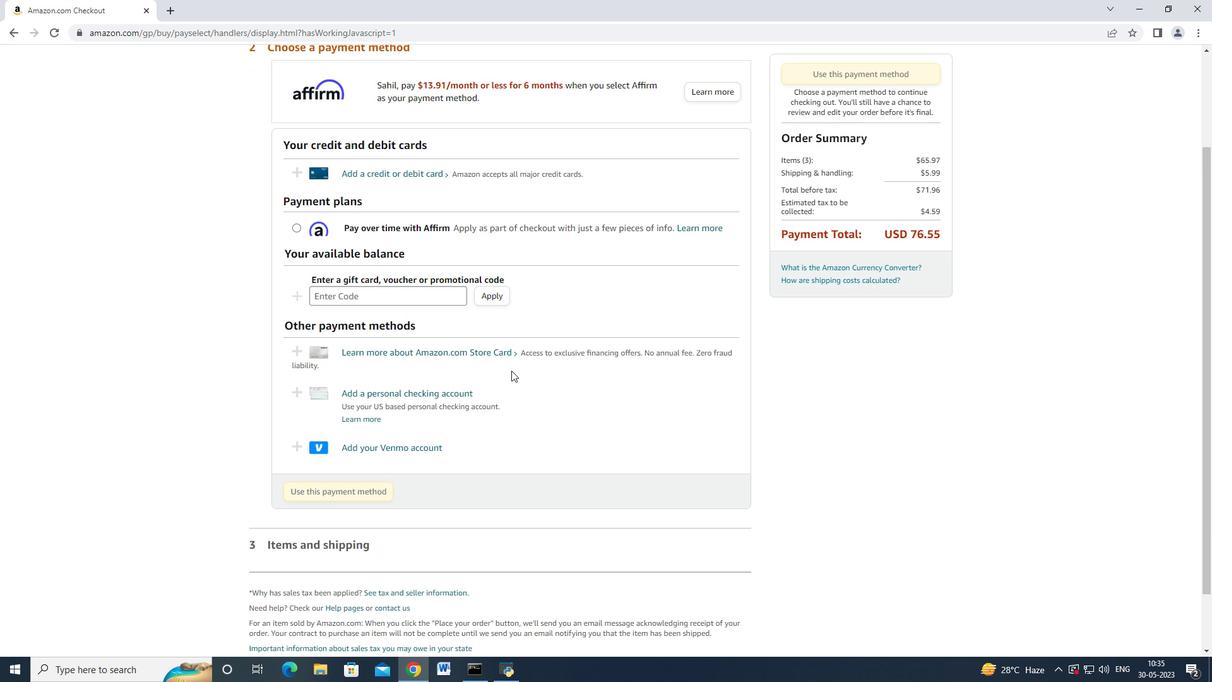 
Action: Mouse scrolled (510, 368) with delta (0, 0)
Screenshot: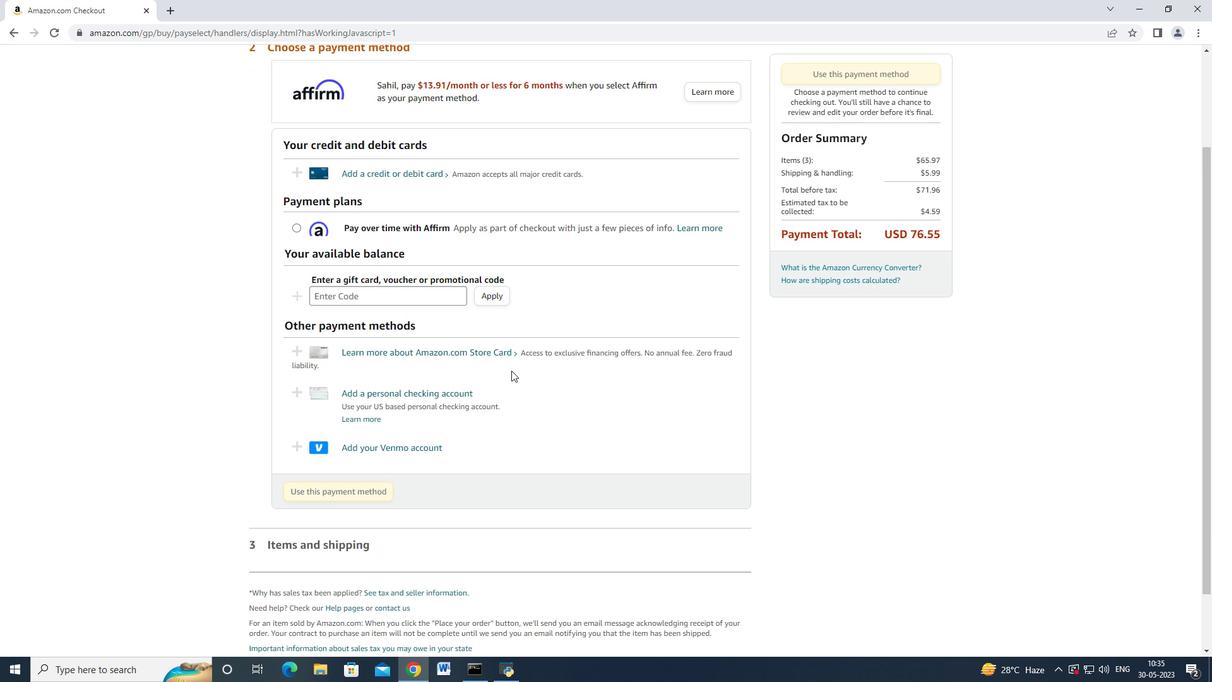 
Action: Mouse moved to (502, 366)
Screenshot: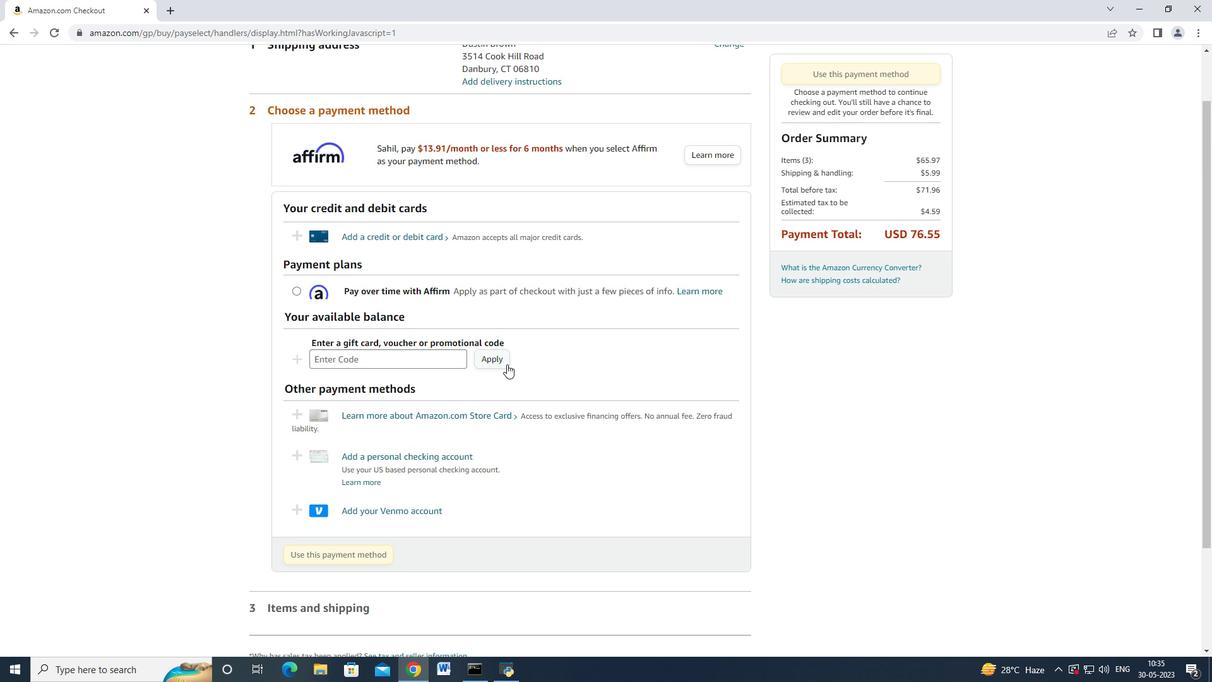 
Action: Mouse scrolled (502, 367) with delta (0, 0)
Screenshot: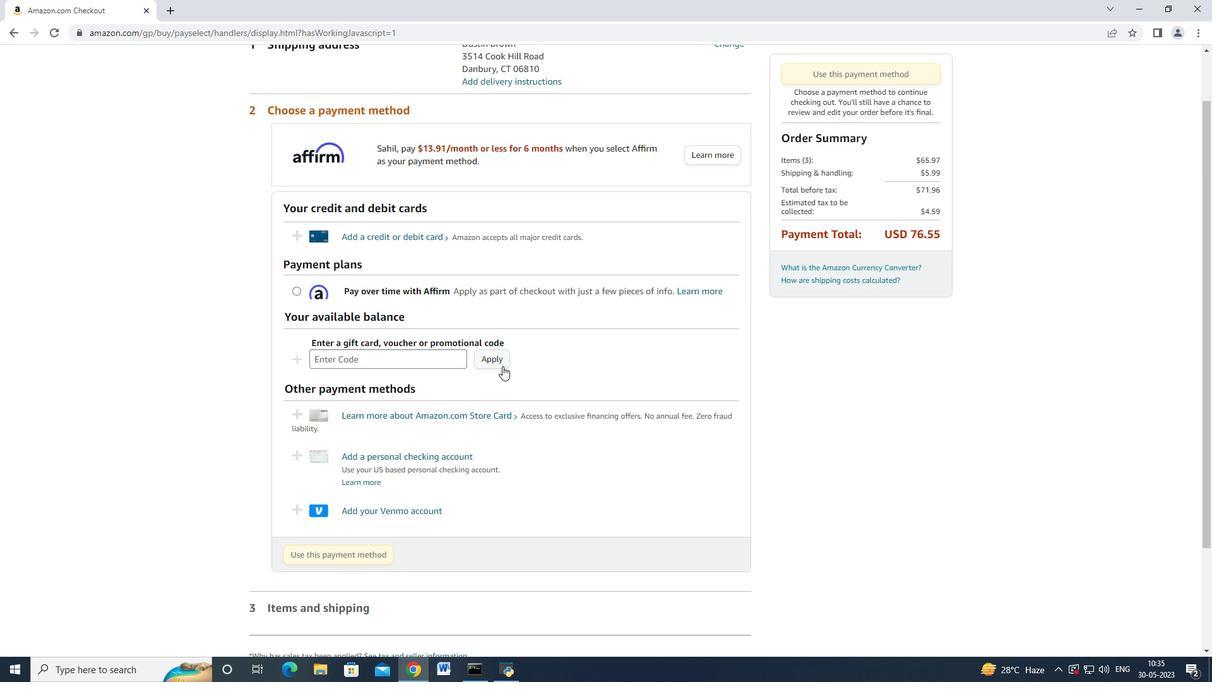 
Action: Mouse moved to (502, 366)
Screenshot: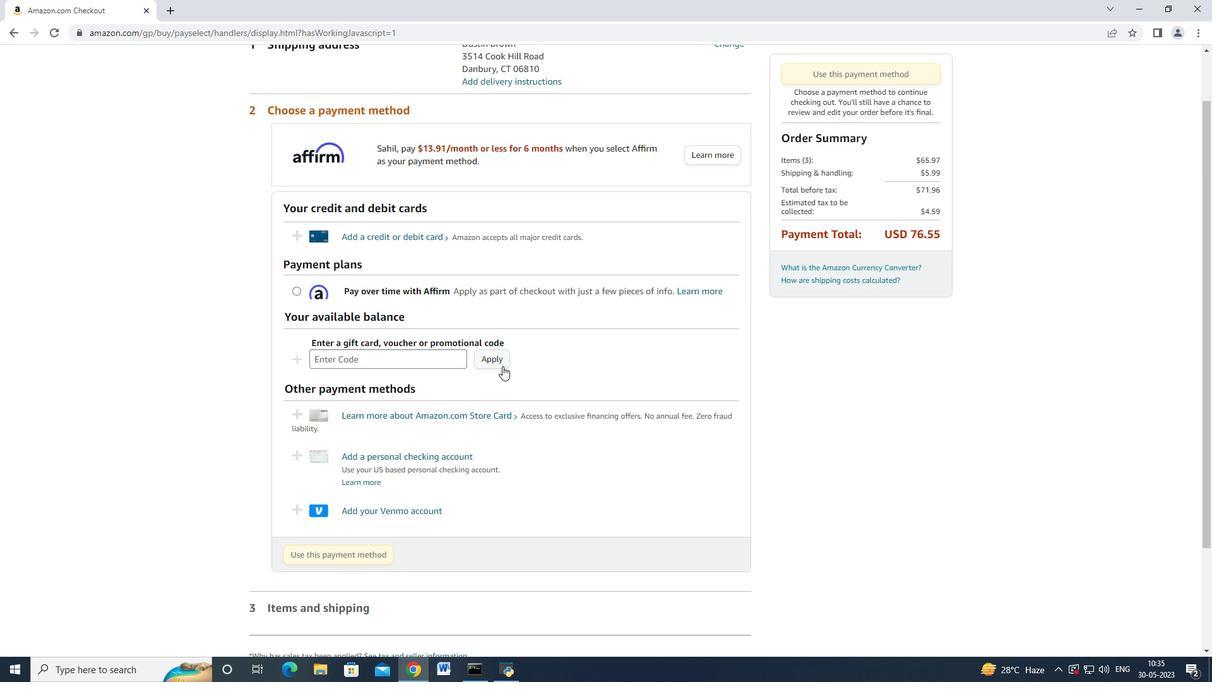 
Action: Mouse scrolled (502, 367) with delta (0, 0)
Screenshot: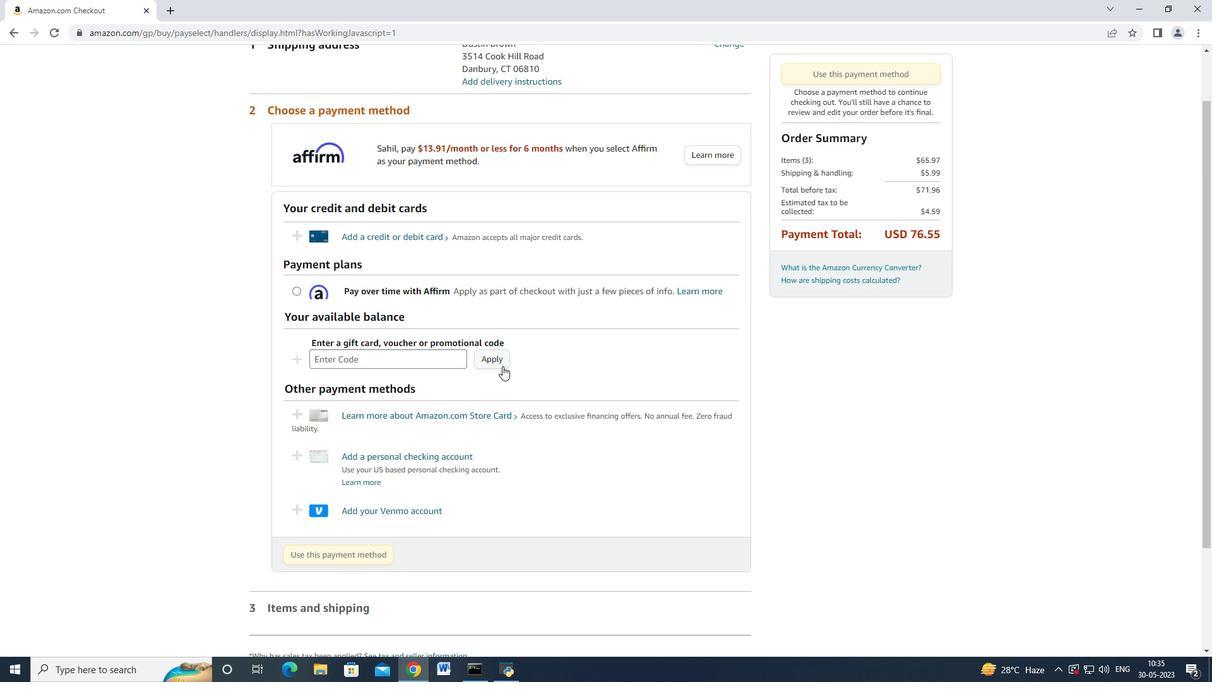 
Action: Mouse moved to (503, 336)
Screenshot: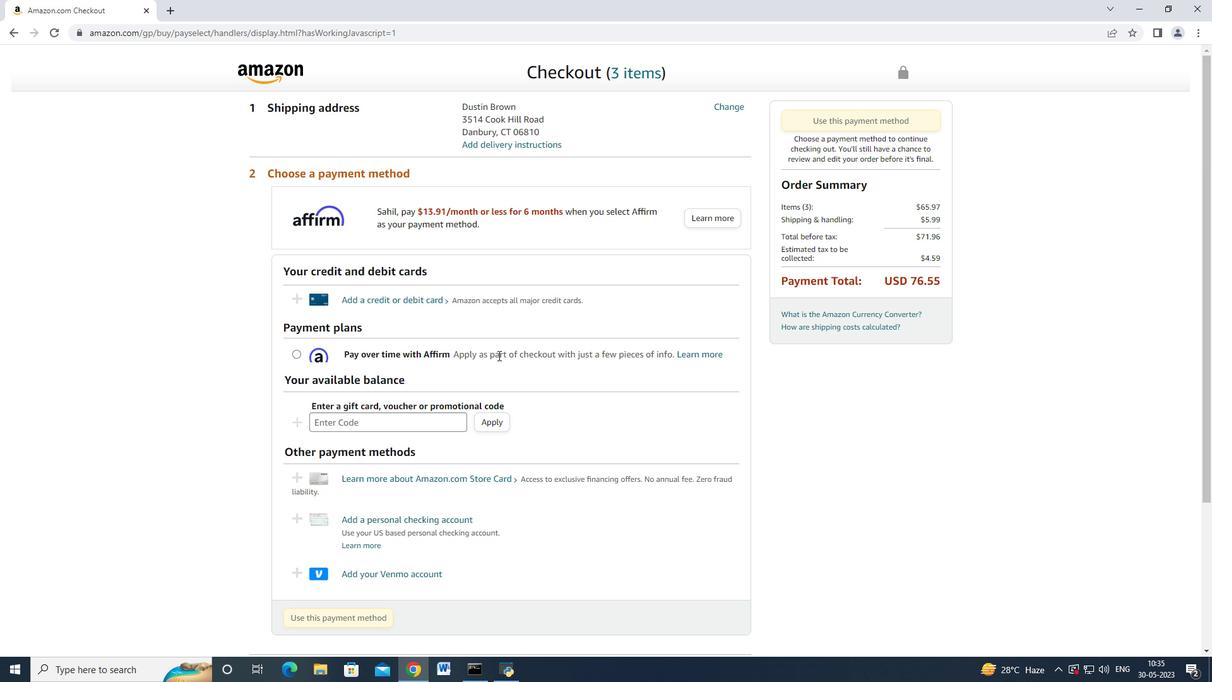 
Action: Mouse scrolled (502, 337) with delta (0, 0)
Screenshot: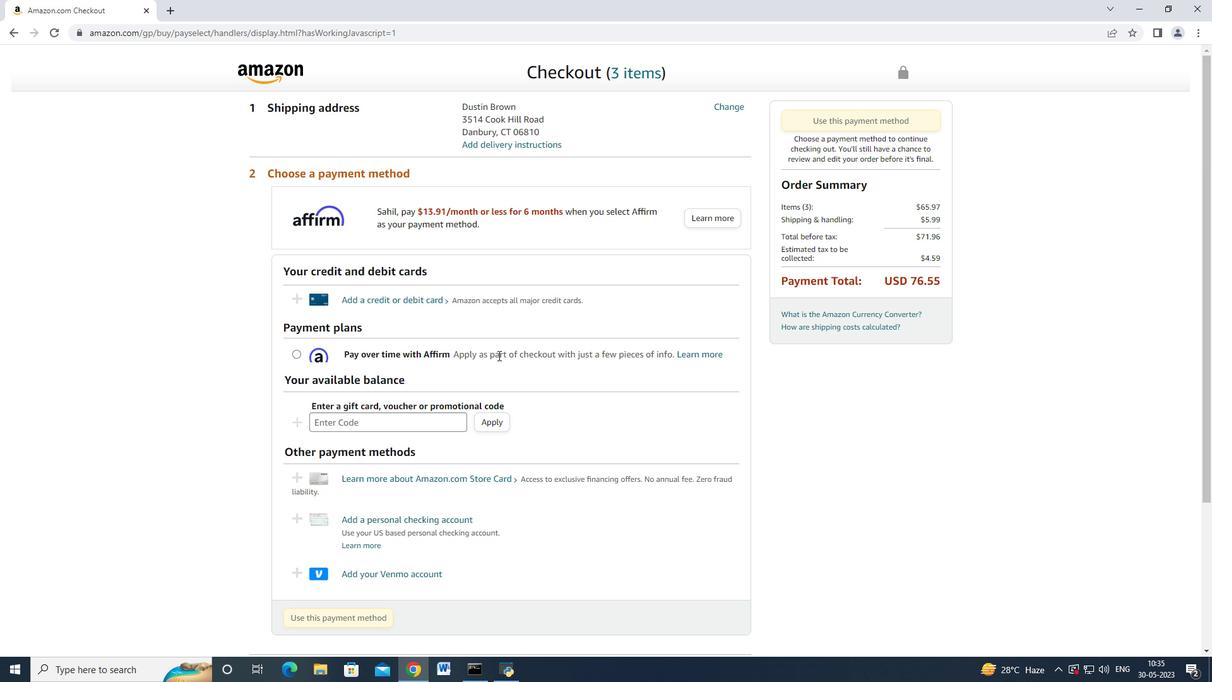 
Action: Mouse moved to (503, 332)
Screenshot: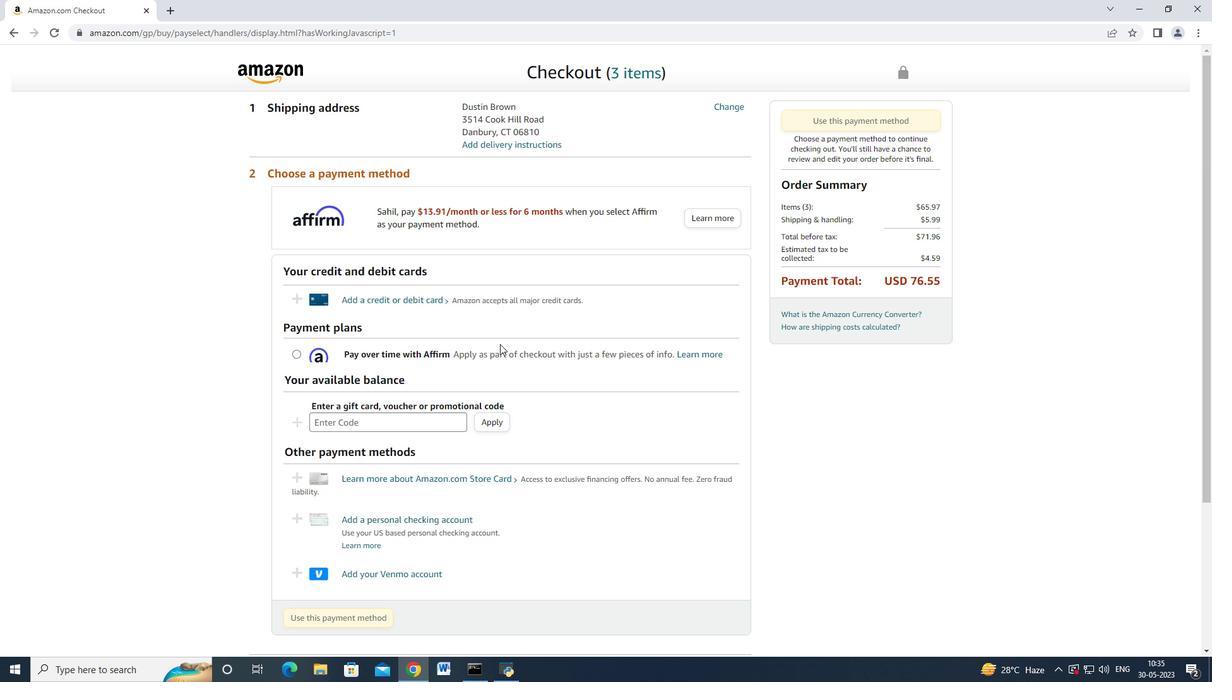 
Action: Mouse scrolled (503, 333) with delta (0, 0)
Screenshot: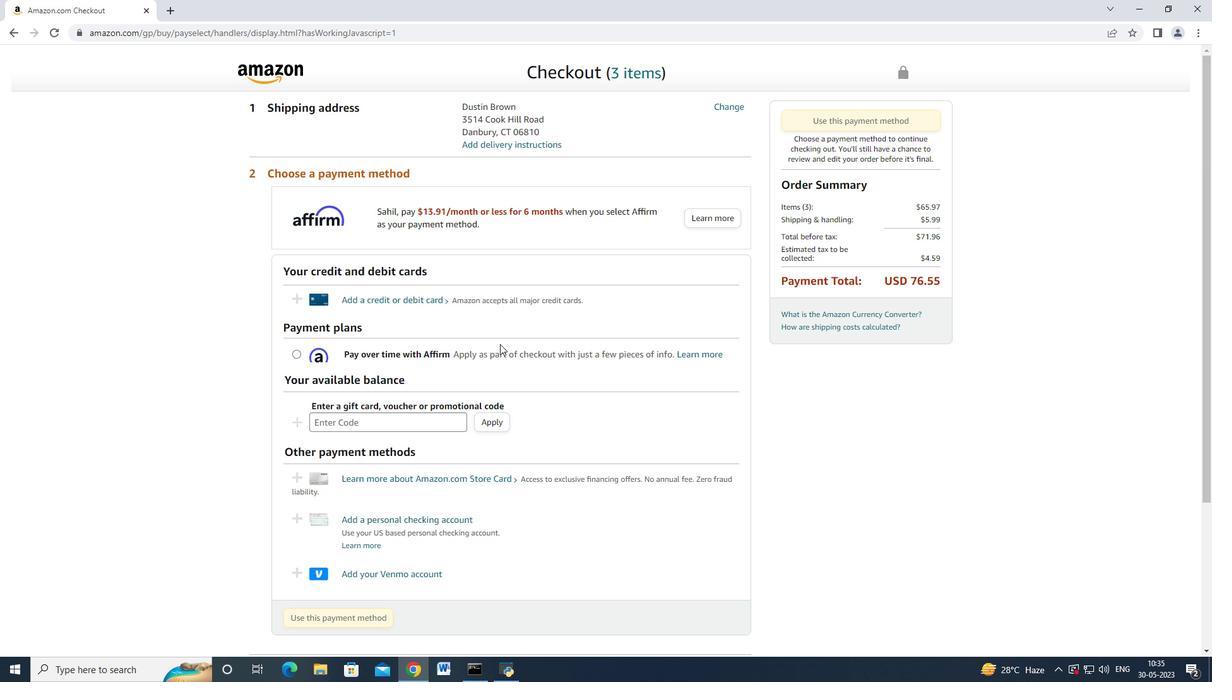 
Action: Mouse moved to (495, 312)
Screenshot: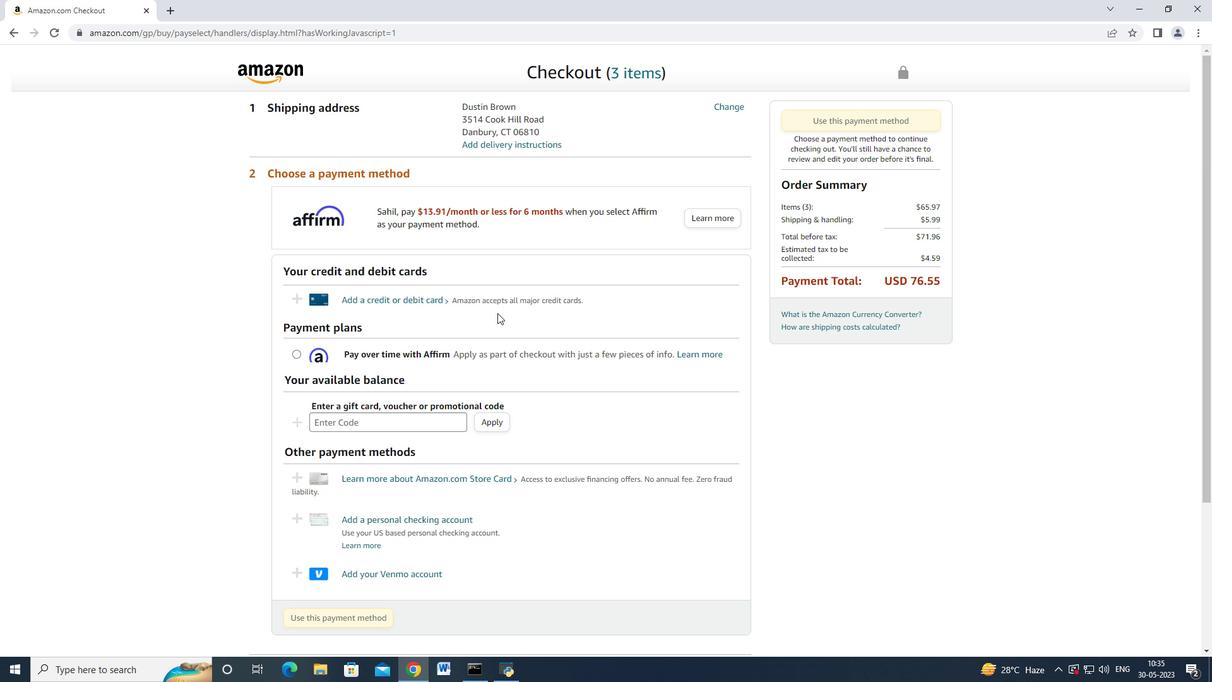 
Action: Mouse scrolled (496, 312) with delta (0, 0)
Screenshot: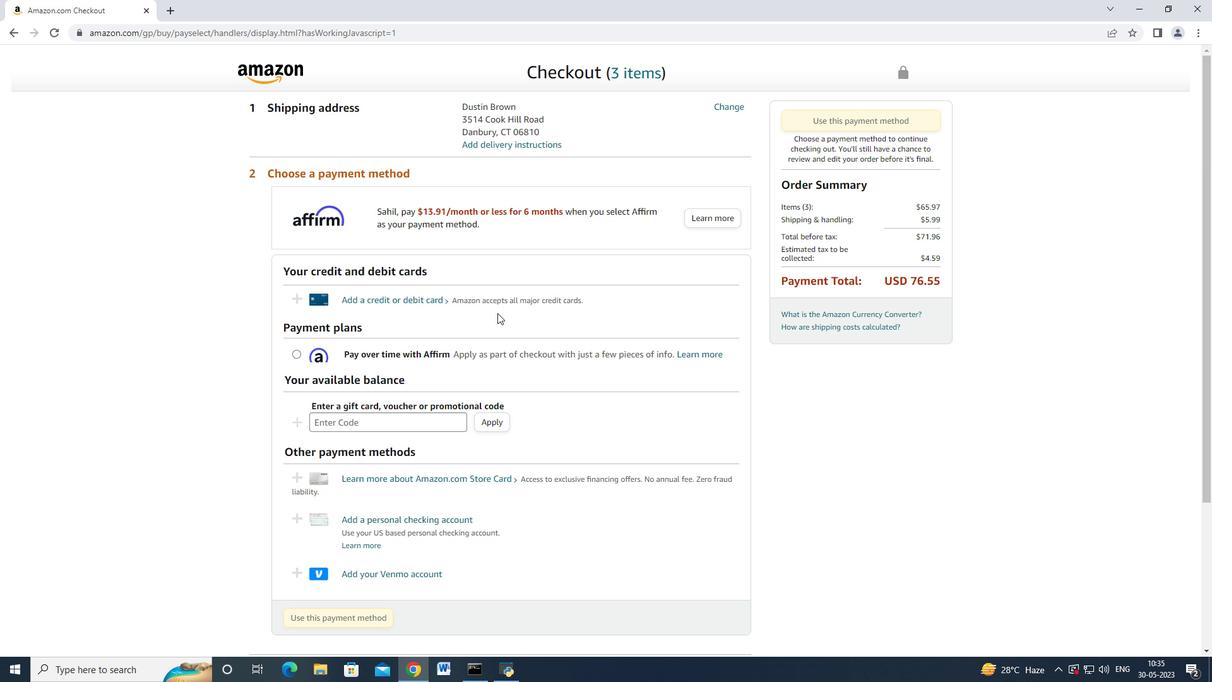 
Action: Mouse moved to (490, 297)
Screenshot: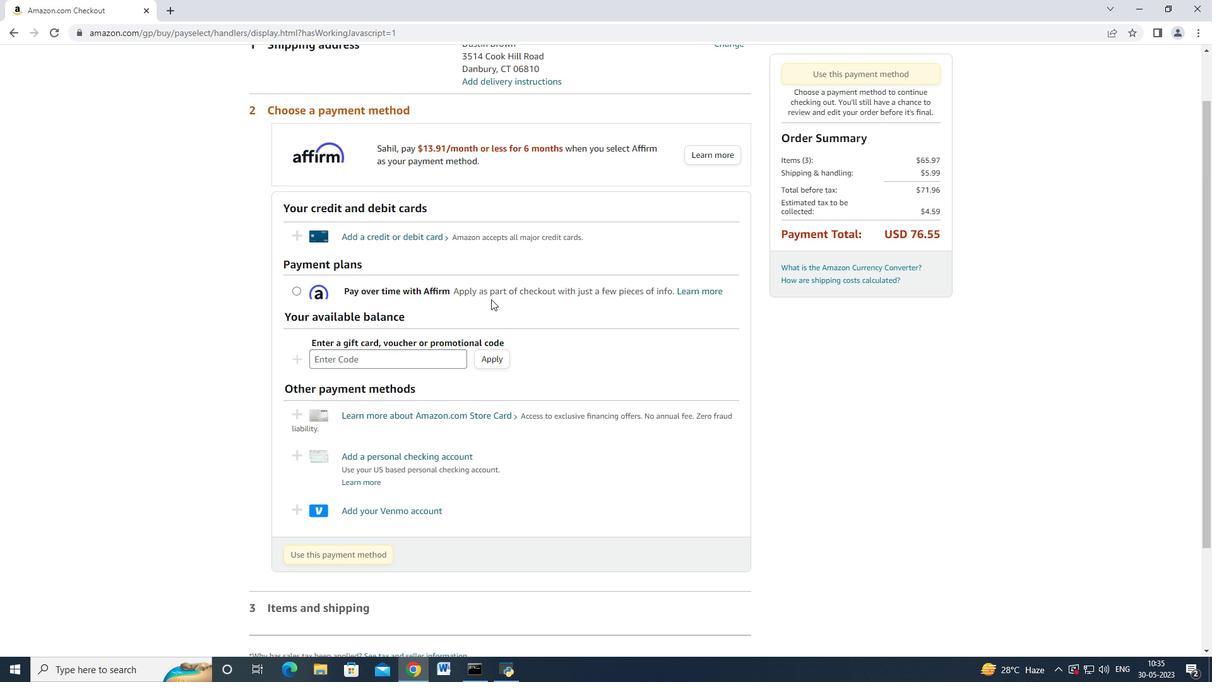 
Action: Mouse scrolled (490, 296) with delta (0, 0)
Screenshot: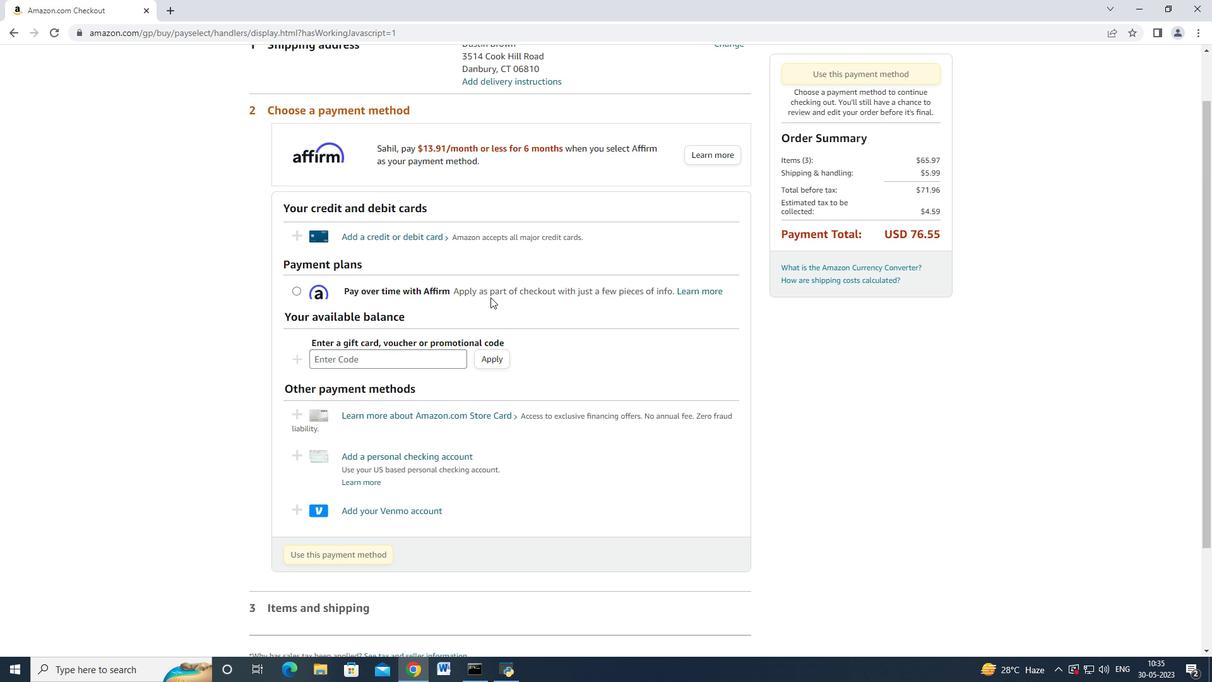
Action: Mouse moved to (398, 178)
Screenshot: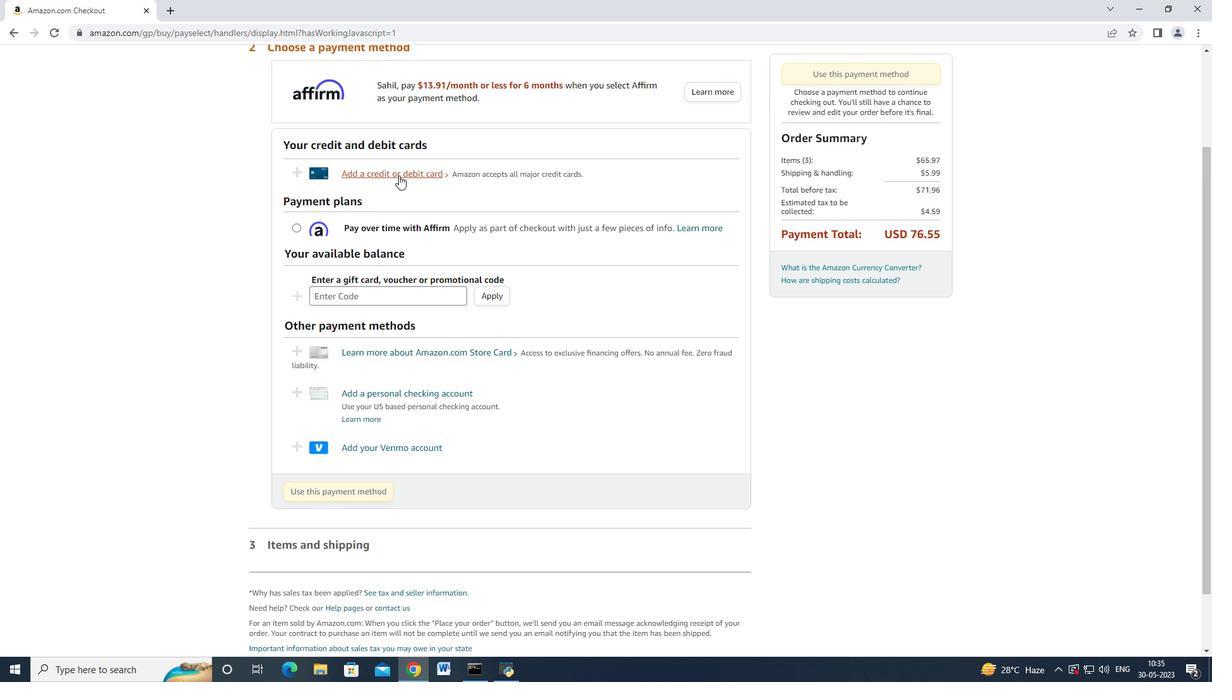 
Action: Mouse pressed left at (398, 178)
Screenshot: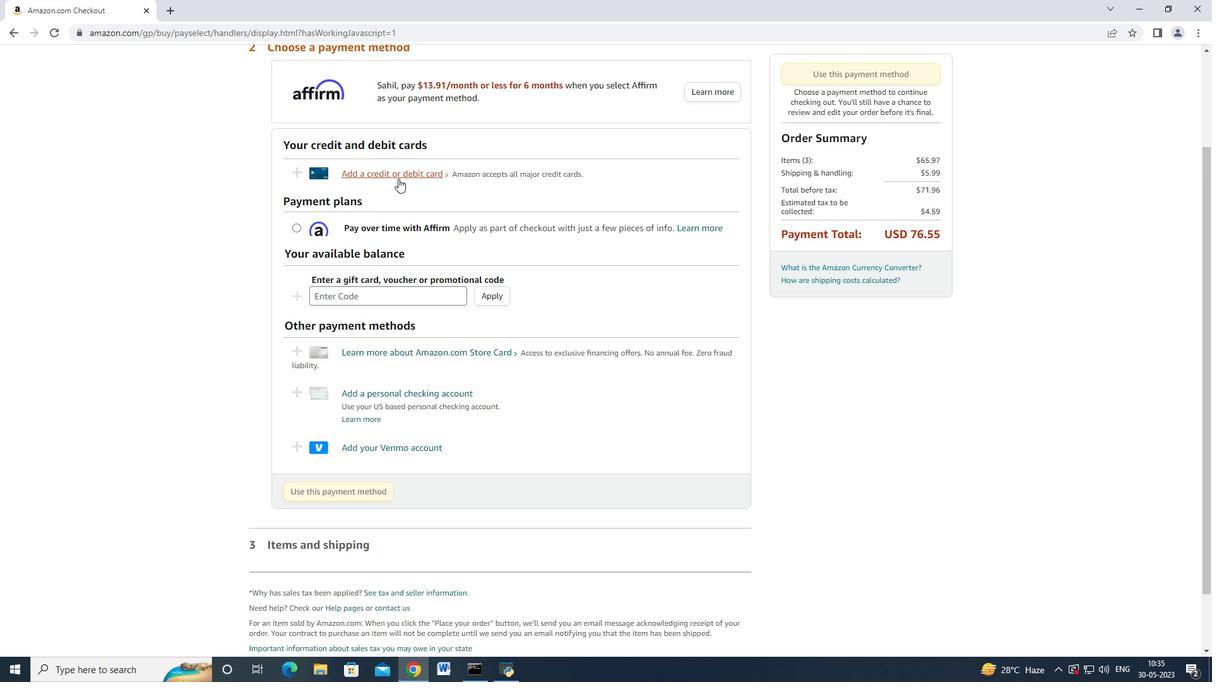 
Action: Mouse moved to (515, 294)
Screenshot: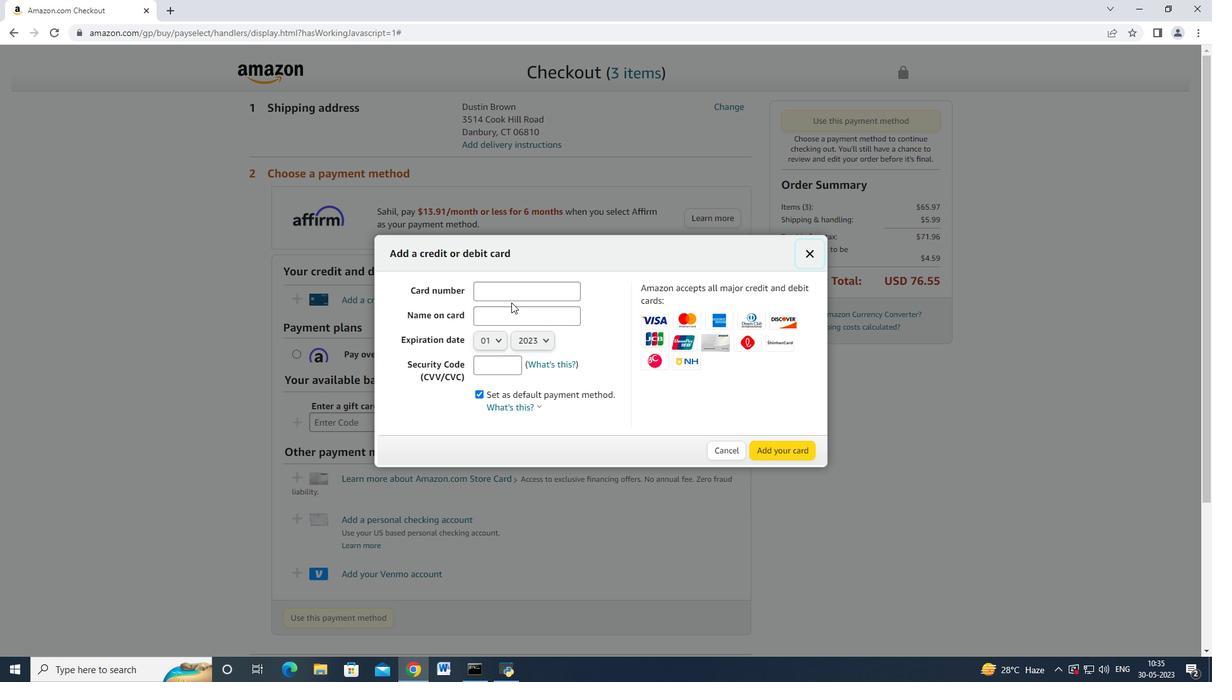 
Action: Mouse pressed left at (515, 294)
Screenshot: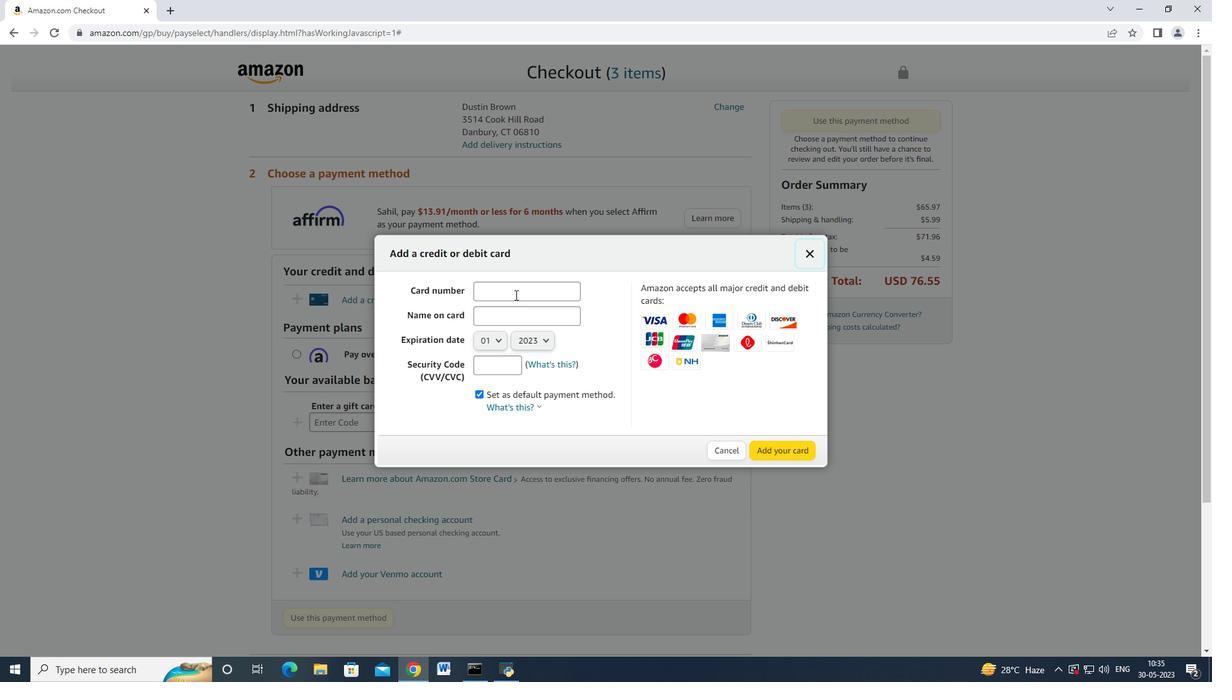 
Action: Mouse moved to (518, 294)
Screenshot: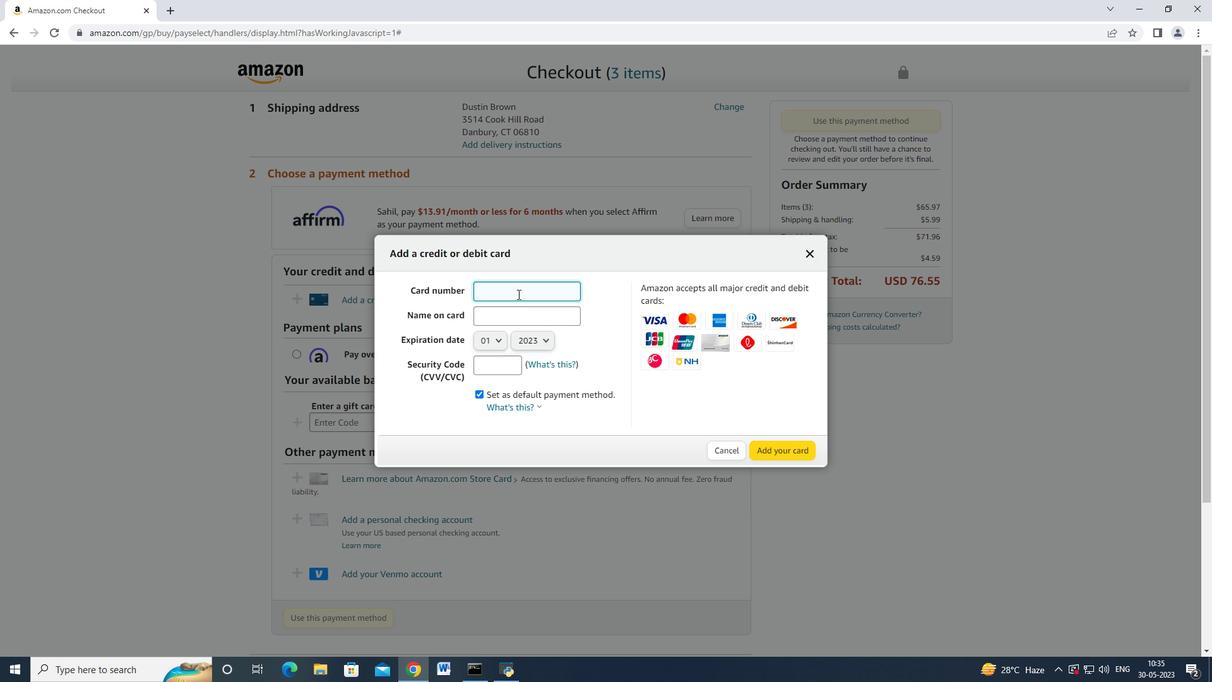 
Action: Key pressed 4762664477556010<Key.tab><Key.shift>Mark<Key.space><Key.shift_r>Adams
Screenshot: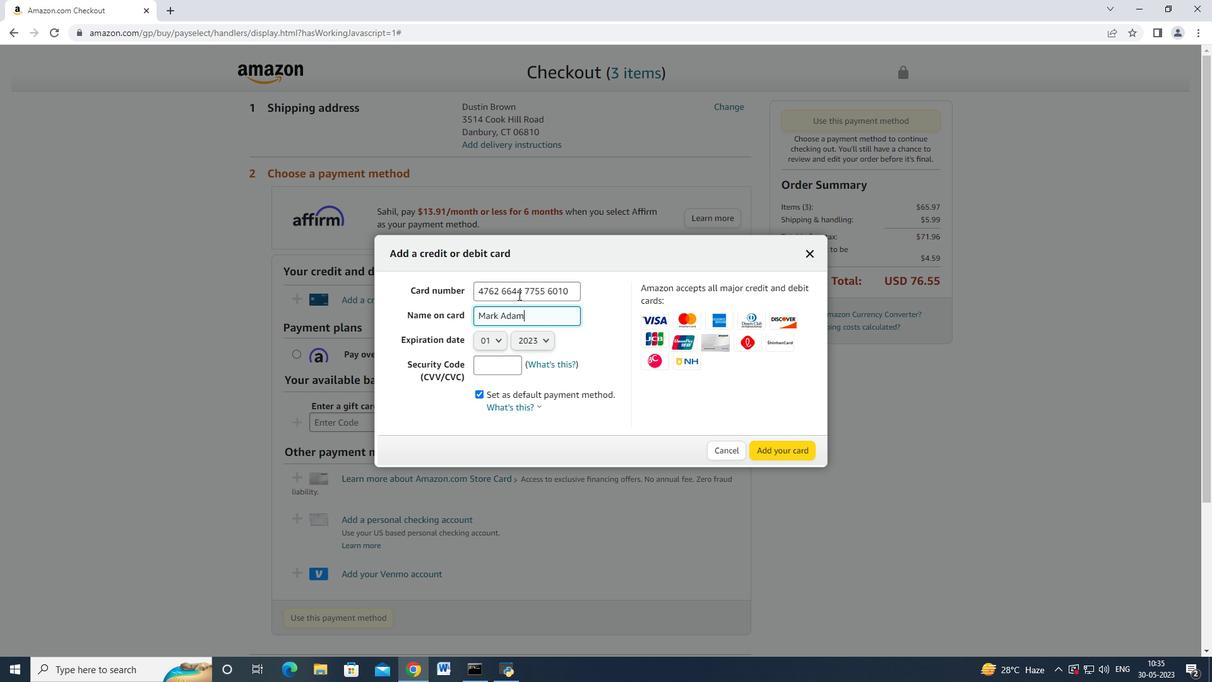 
Action: Mouse moved to (489, 343)
Screenshot: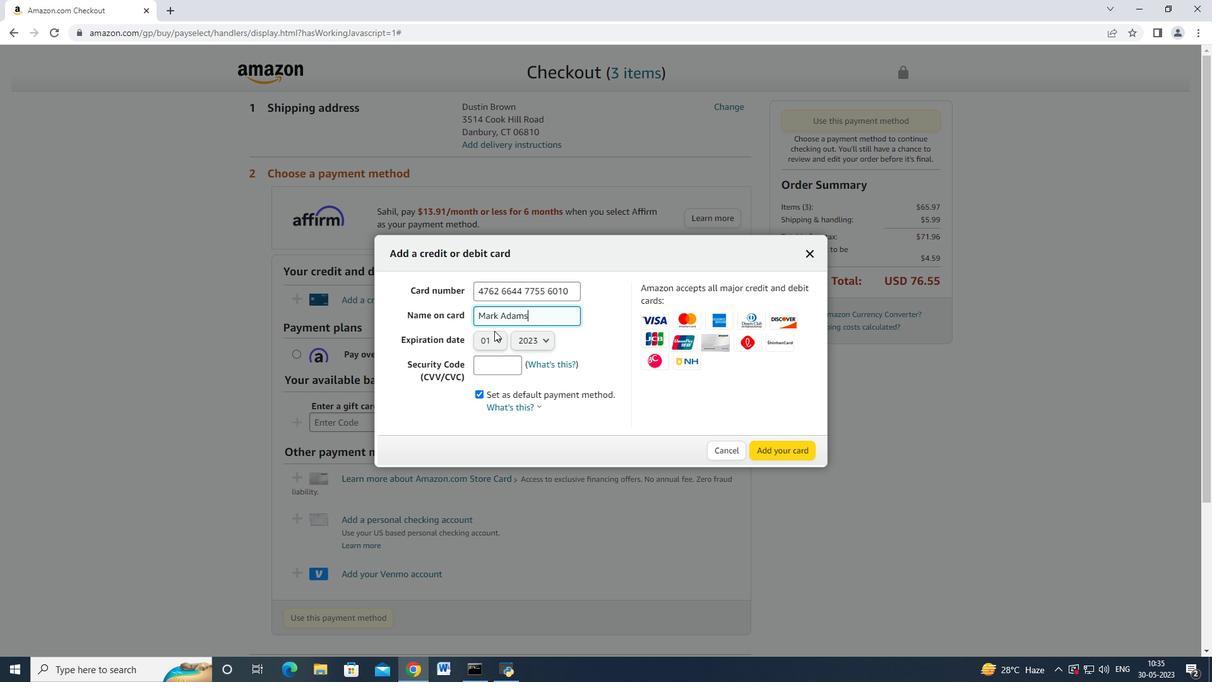 
Action: Mouse pressed left at (489, 343)
Screenshot: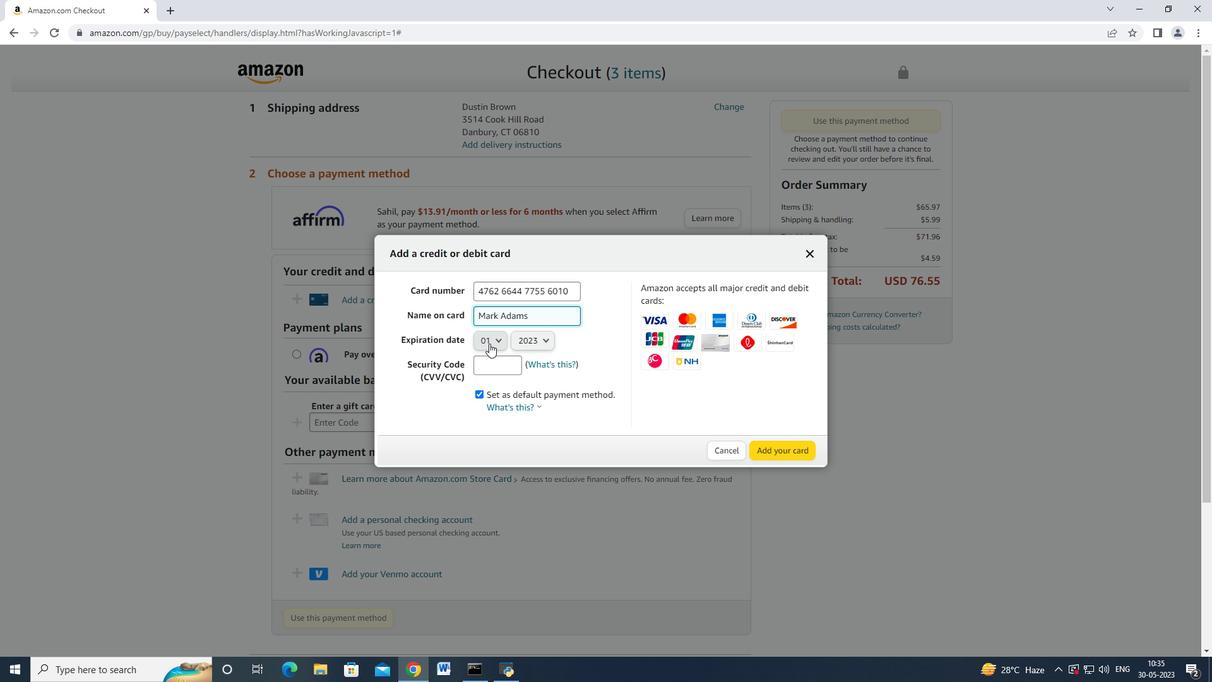 
Action: Mouse moved to (490, 388)
Screenshot: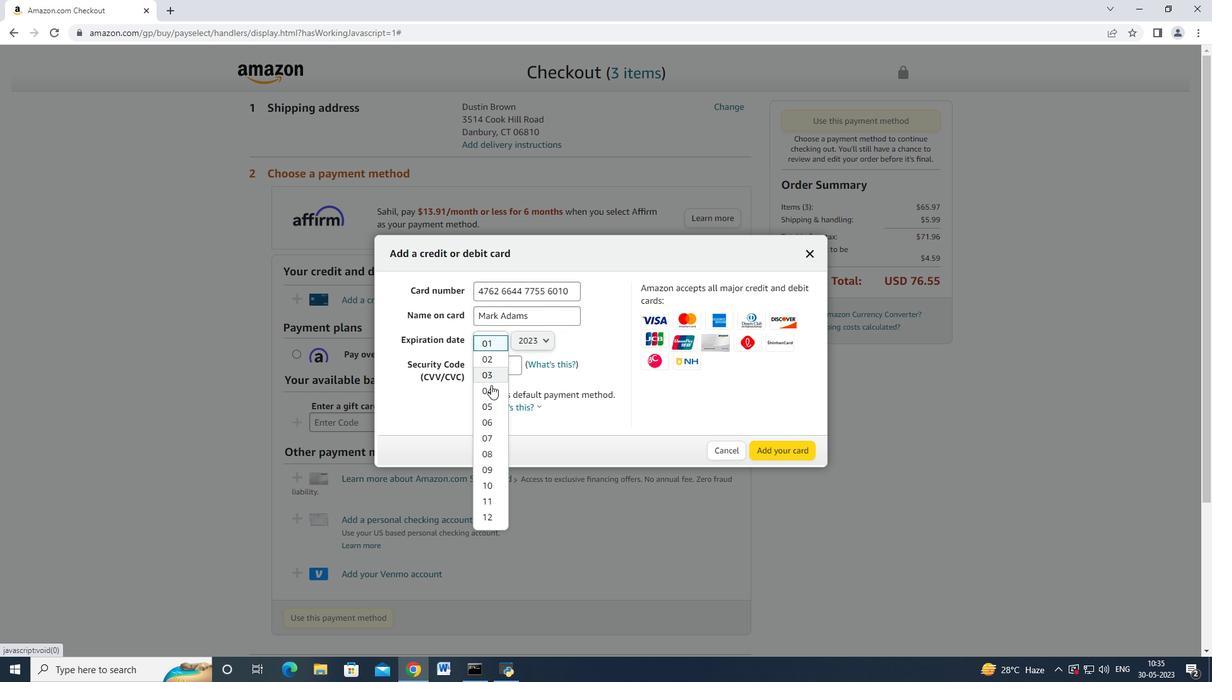
Action: Mouse pressed left at (490, 388)
Screenshot: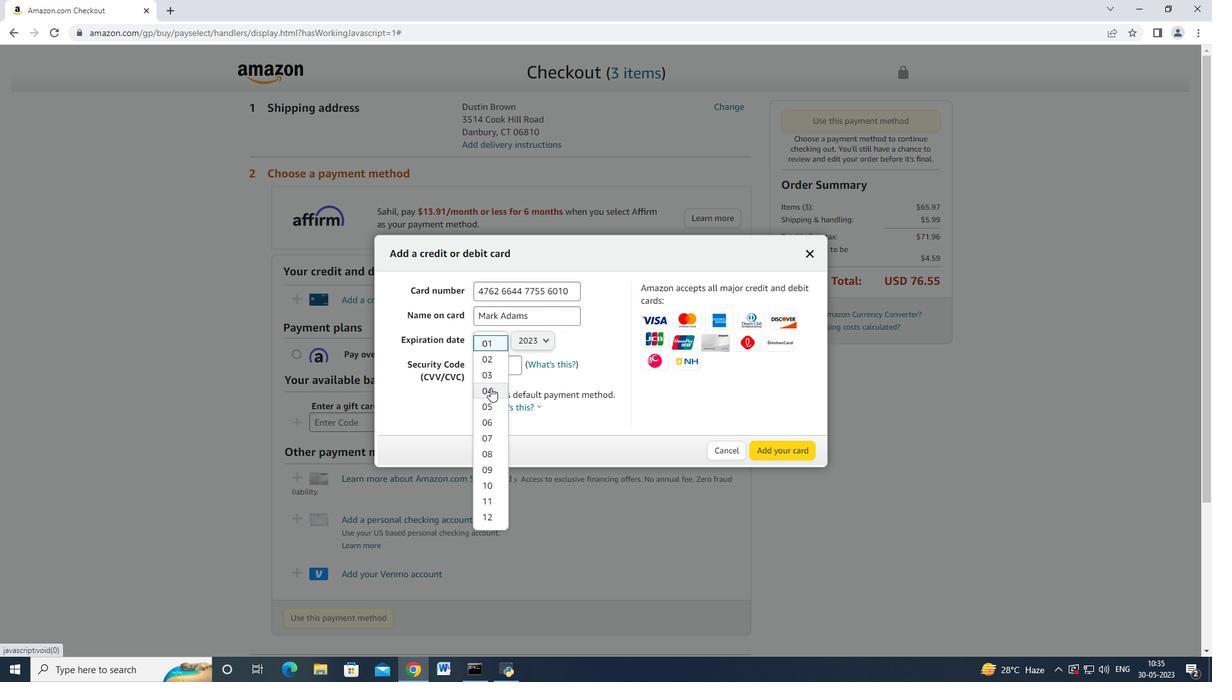 
Action: Mouse moved to (547, 334)
Screenshot: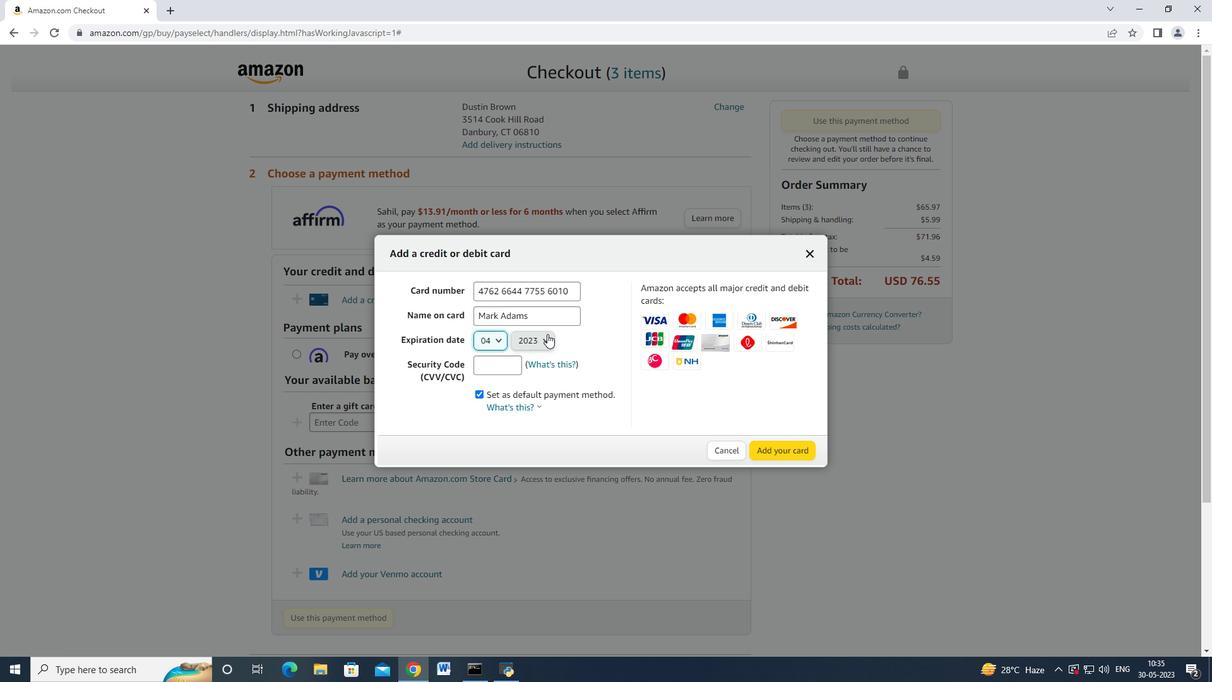 
Action: Mouse pressed left at (547, 334)
Screenshot: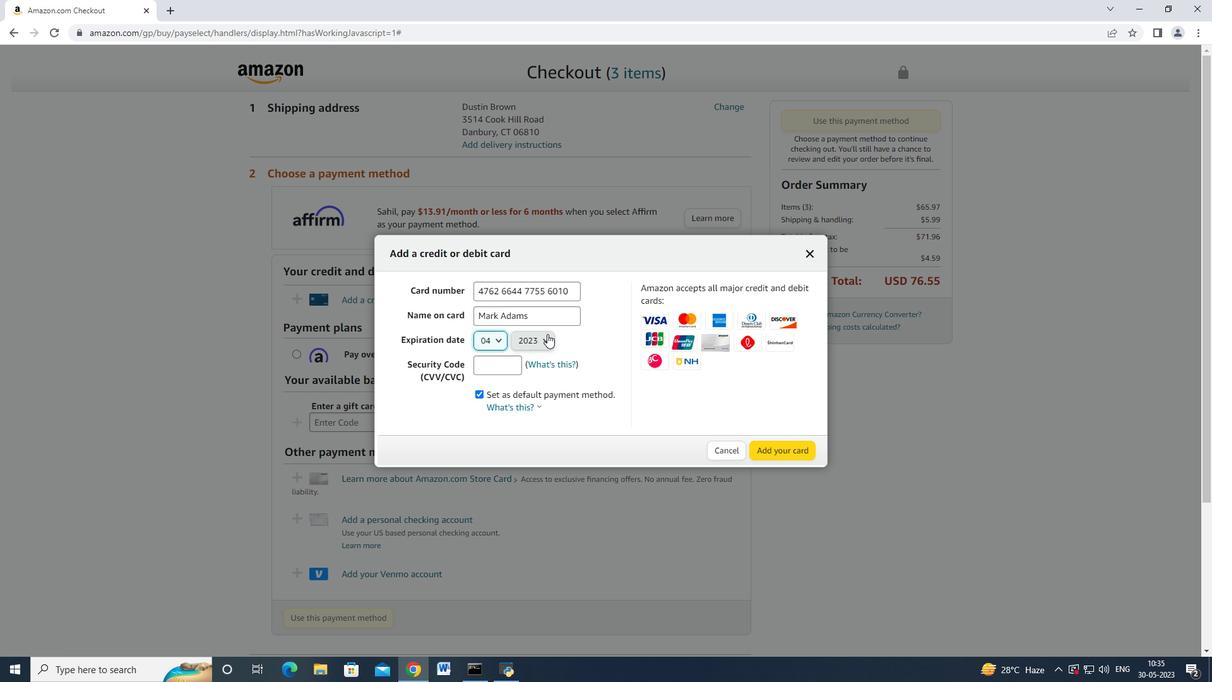 
Action: Mouse moved to (536, 372)
Screenshot: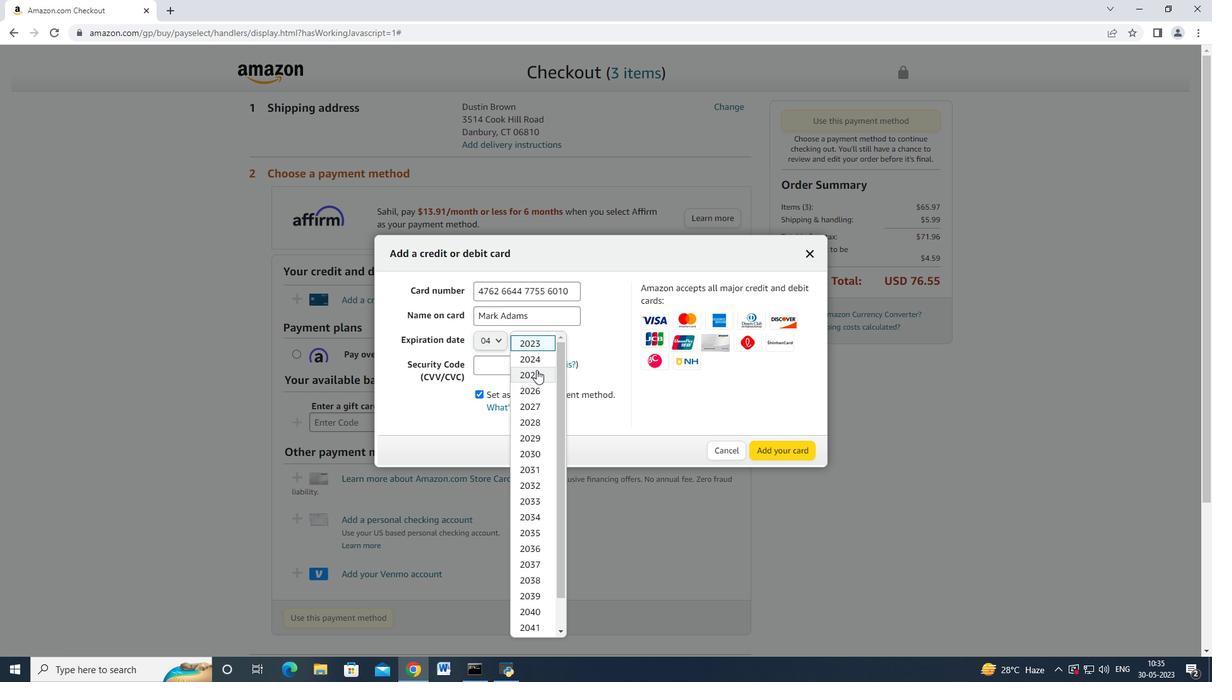 
Action: Mouse pressed left at (536, 372)
Screenshot: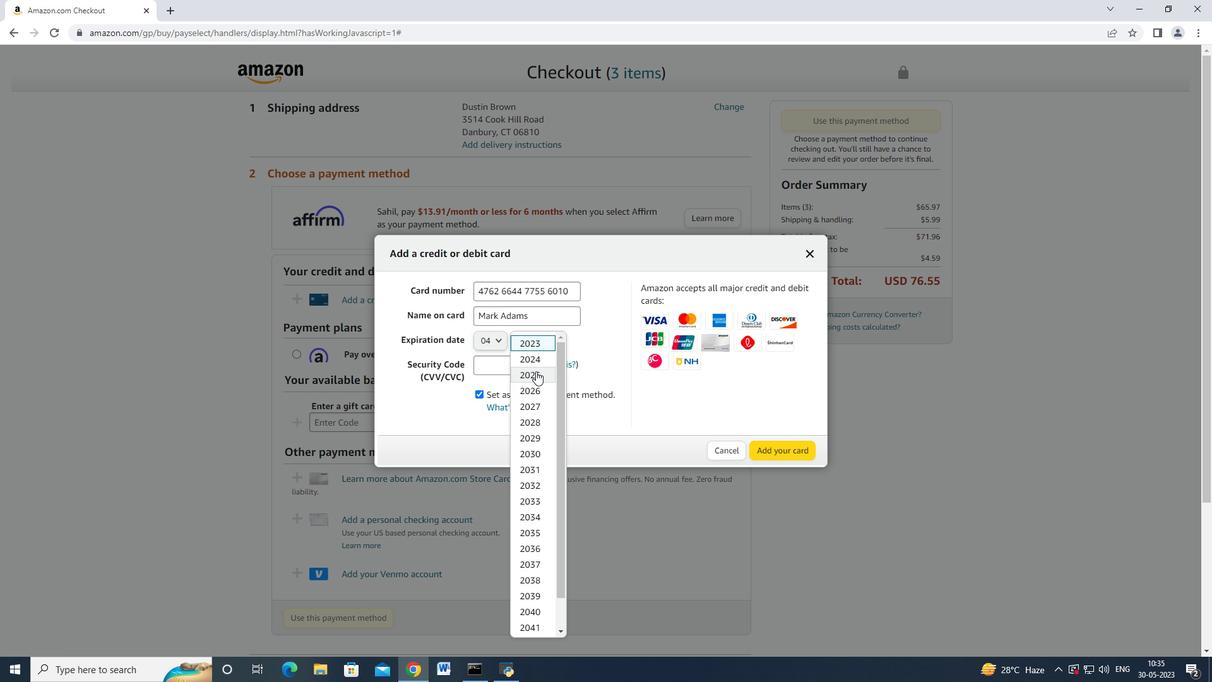 
Action: Mouse moved to (497, 372)
Screenshot: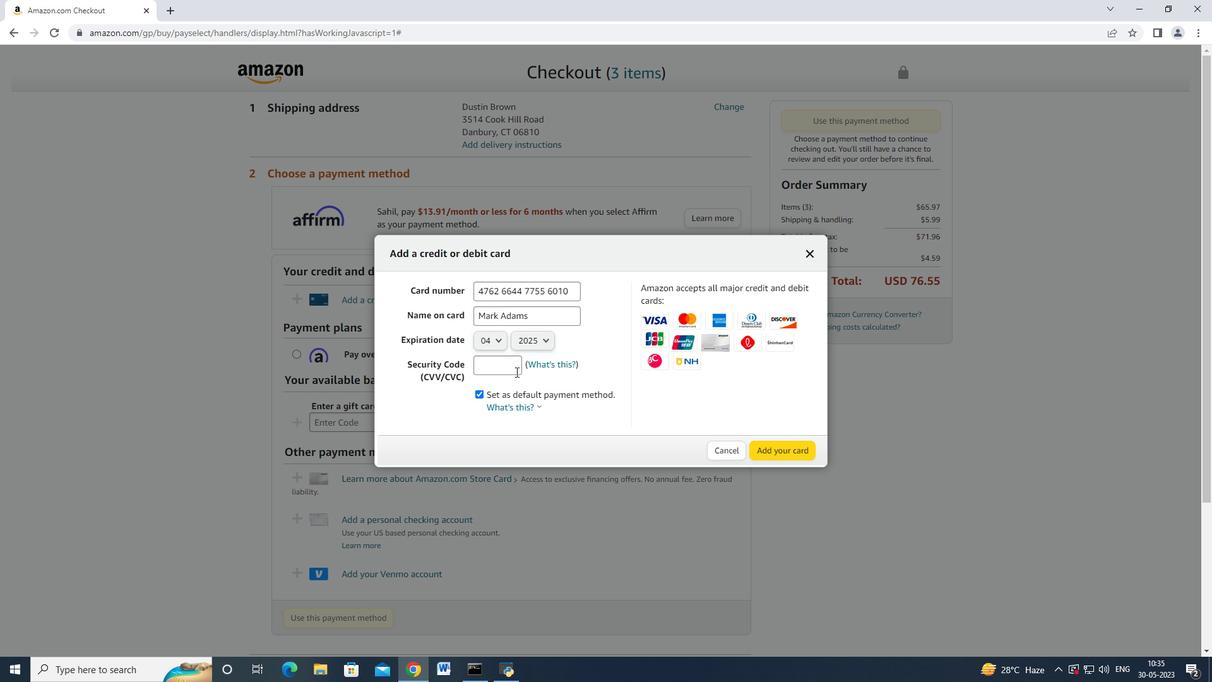 
Action: Mouse pressed left at (497, 372)
Screenshot: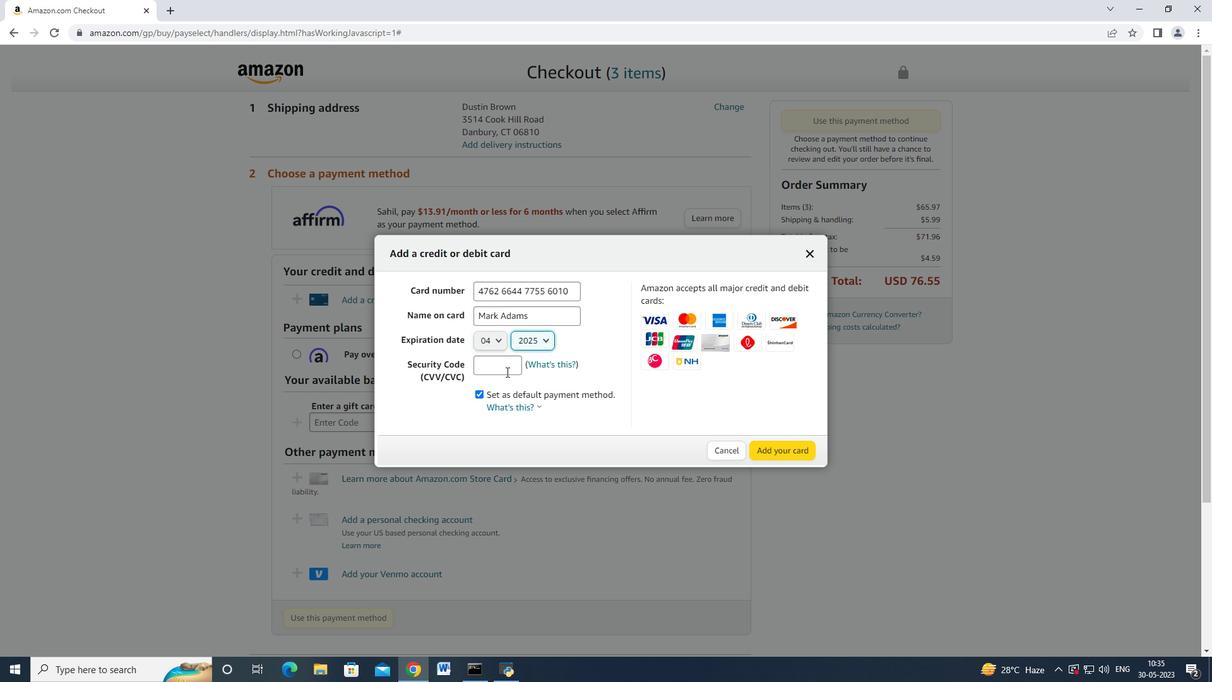 
Action: Mouse moved to (495, 368)
Screenshot: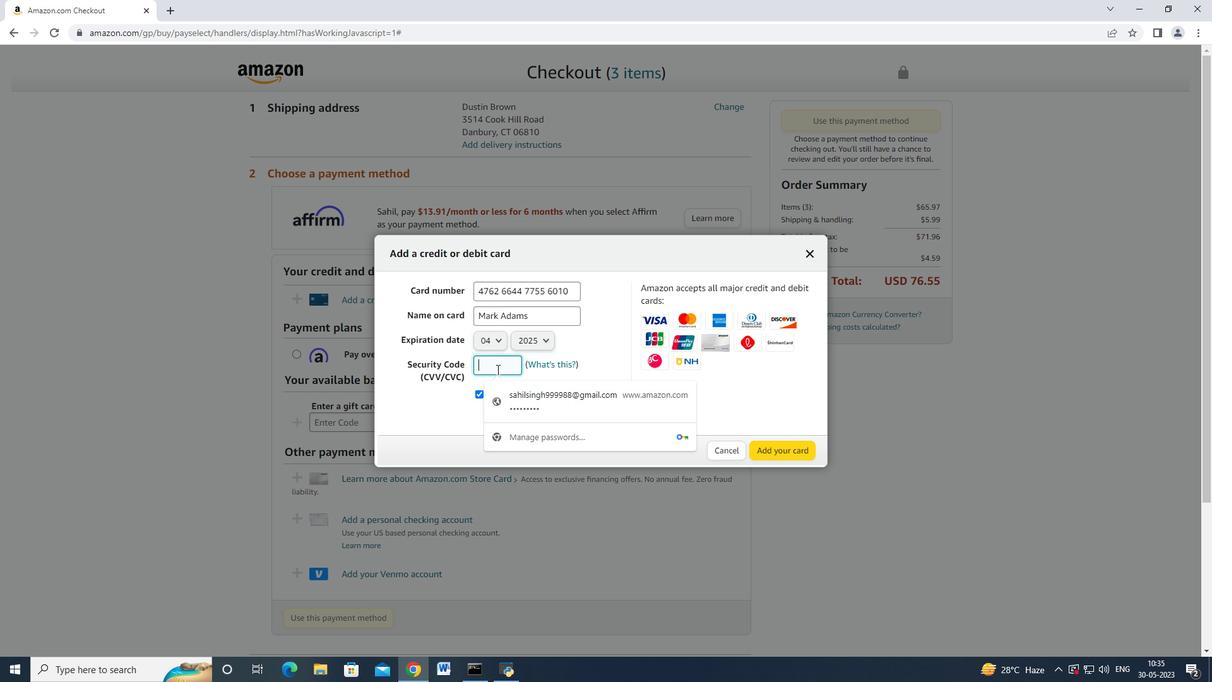 
Action: Key pressed 682
Screenshot: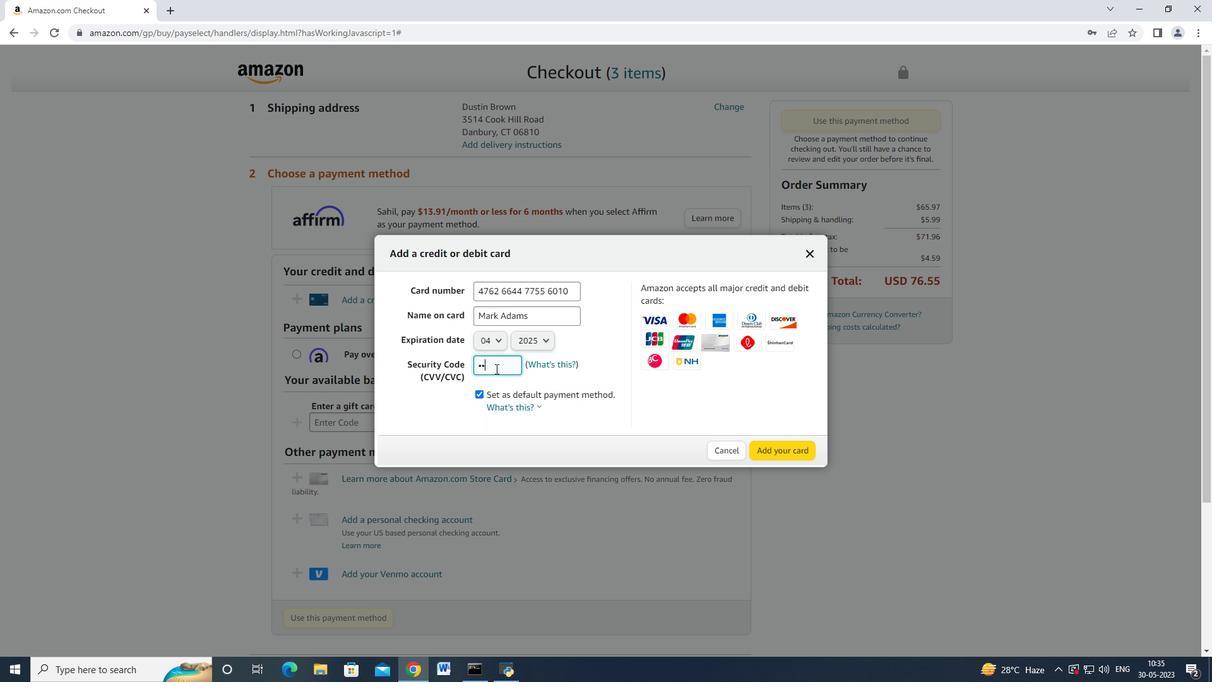 
Action: Mouse moved to (775, 454)
Screenshot: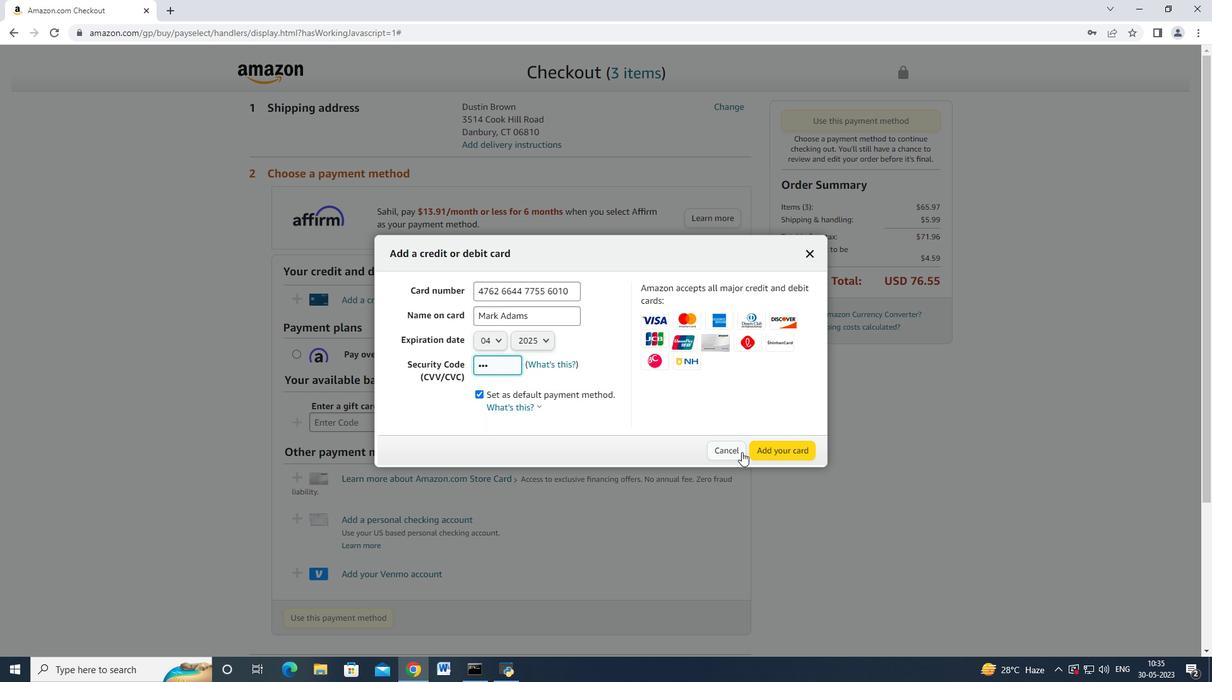 
